 Task: Find connections with filter location Hannoversch Münden with filter topic #covid19with filter profile language German with filter current company PubMatic with filter school Kolkata jobs with filter industry Solar Electric Power Generation with filter service category Financial Analysis with filter keywords title Finance Director
Action: Mouse moved to (603, 72)
Screenshot: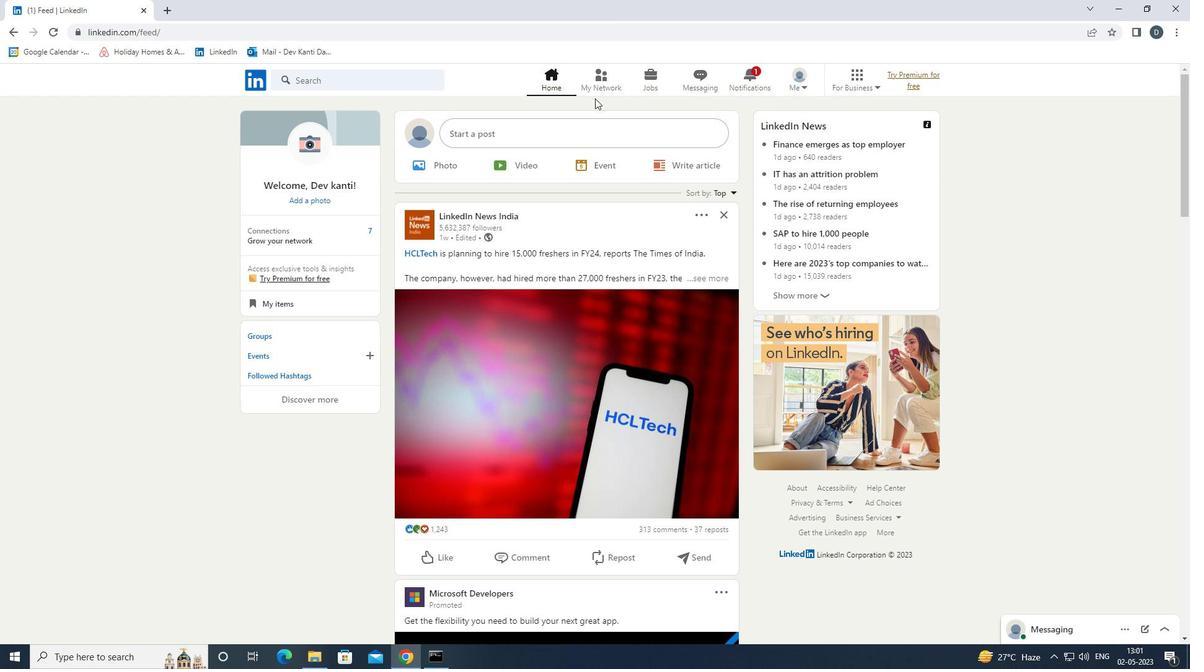 
Action: Mouse pressed left at (603, 72)
Screenshot: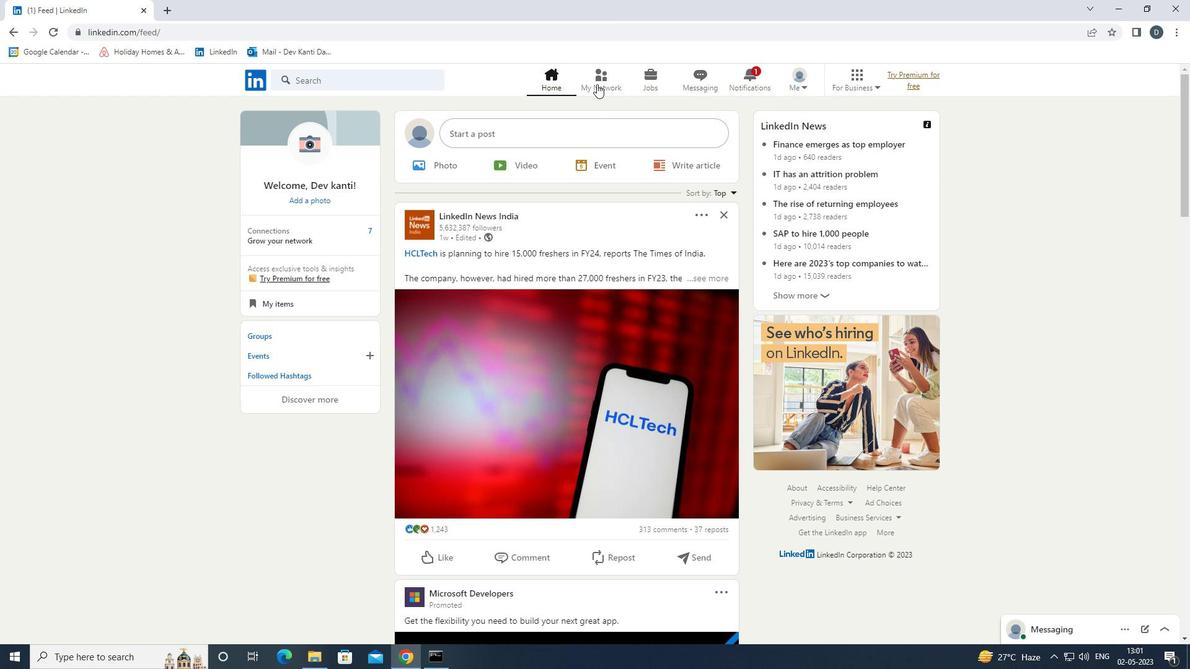 
Action: Mouse moved to (411, 146)
Screenshot: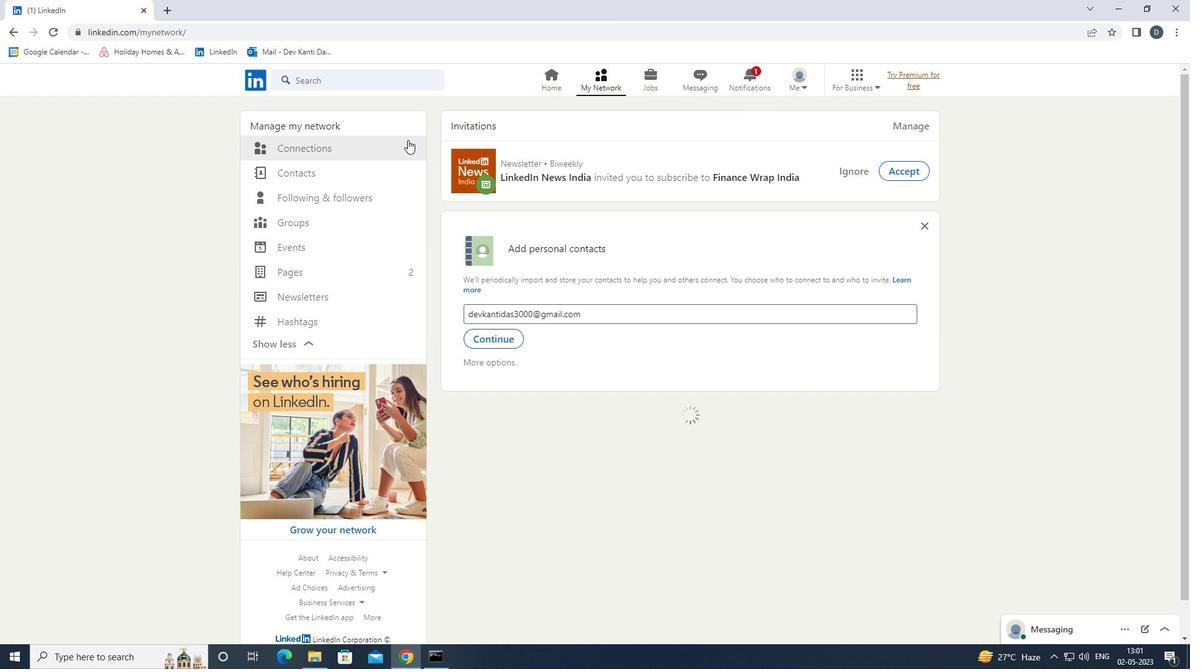 
Action: Mouse pressed left at (411, 146)
Screenshot: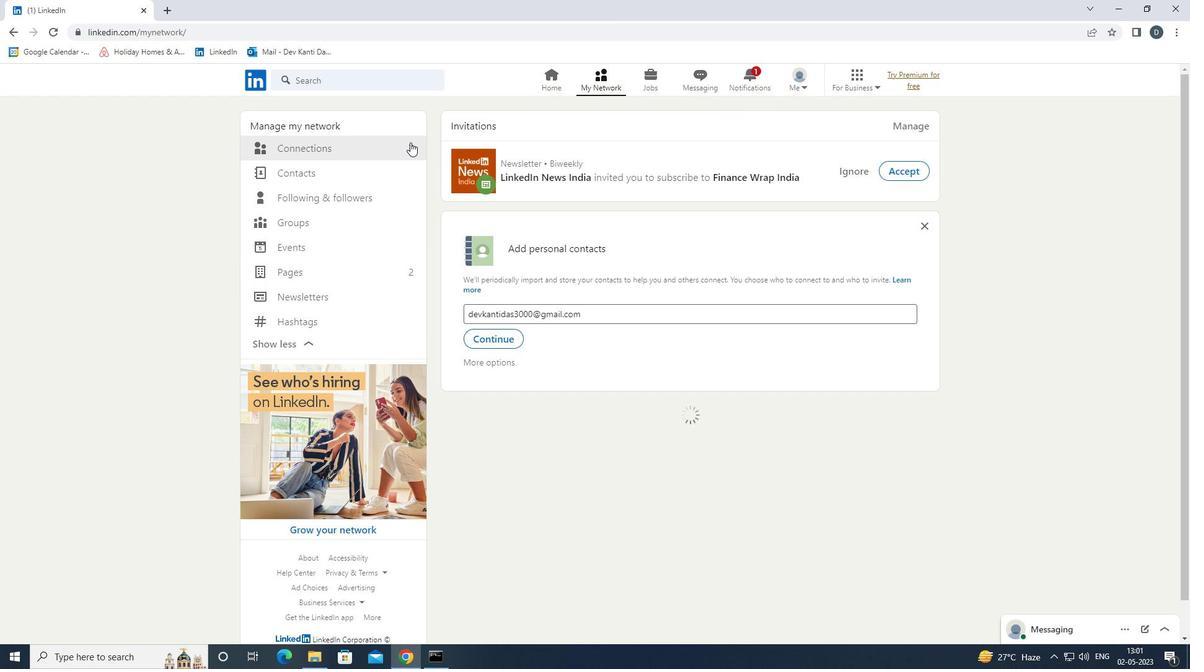 
Action: Mouse moved to (411, 146)
Screenshot: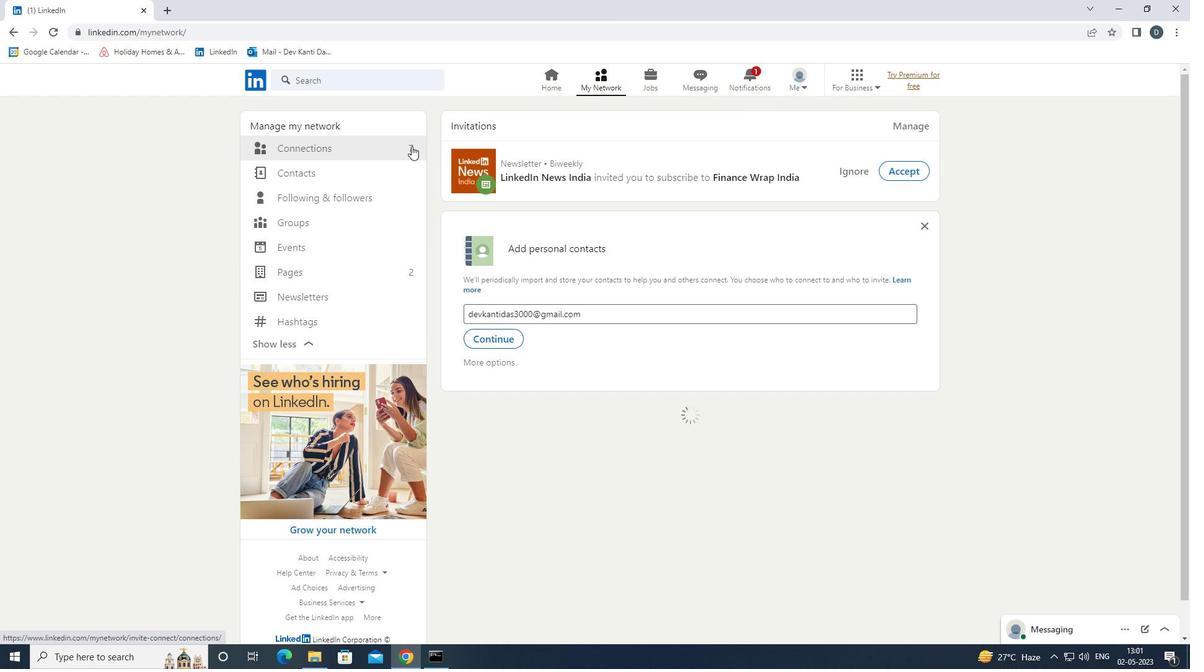 
Action: Mouse pressed right at (411, 146)
Screenshot: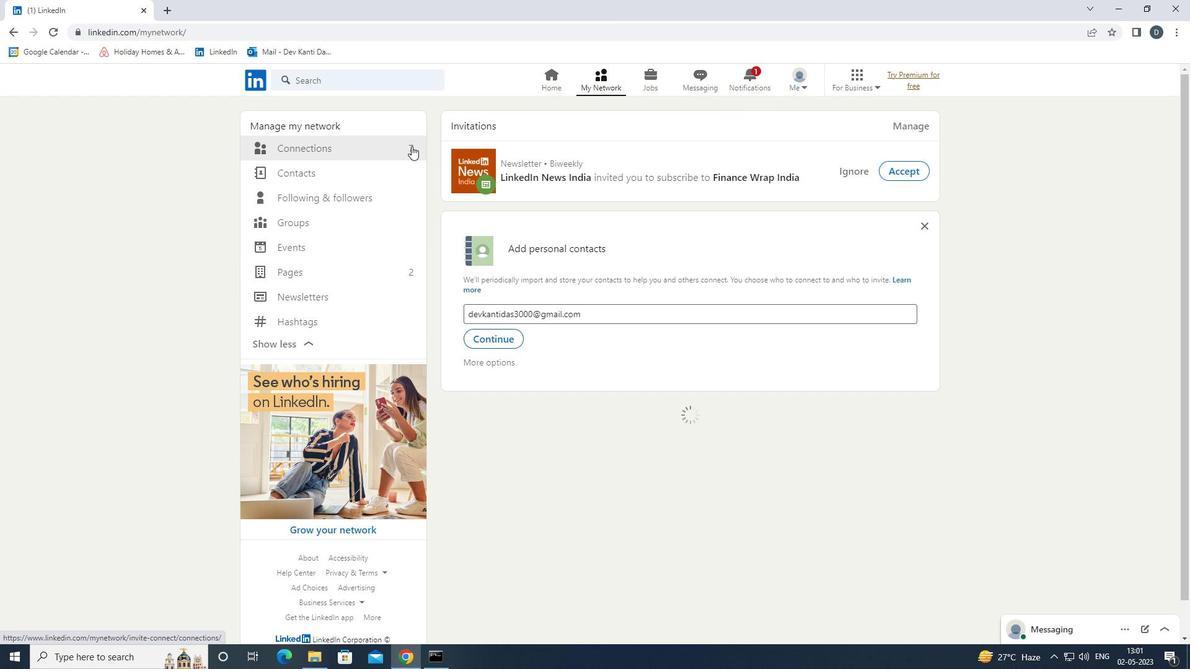 
Action: Mouse moved to (682, 145)
Screenshot: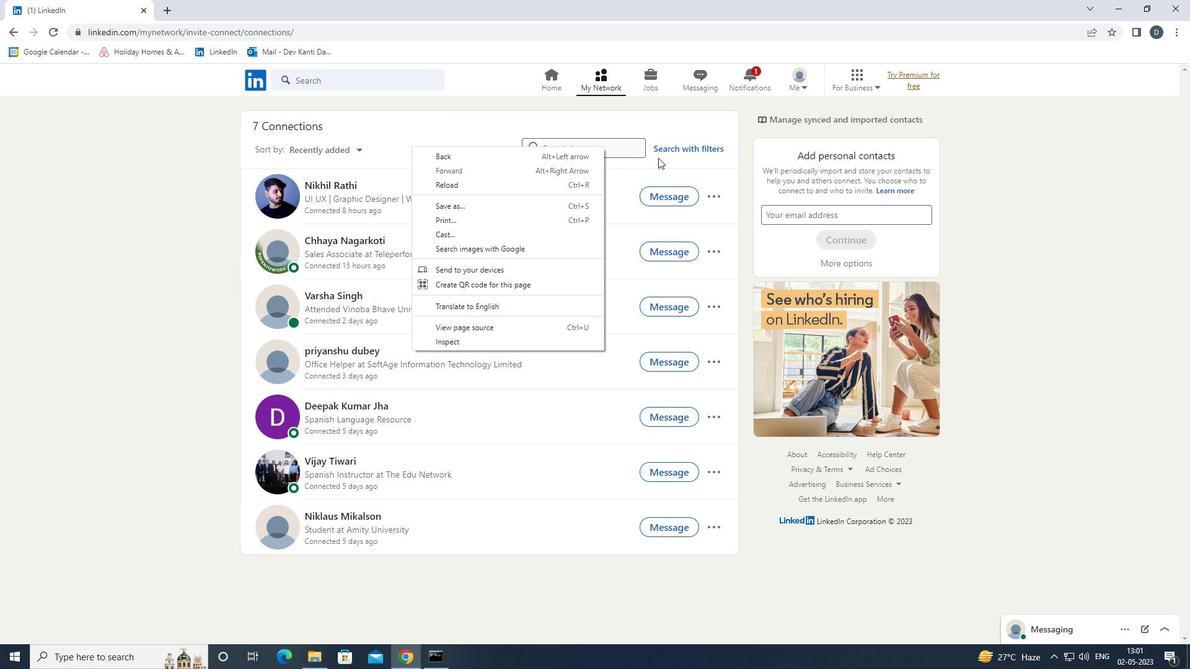 
Action: Mouse pressed left at (682, 145)
Screenshot: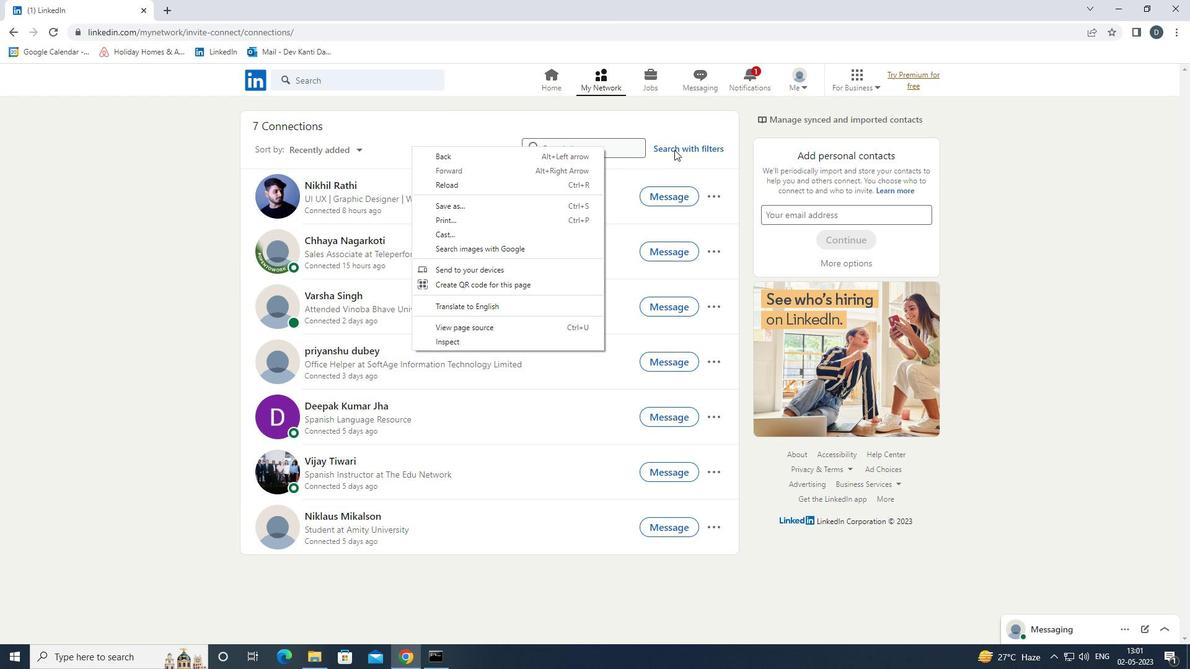 
Action: Mouse moved to (630, 108)
Screenshot: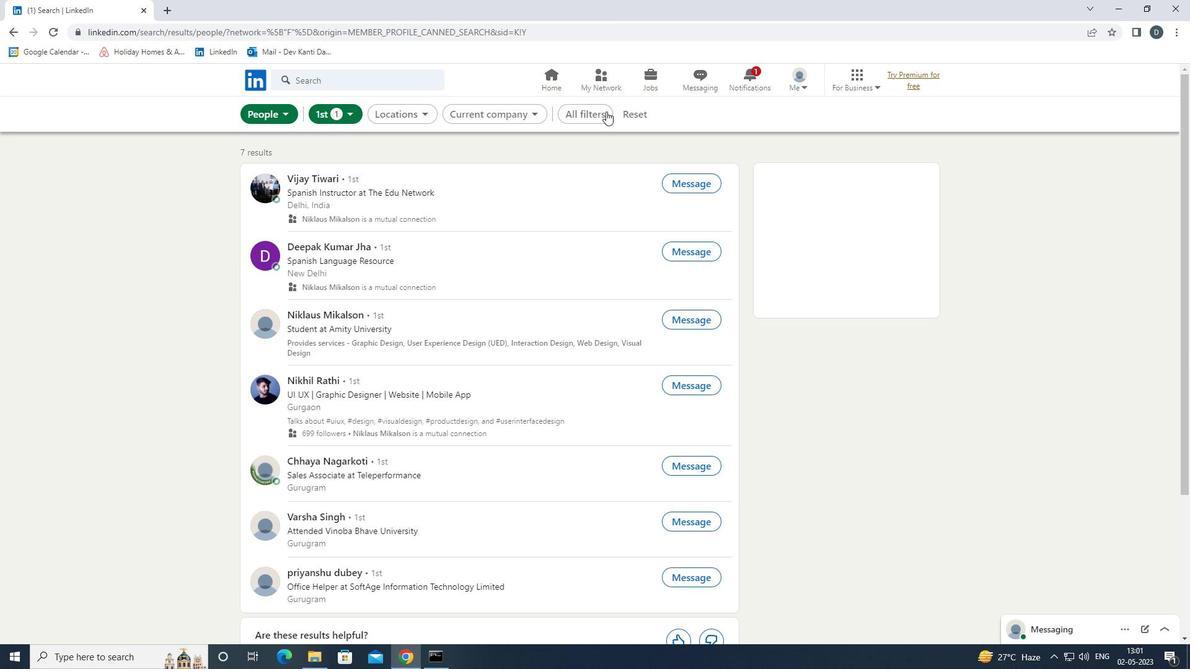 
Action: Mouse pressed left at (630, 108)
Screenshot: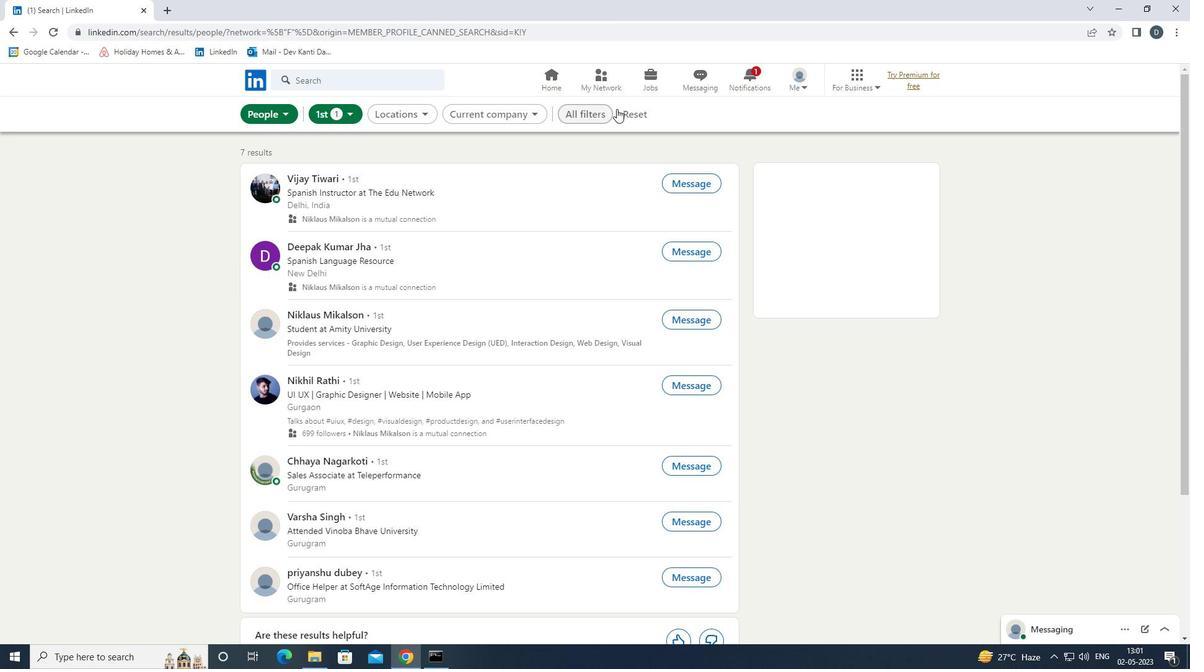 
Action: Mouse moved to (609, 119)
Screenshot: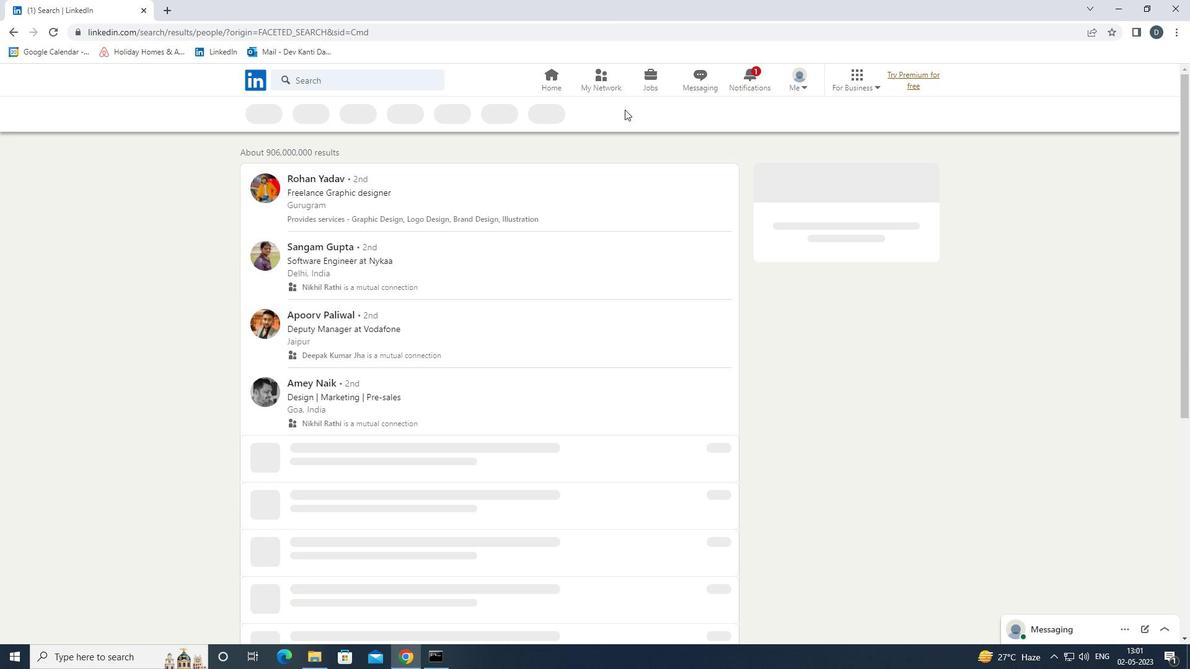 
Action: Mouse pressed left at (609, 119)
Screenshot: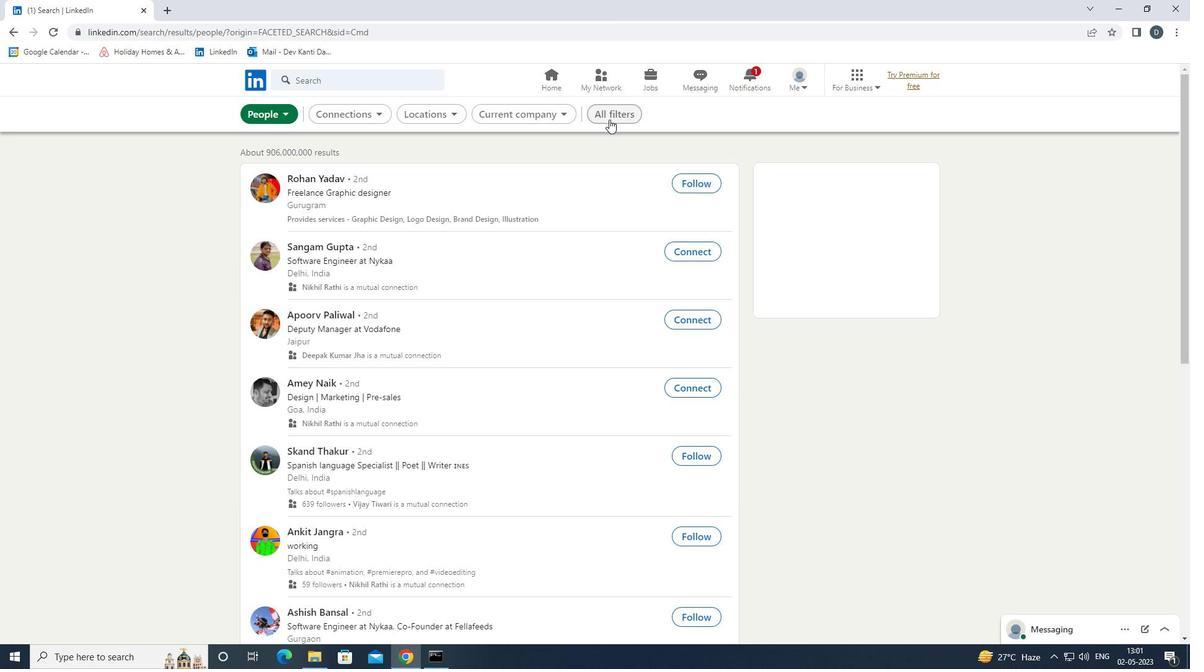 
Action: Mouse moved to (1010, 411)
Screenshot: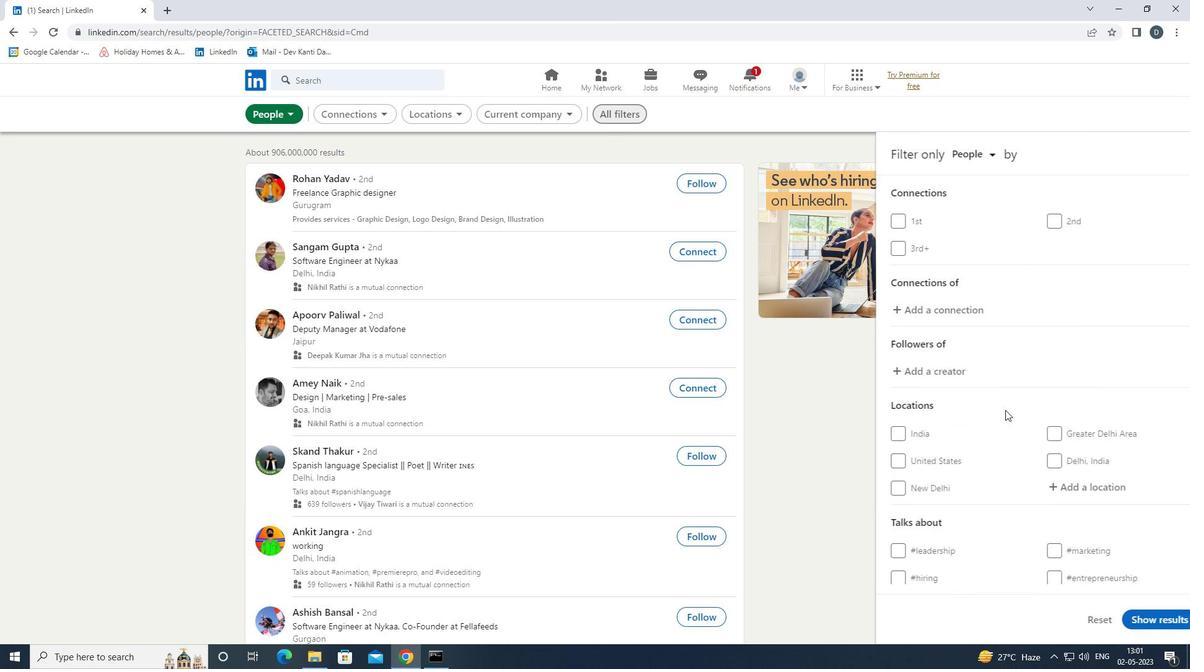 
Action: Mouse scrolled (1010, 411) with delta (0, 0)
Screenshot: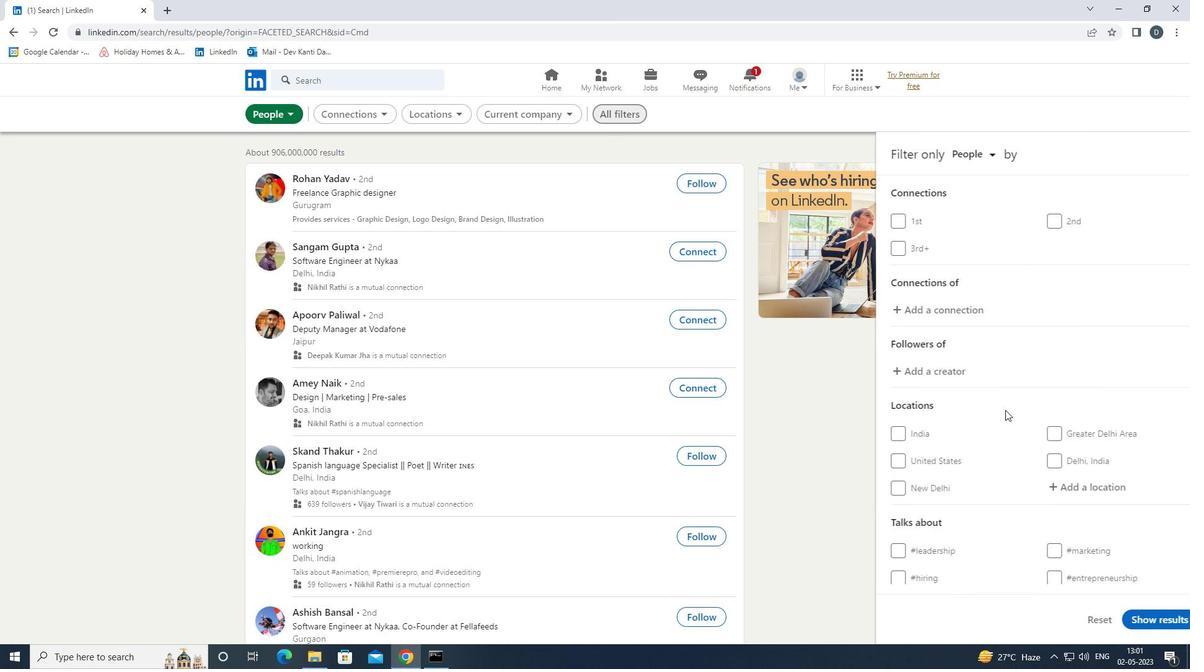 
Action: Mouse moved to (1011, 412)
Screenshot: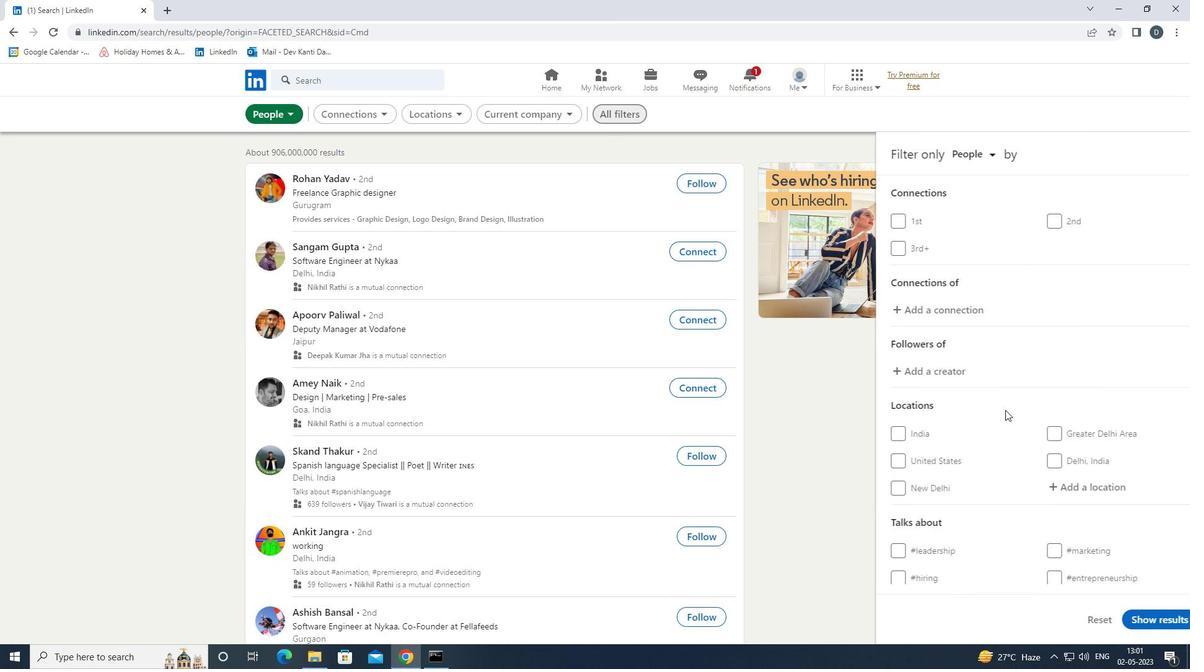 
Action: Mouse scrolled (1011, 411) with delta (0, 0)
Screenshot: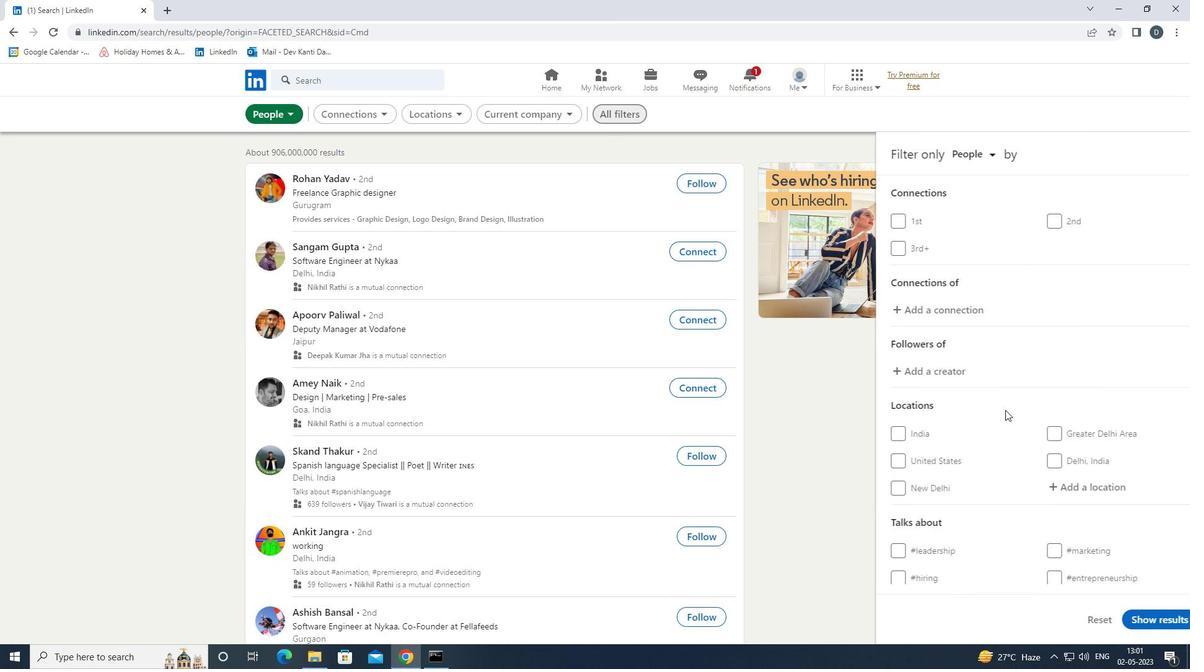 
Action: Mouse moved to (1053, 361)
Screenshot: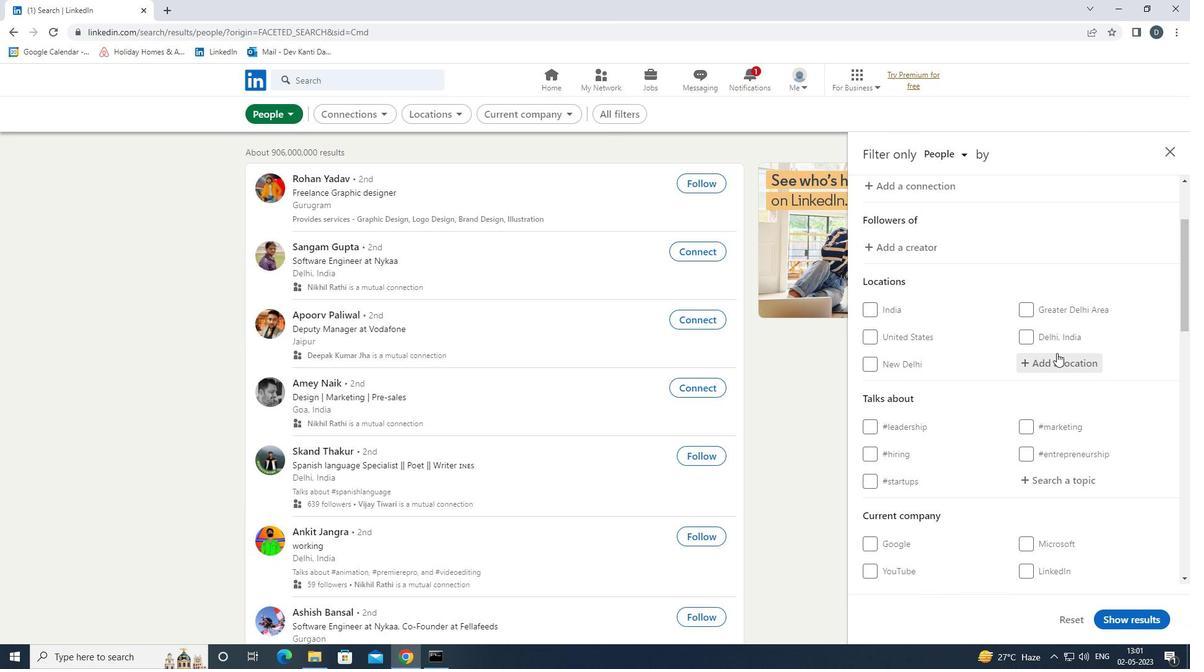 
Action: Mouse pressed left at (1053, 361)
Screenshot: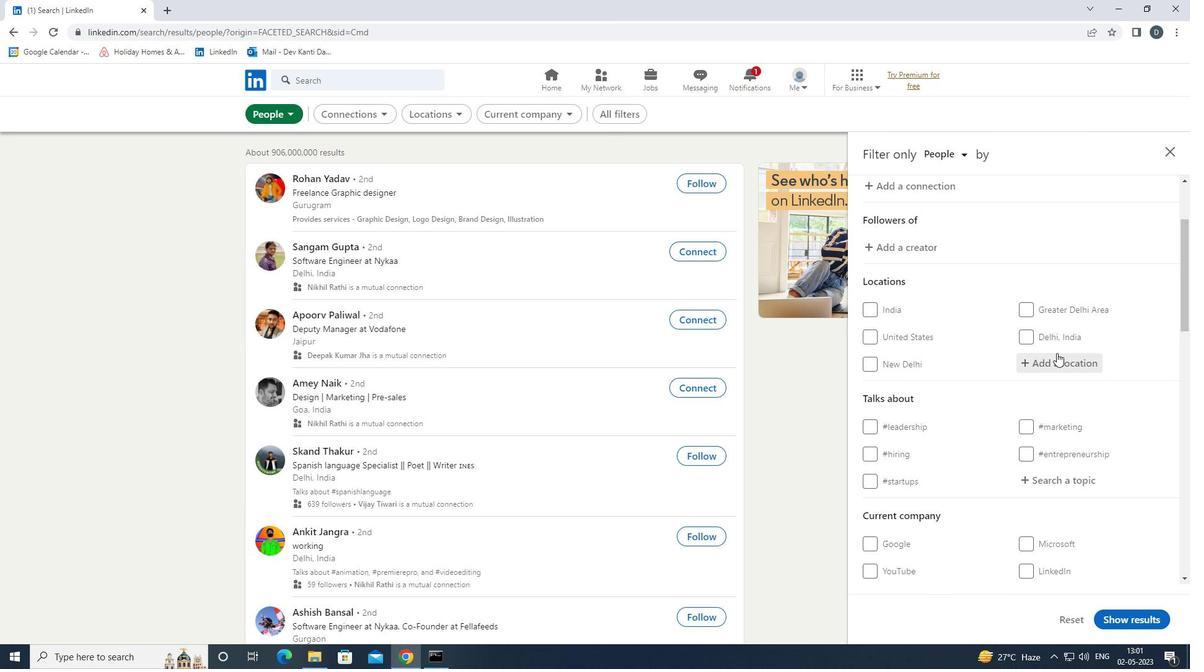 
Action: Key pressed <Key.shift>HANNOVERSCH<Key.space><Key.shift>MUND<Key.down><Key.enter>
Screenshot: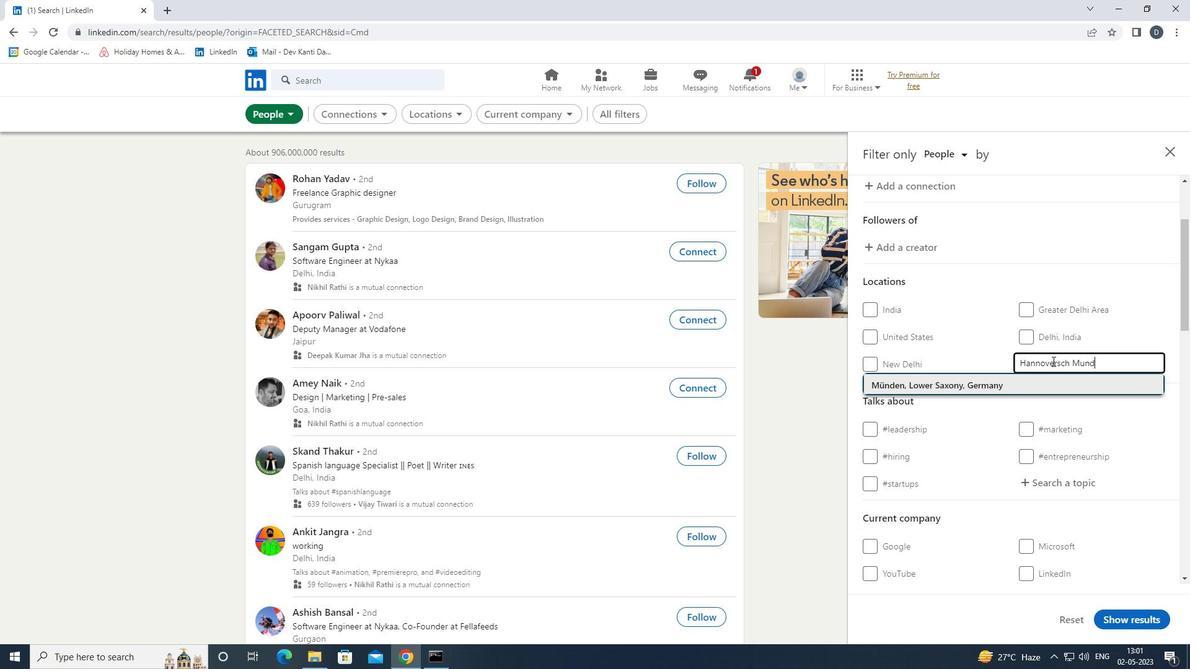 
Action: Mouse moved to (1055, 364)
Screenshot: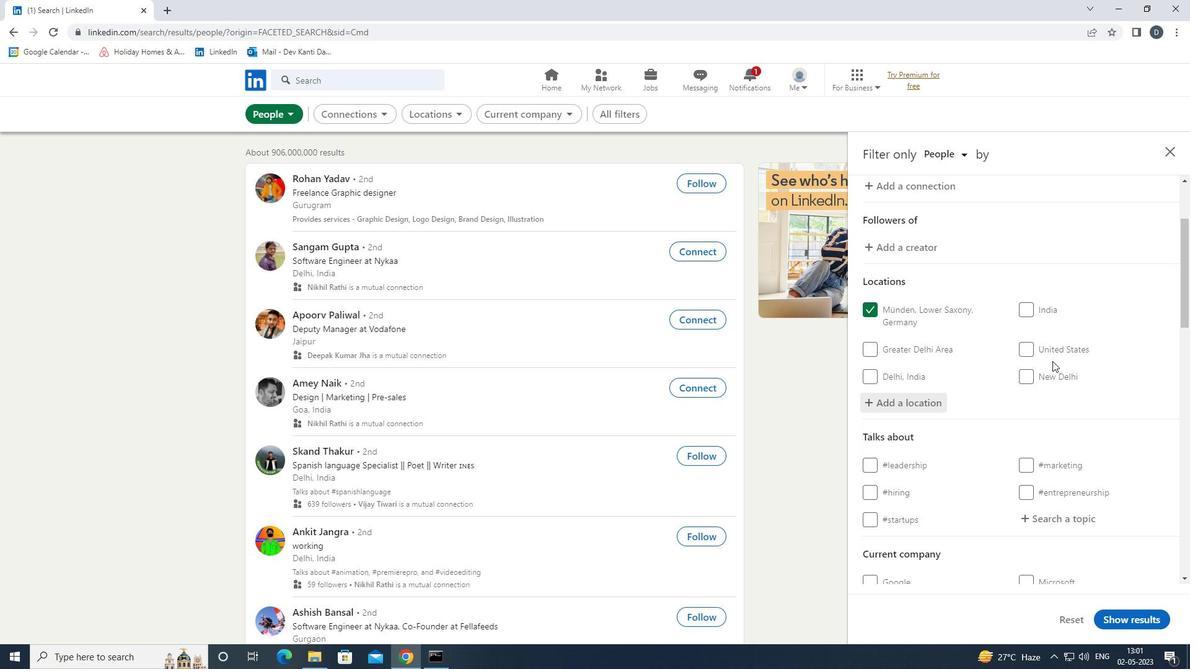 
Action: Mouse scrolled (1055, 363) with delta (0, 0)
Screenshot: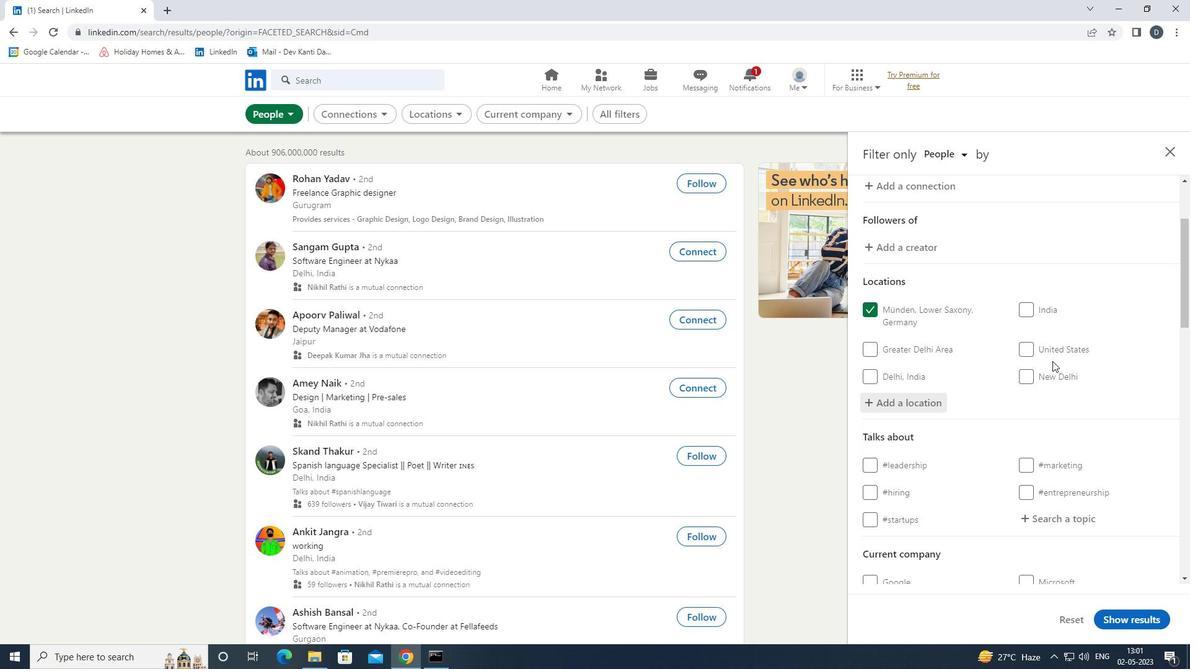 
Action: Mouse moved to (1056, 364)
Screenshot: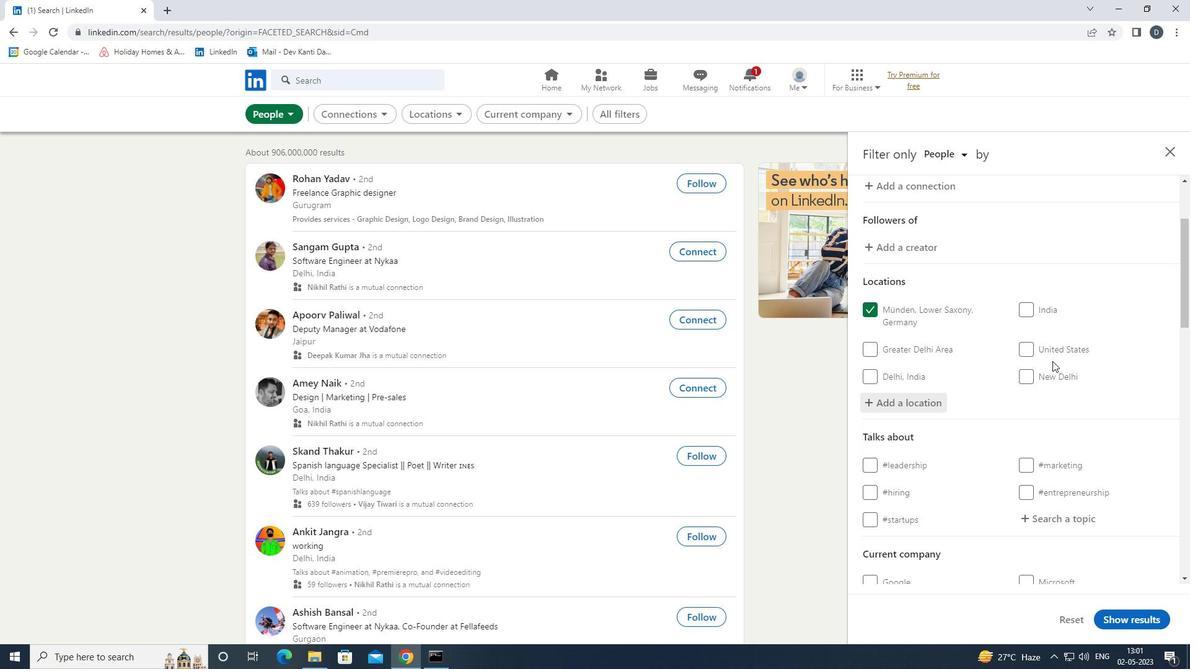 
Action: Mouse scrolled (1056, 364) with delta (0, 0)
Screenshot: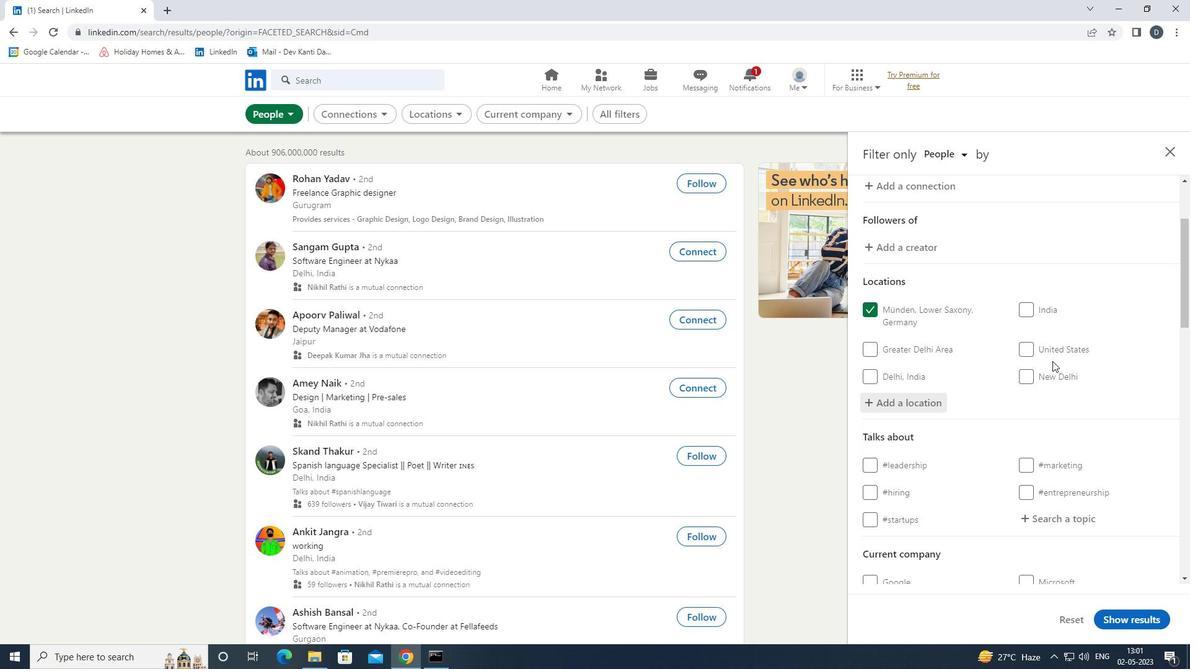 
Action: Mouse moved to (1060, 386)
Screenshot: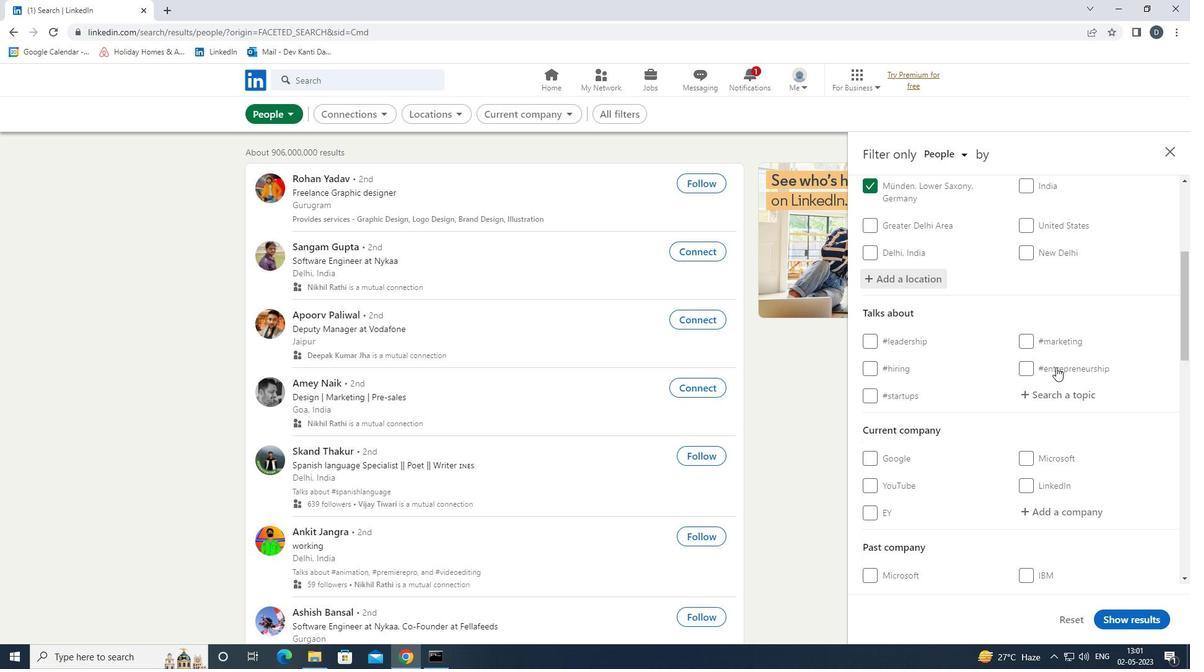 
Action: Mouse pressed left at (1060, 386)
Screenshot: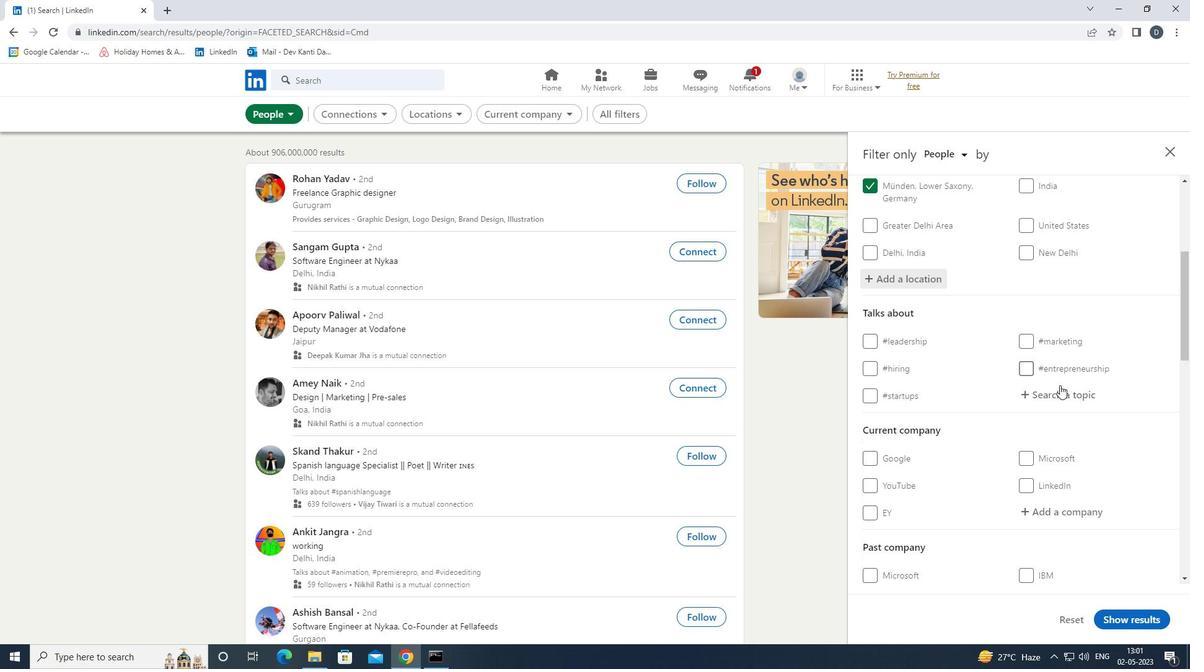 
Action: Key pressed COVUD19<Key.backspace><Key.backspace><Key.backspace><Key.backspace>ID19<Key.down><Key.enter>
Screenshot: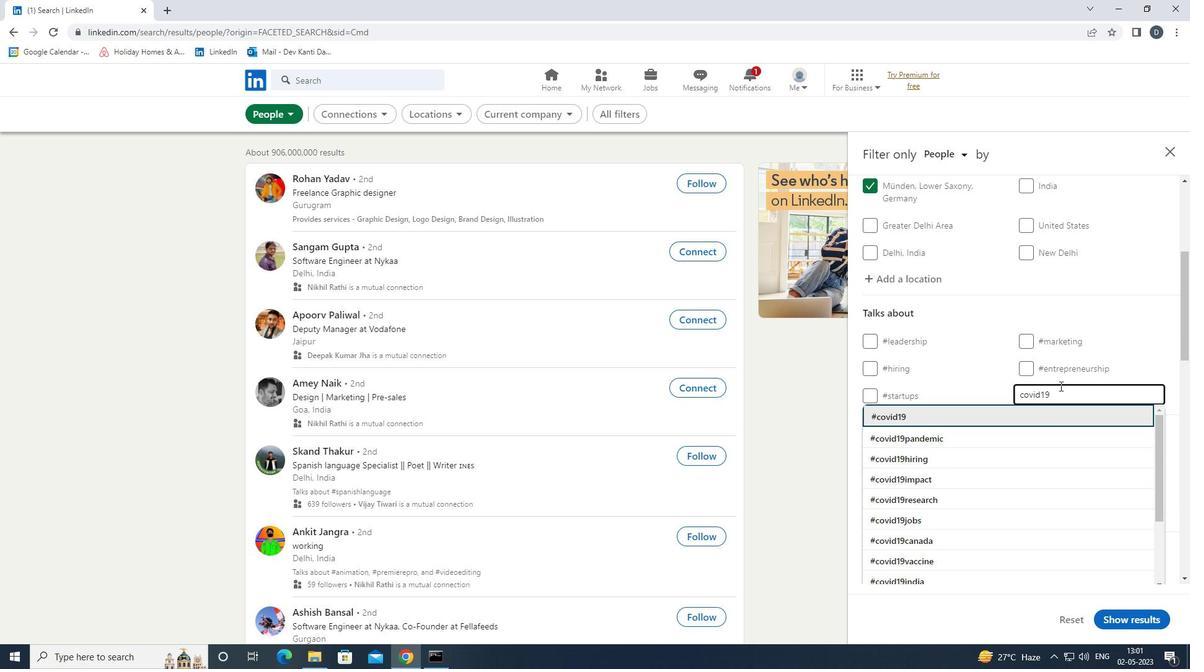 
Action: Mouse scrolled (1060, 385) with delta (0, 0)
Screenshot: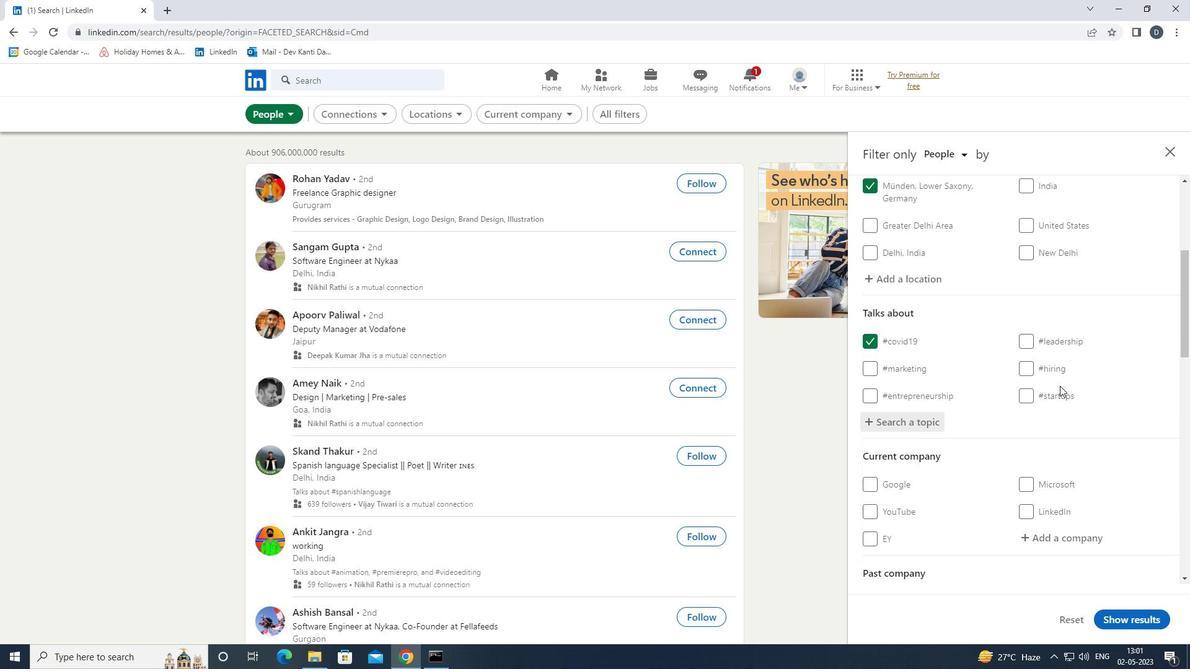 
Action: Mouse scrolled (1060, 385) with delta (0, 0)
Screenshot: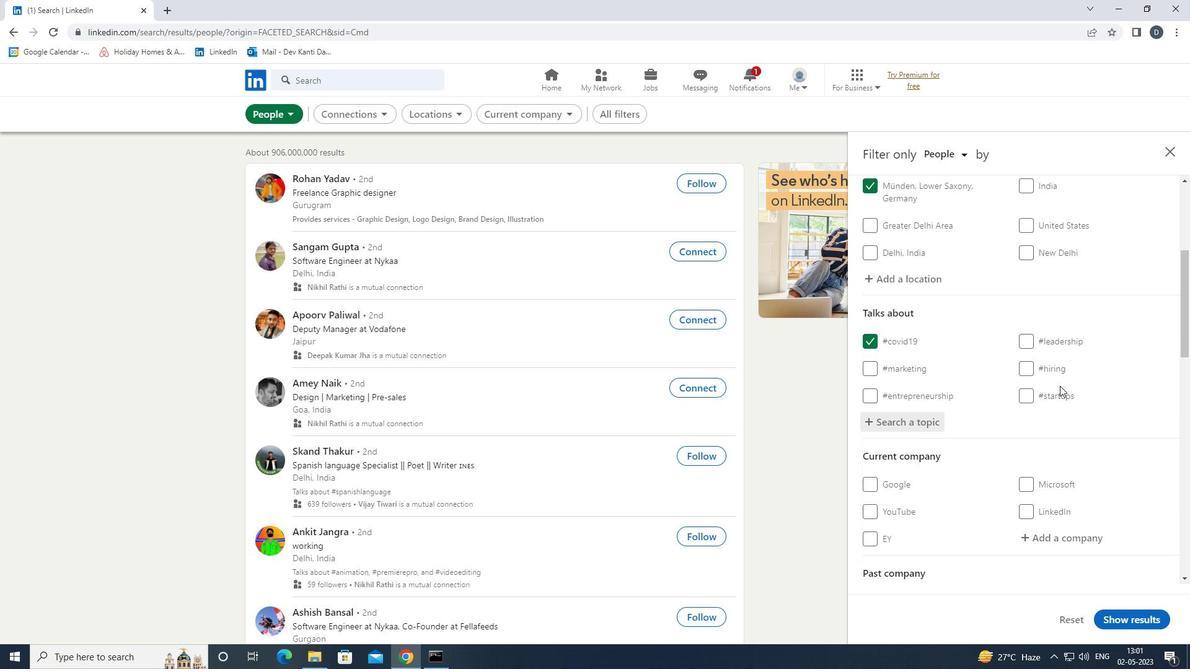 
Action: Mouse scrolled (1060, 385) with delta (0, 0)
Screenshot: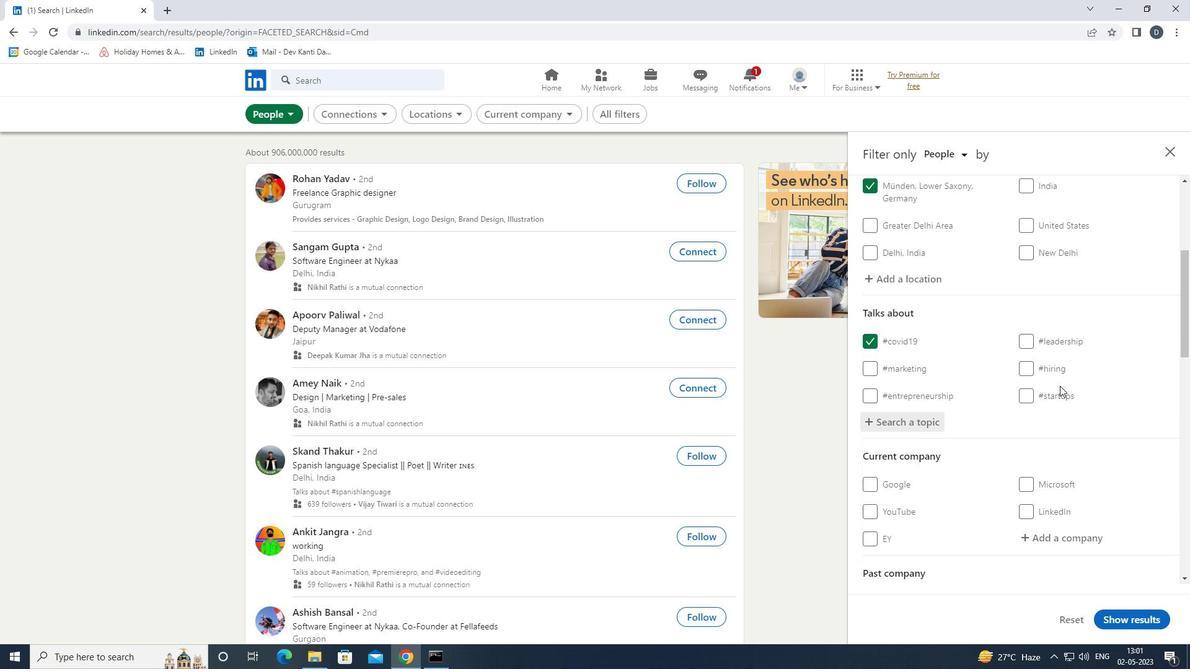 
Action: Mouse scrolled (1060, 385) with delta (0, 0)
Screenshot: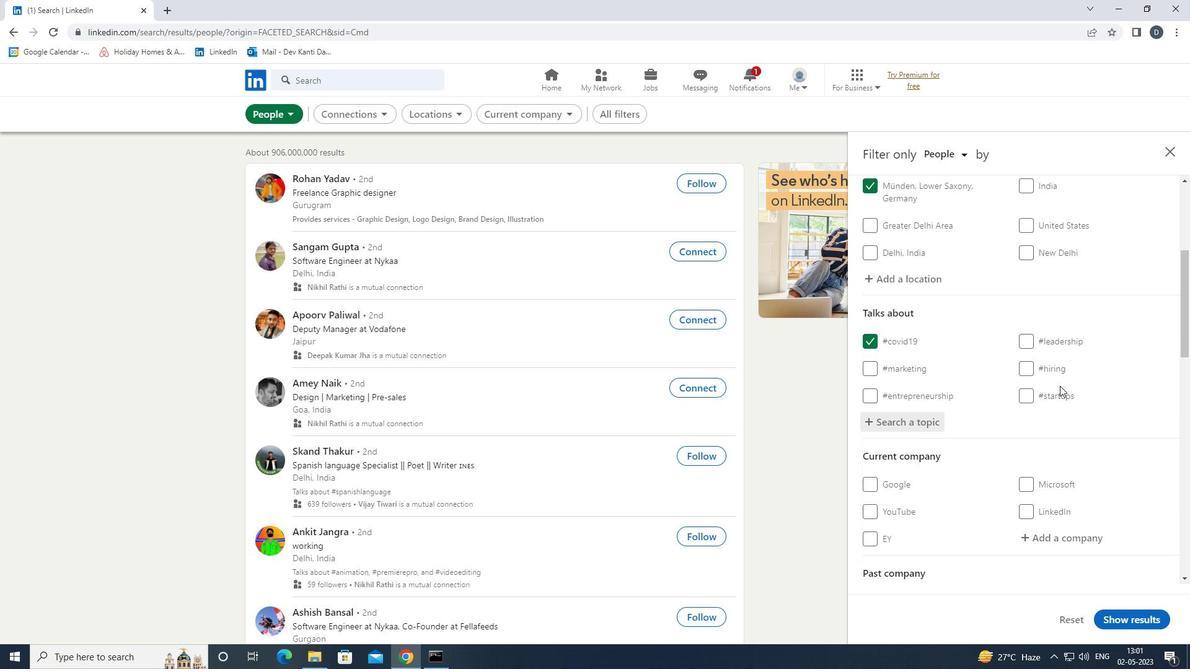 
Action: Mouse scrolled (1060, 385) with delta (0, 0)
Screenshot: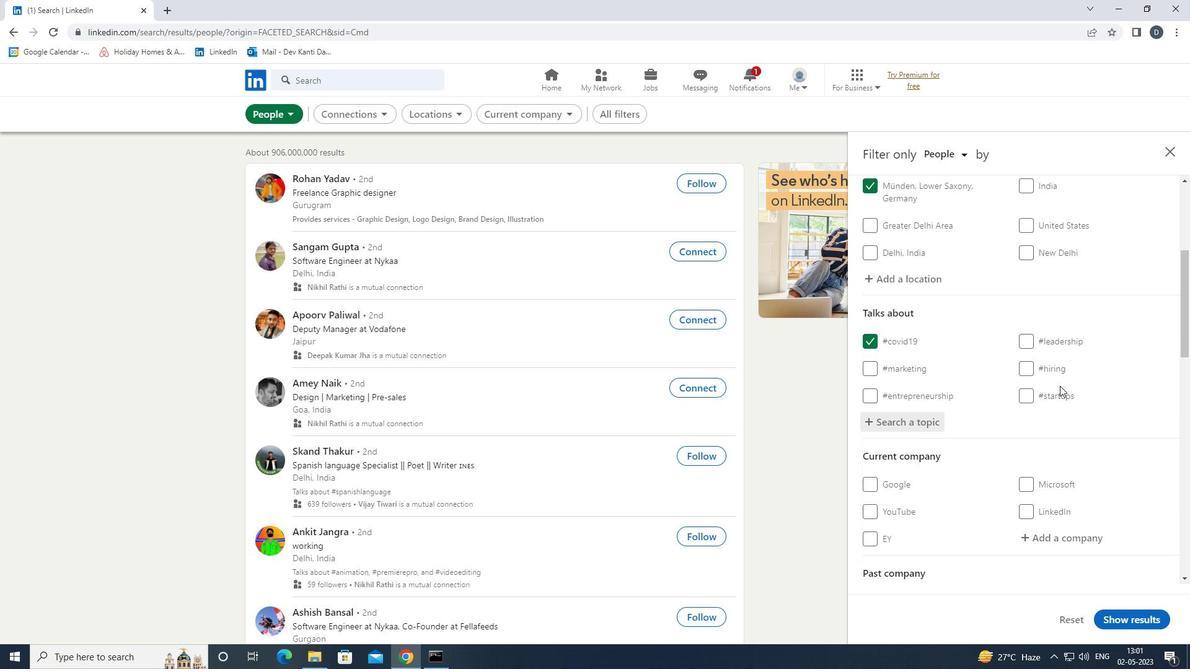 
Action: Mouse scrolled (1060, 385) with delta (0, 0)
Screenshot: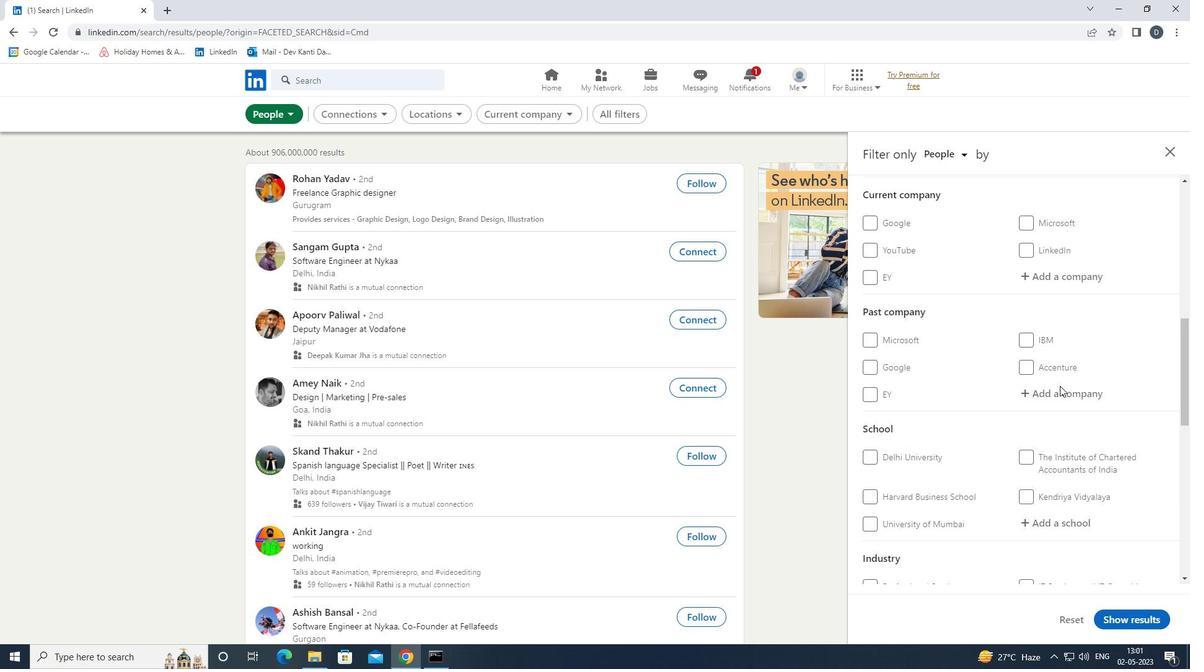
Action: Mouse scrolled (1060, 385) with delta (0, 0)
Screenshot: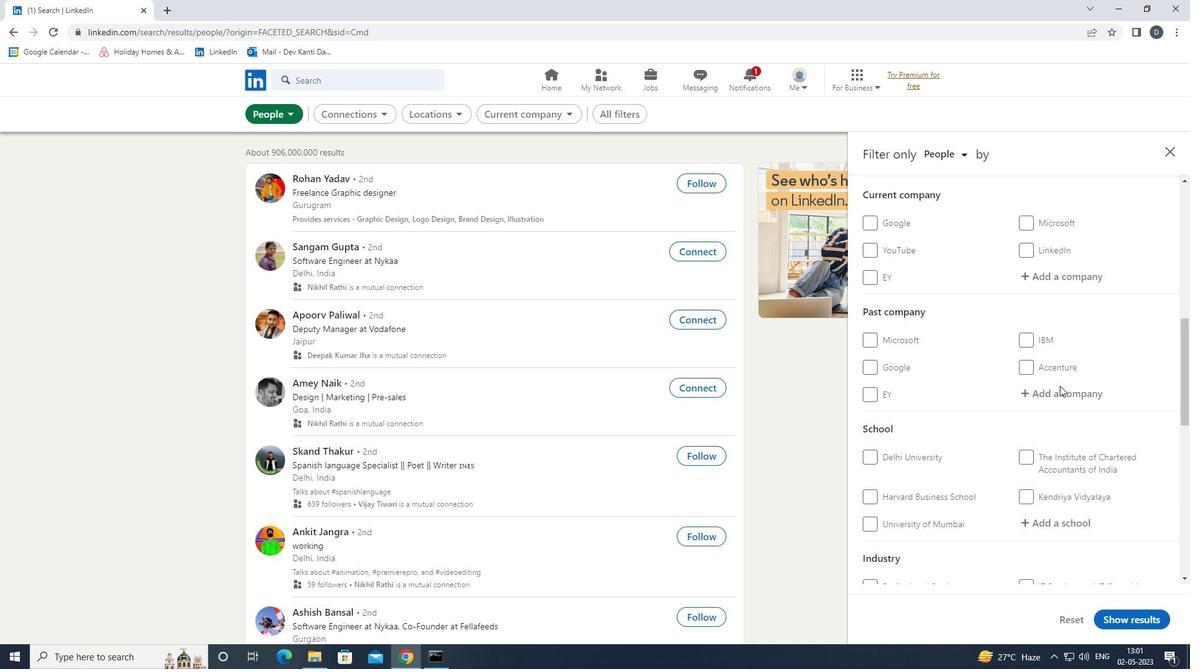 
Action: Mouse scrolled (1060, 385) with delta (0, 0)
Screenshot: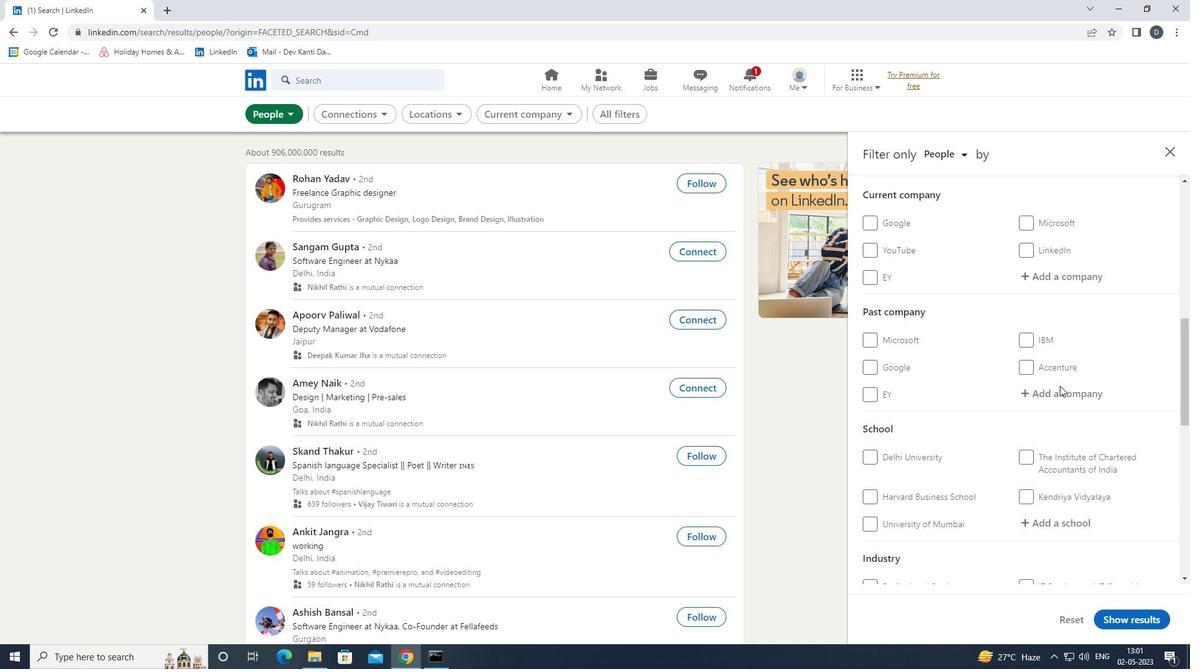 
Action: Mouse moved to (904, 552)
Screenshot: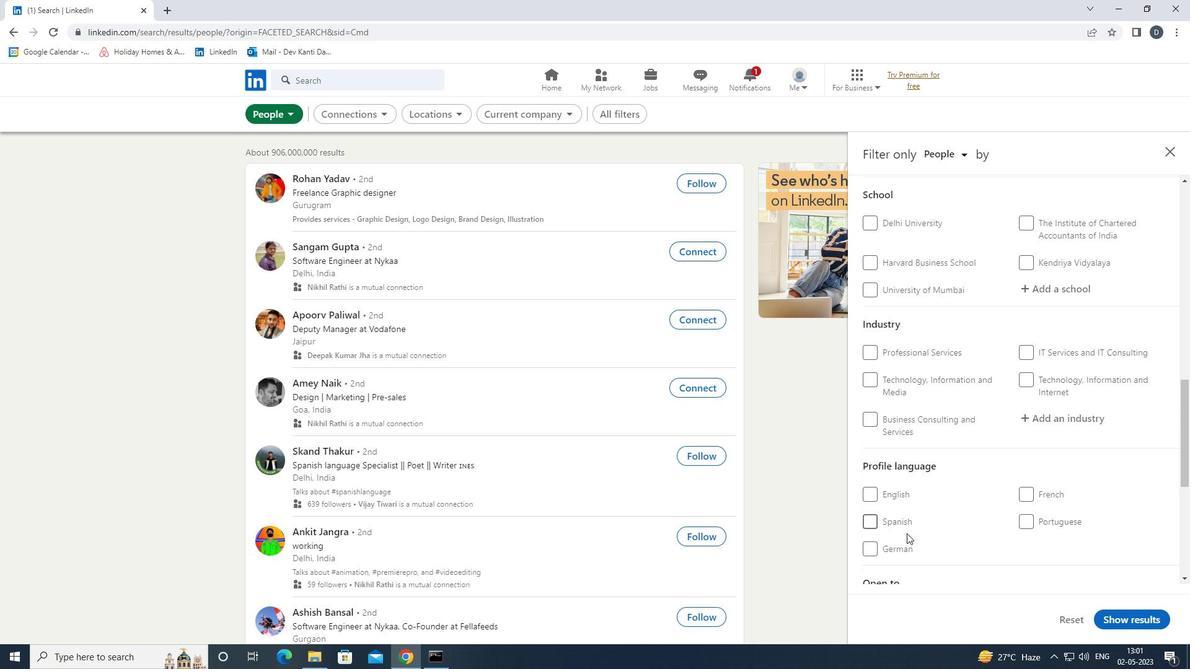 
Action: Mouse pressed left at (904, 552)
Screenshot: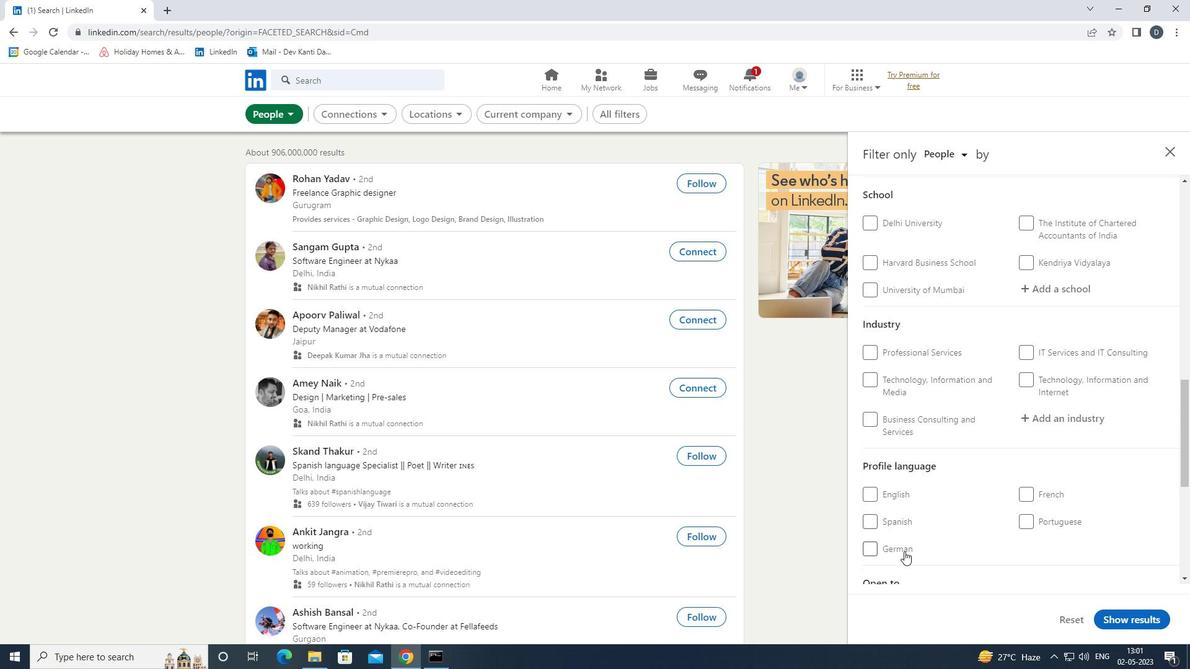 
Action: Mouse moved to (998, 544)
Screenshot: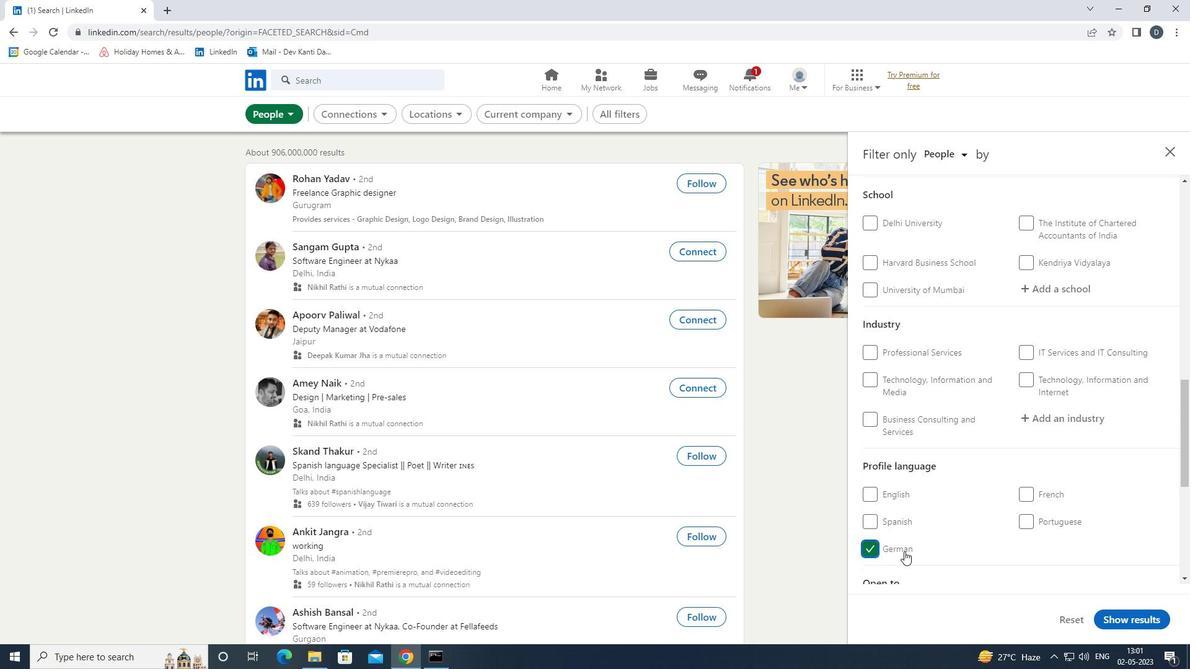 
Action: Mouse scrolled (998, 545) with delta (0, 0)
Screenshot: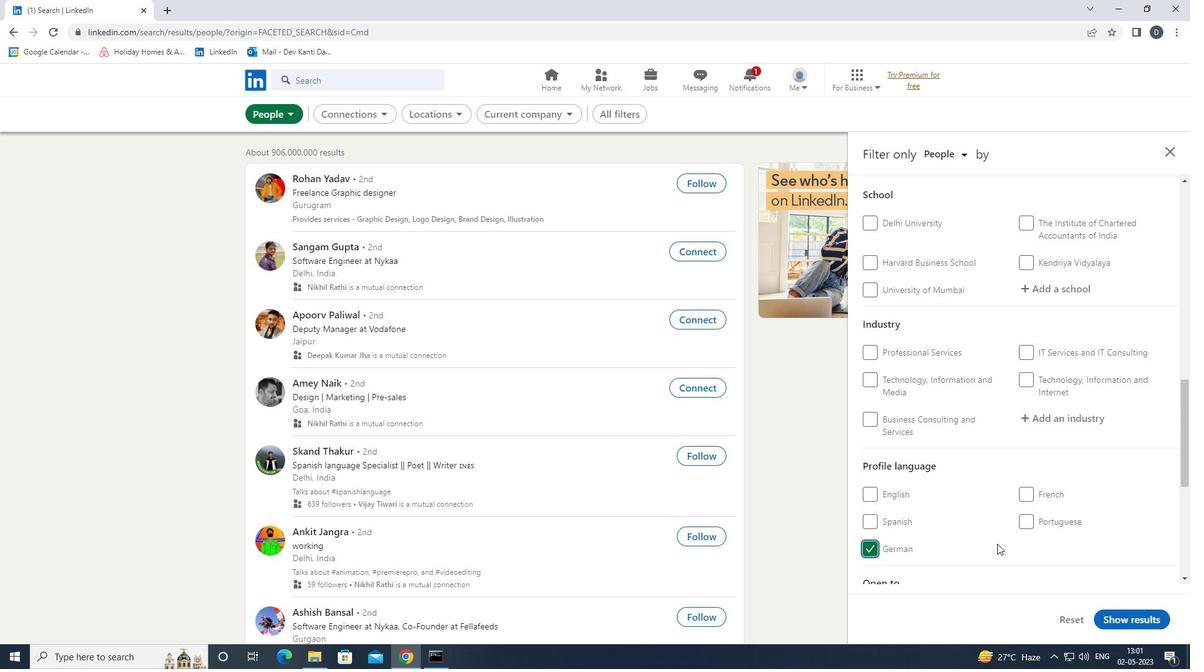 
Action: Mouse scrolled (998, 545) with delta (0, 0)
Screenshot: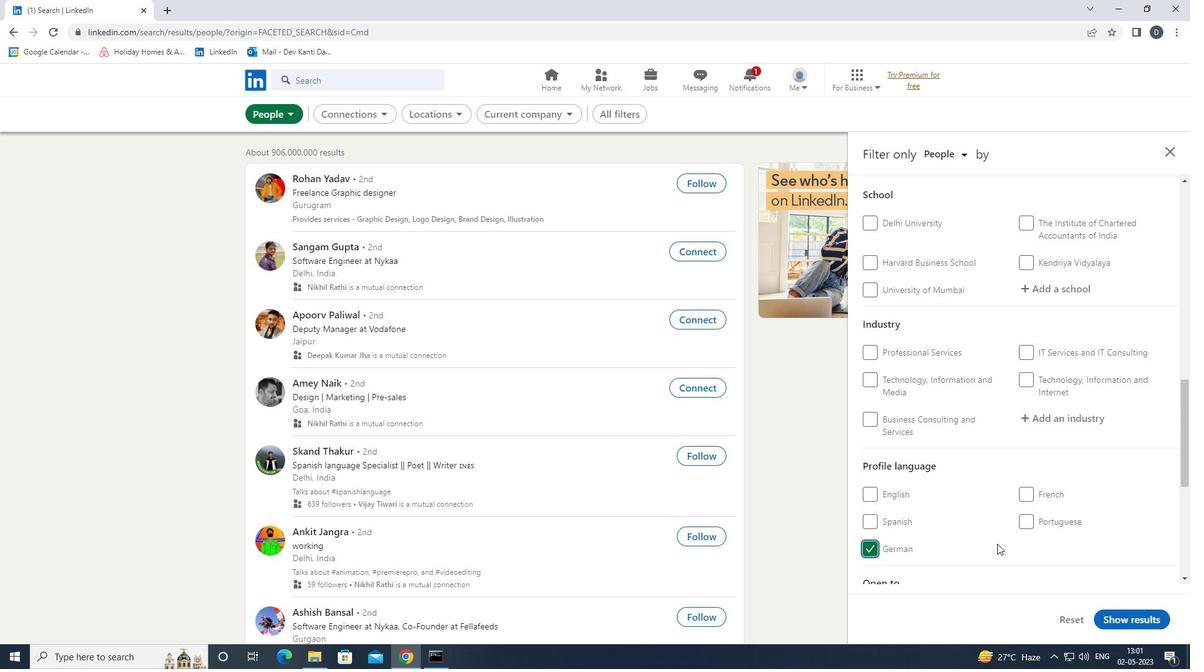 
Action: Mouse scrolled (998, 545) with delta (0, 0)
Screenshot: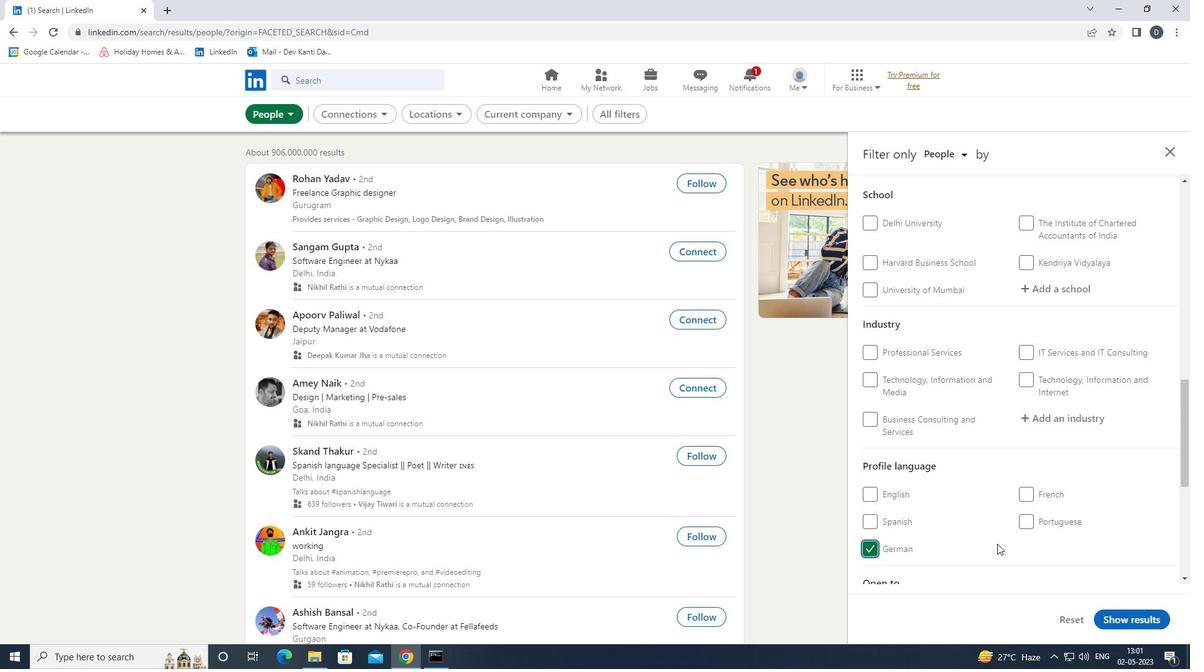 
Action: Mouse scrolled (998, 545) with delta (0, 0)
Screenshot: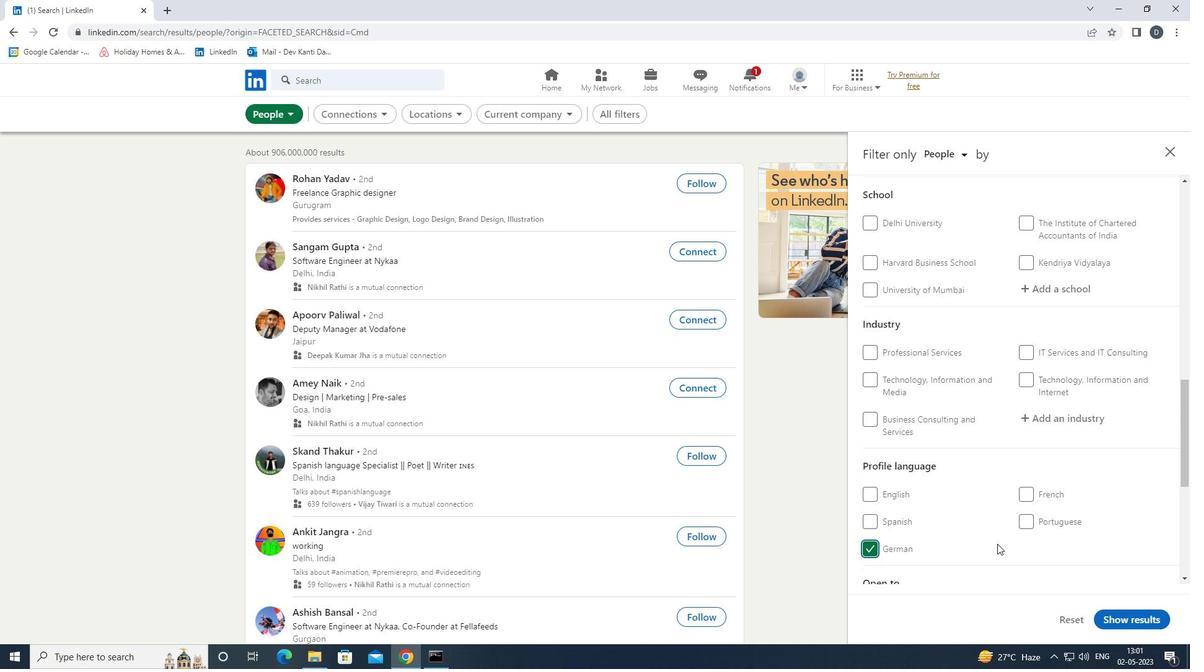
Action: Mouse moved to (998, 543)
Screenshot: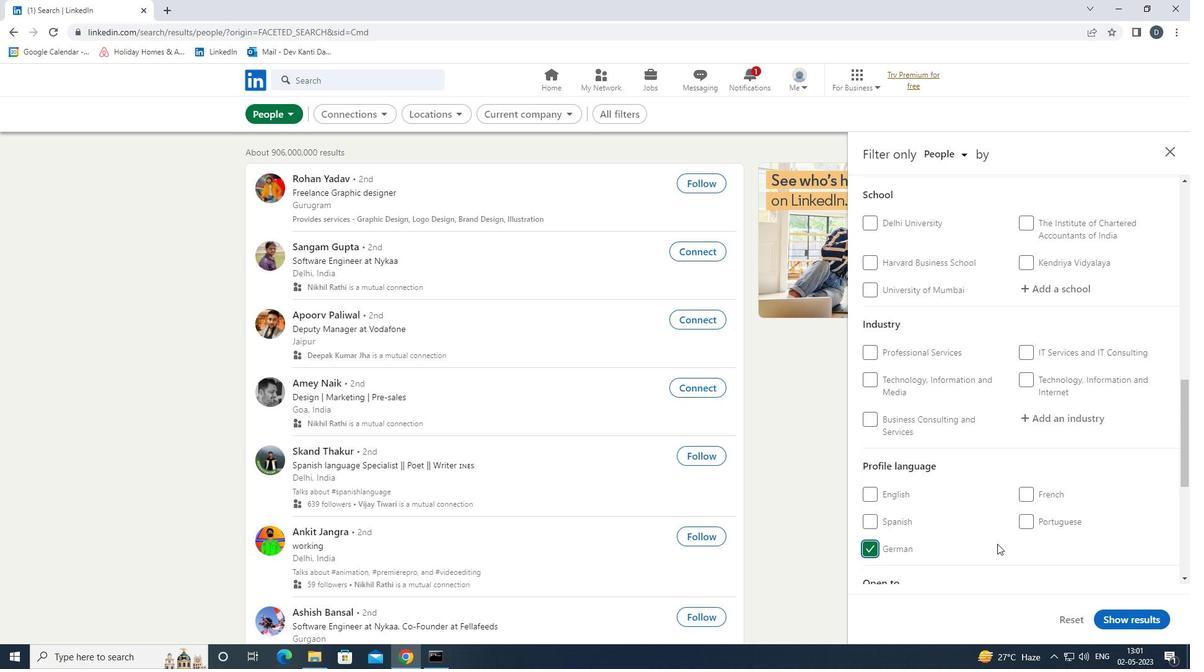 
Action: Mouse scrolled (998, 544) with delta (0, 0)
Screenshot: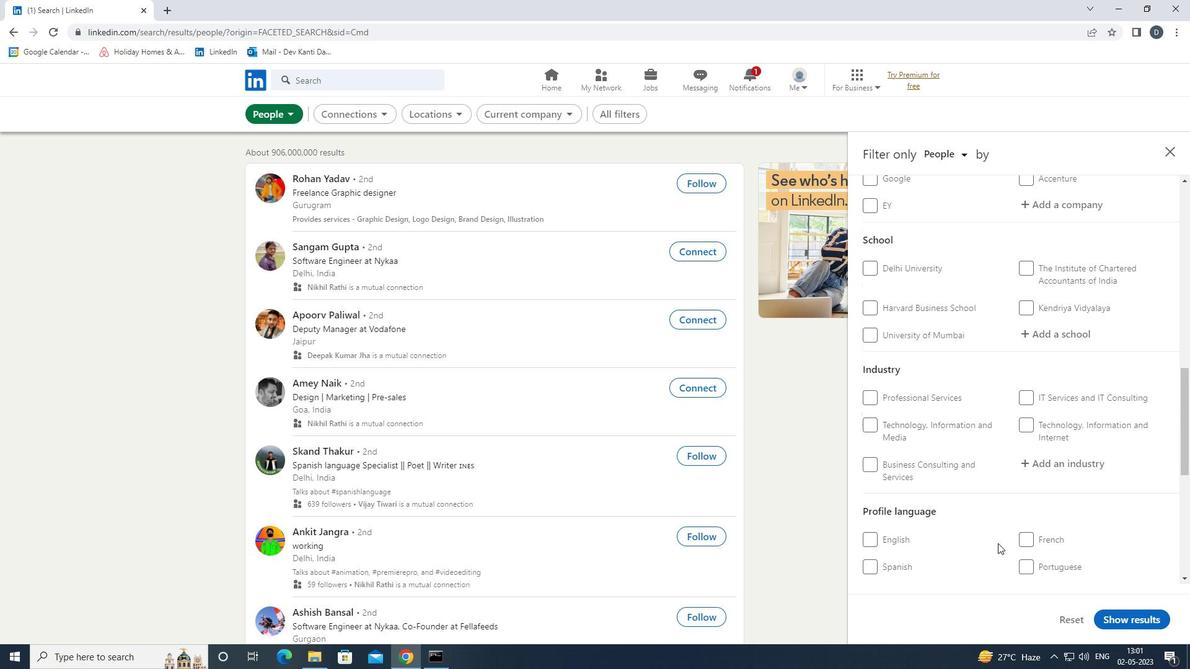 
Action: Mouse scrolled (998, 544) with delta (0, 0)
Screenshot: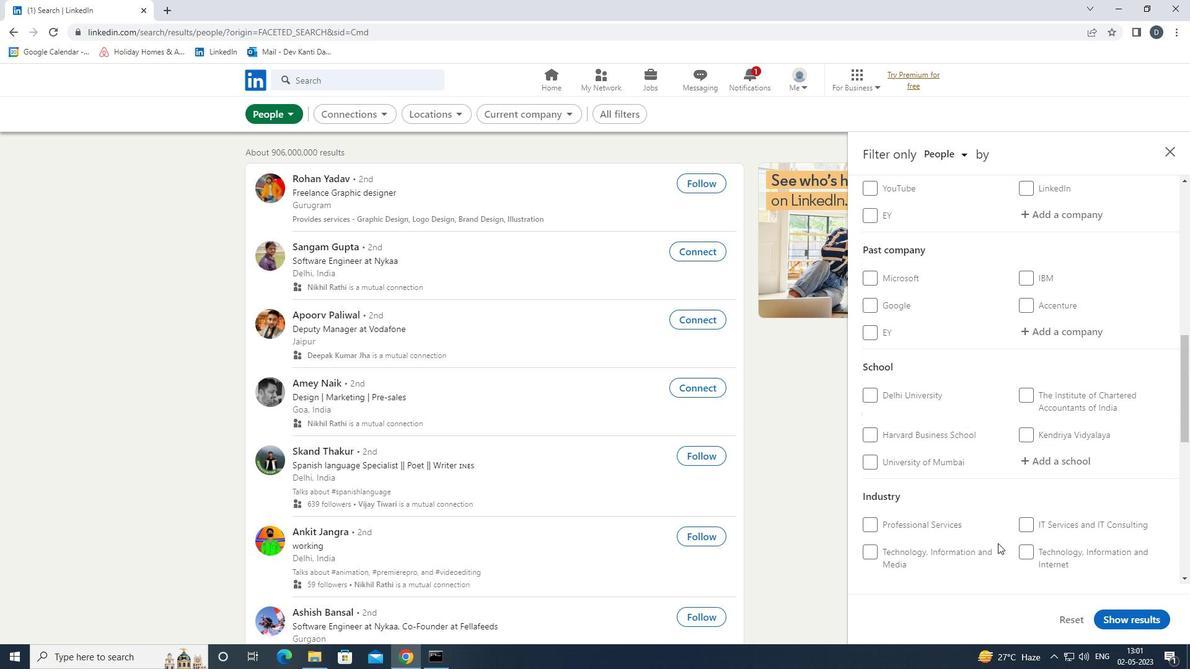 
Action: Mouse moved to (999, 524)
Screenshot: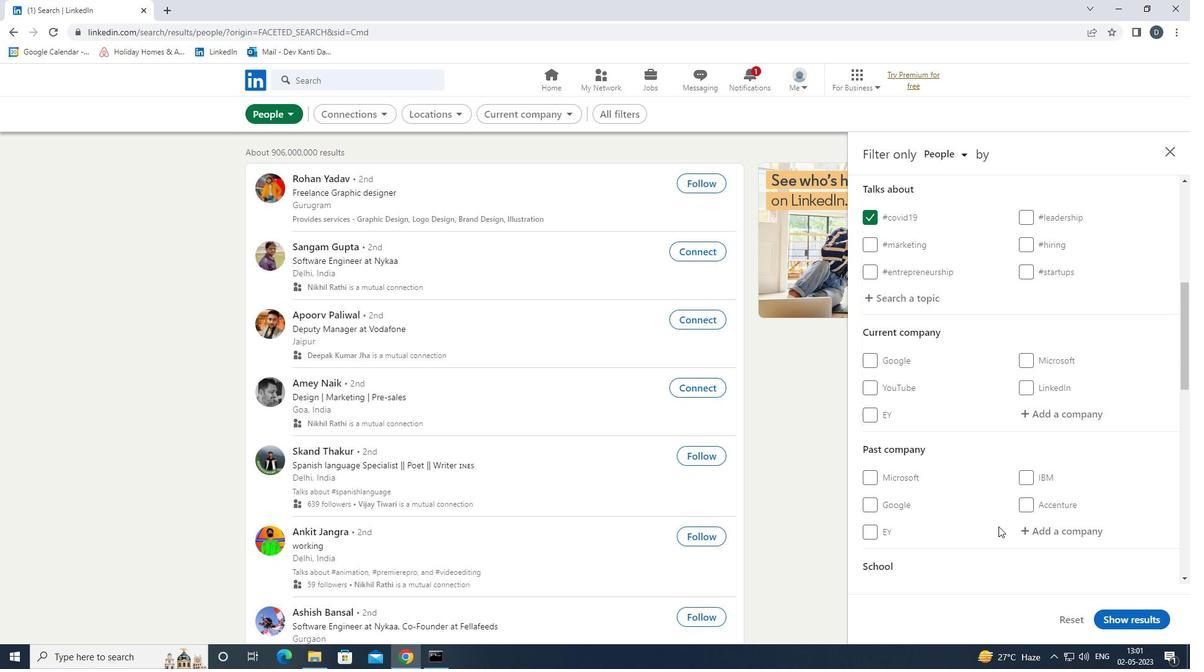 
Action: Mouse scrolled (999, 525) with delta (0, 0)
Screenshot: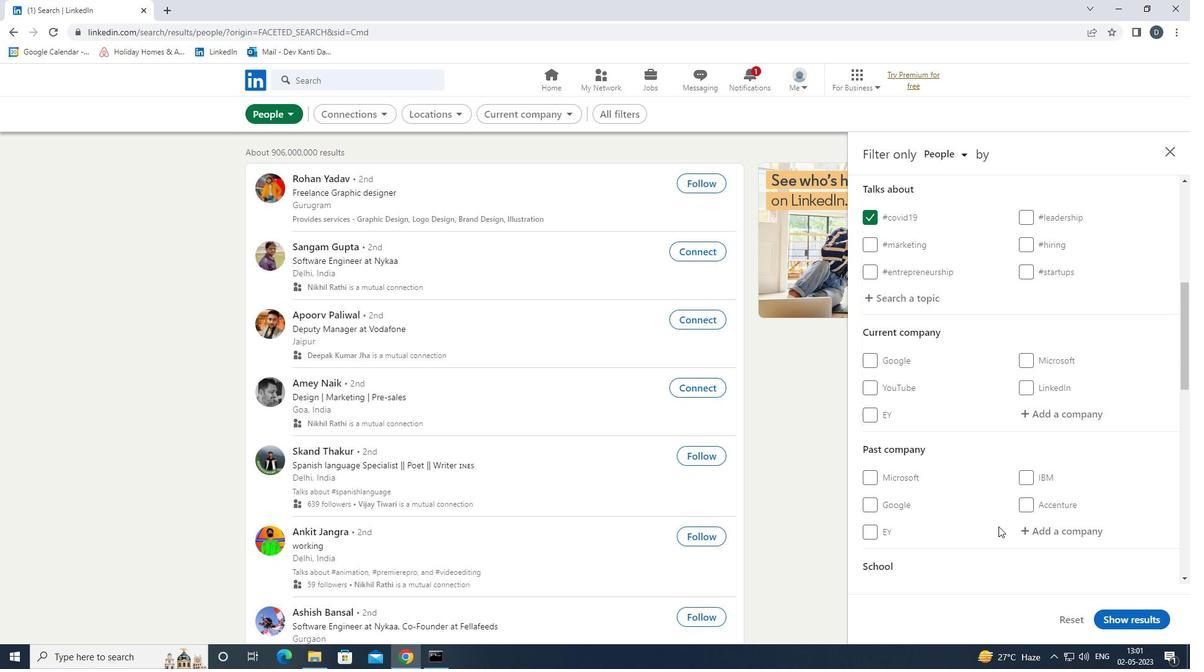 
Action: Mouse moved to (1045, 491)
Screenshot: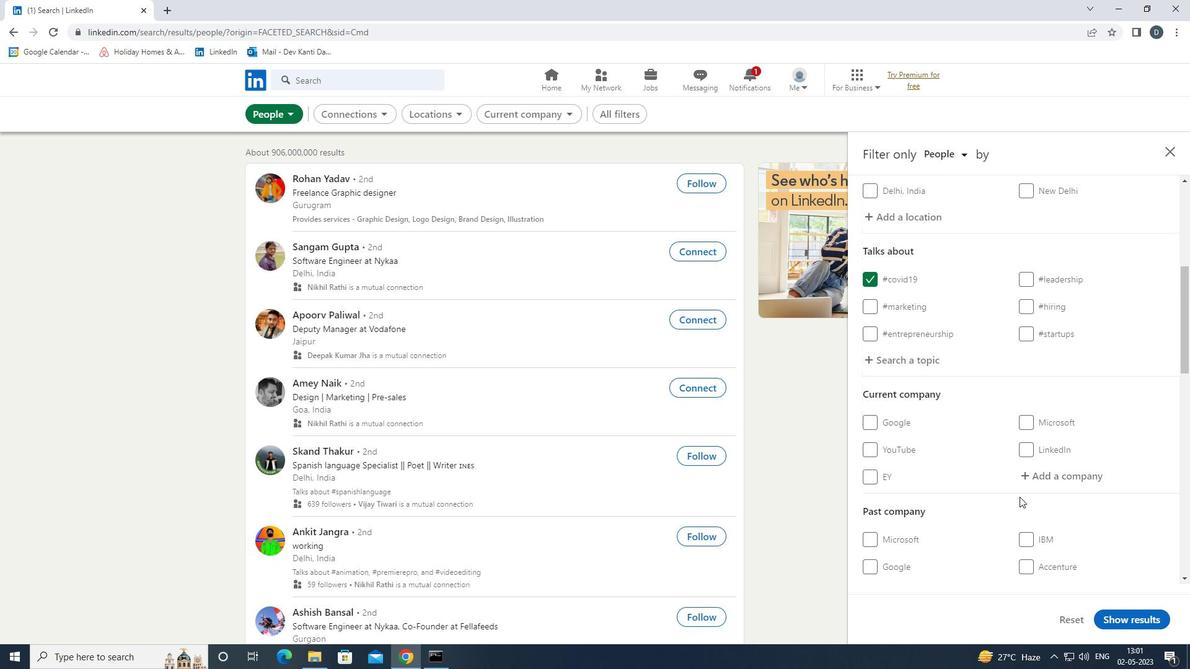 
Action: Mouse scrolled (1045, 490) with delta (0, 0)
Screenshot: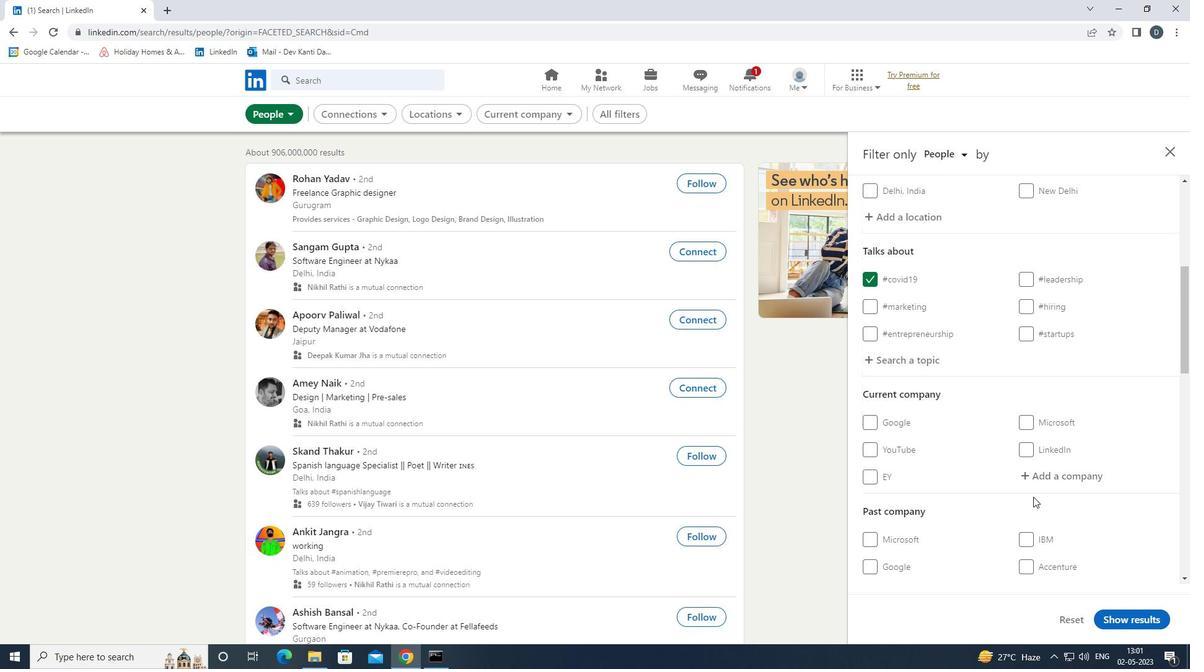 
Action: Mouse moved to (1091, 403)
Screenshot: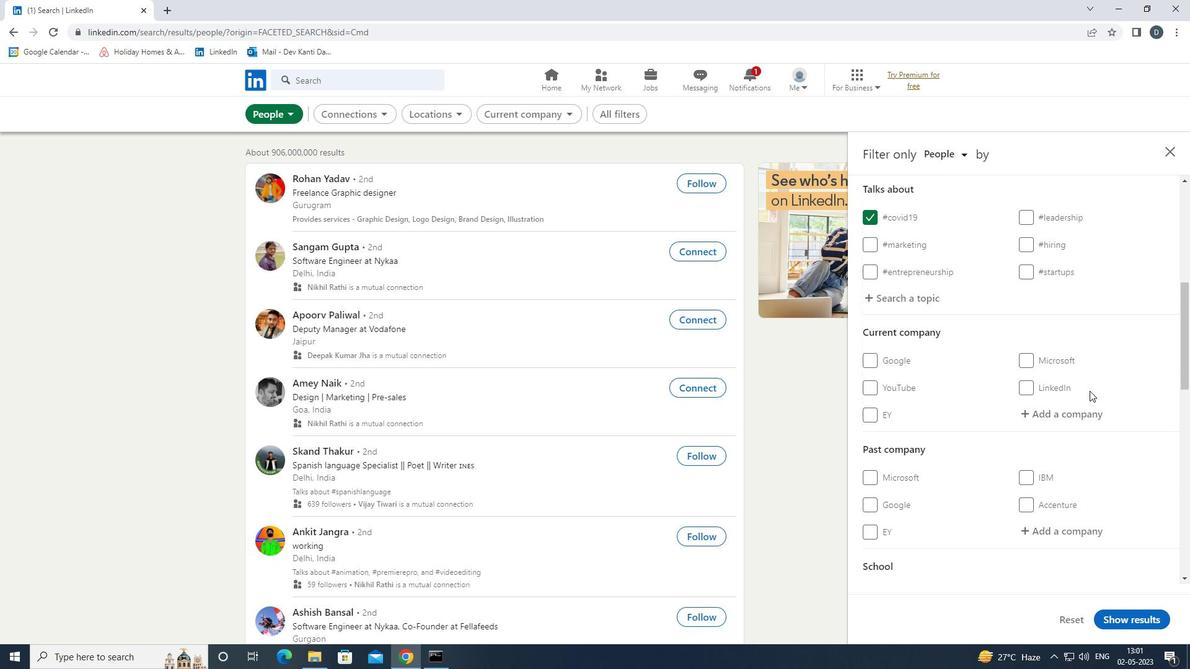 
Action: Mouse pressed left at (1091, 403)
Screenshot: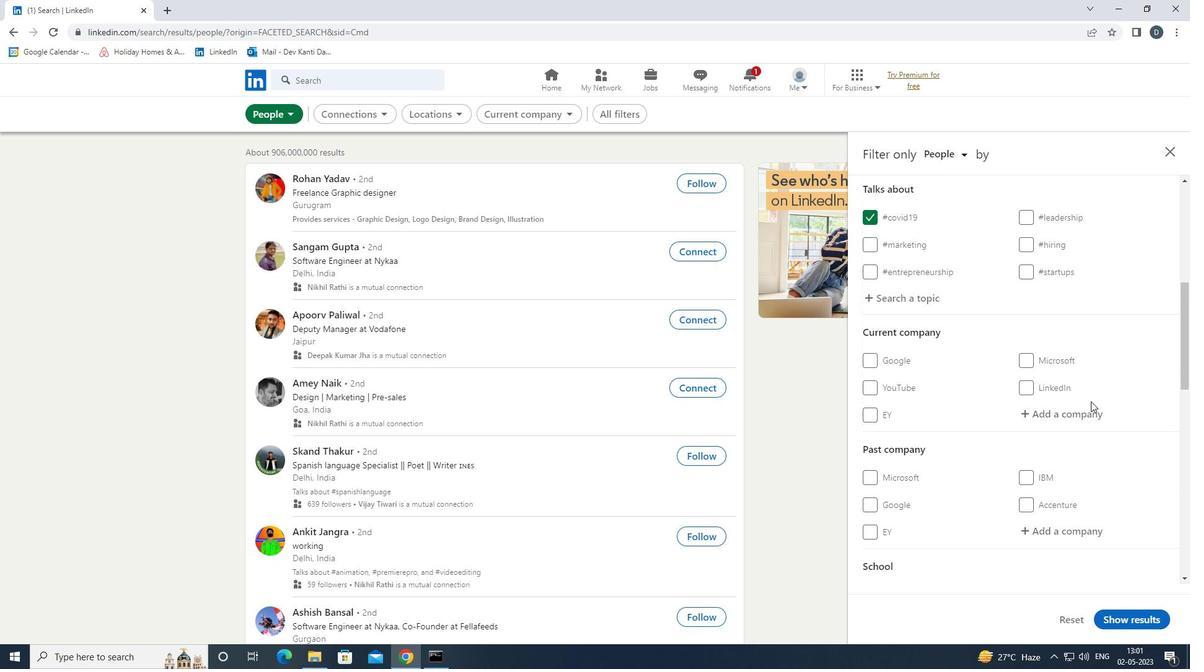 
Action: Mouse moved to (1136, 393)
Screenshot: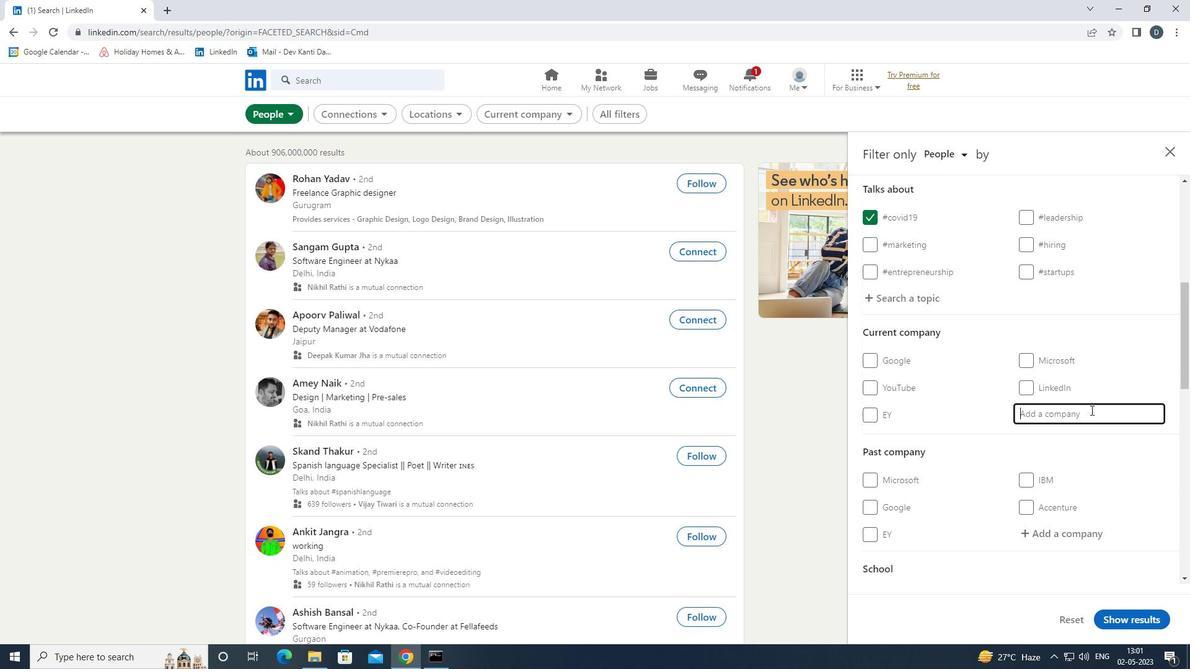 
Action: Key pressed <Key.shift><Key.shift>PUB<Key.shift>MA<Key.backspace>ATIC<Key.down><Key.enter>
Screenshot: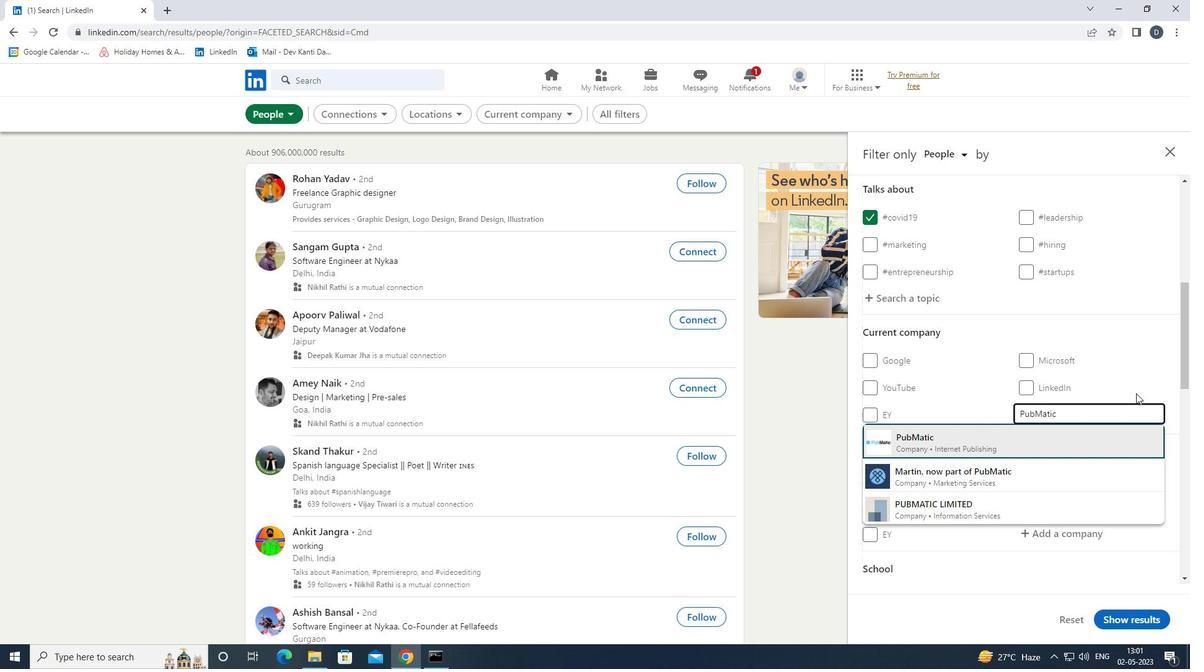 
Action: Mouse scrolled (1136, 393) with delta (0, 0)
Screenshot: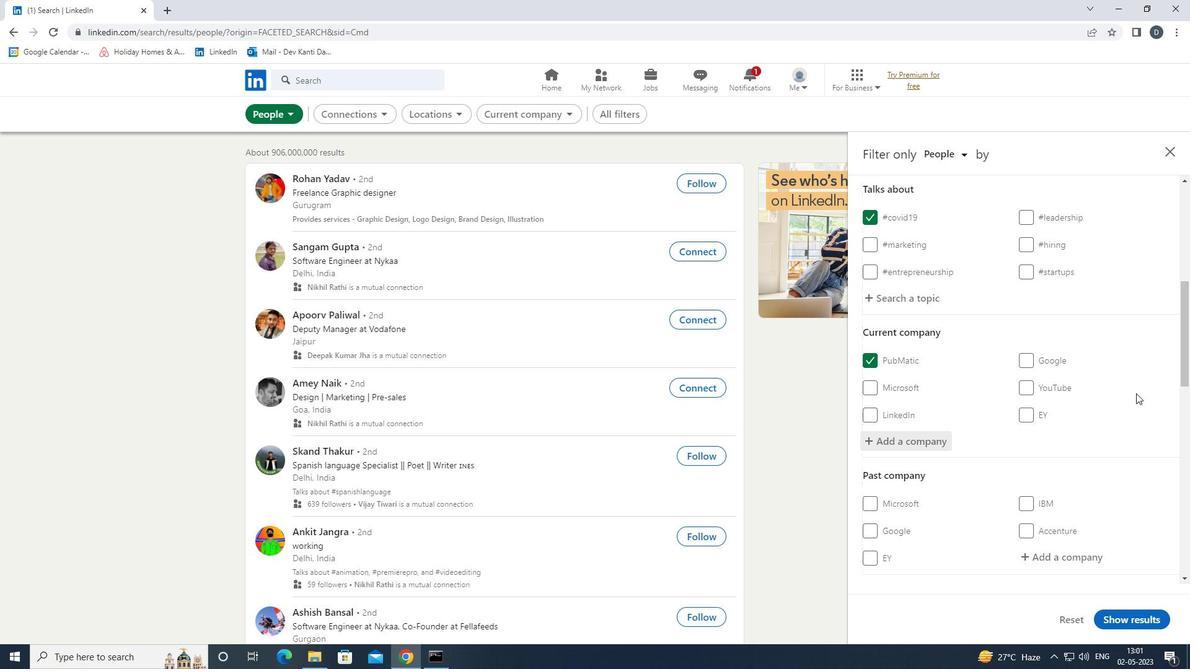 
Action: Mouse moved to (1136, 393)
Screenshot: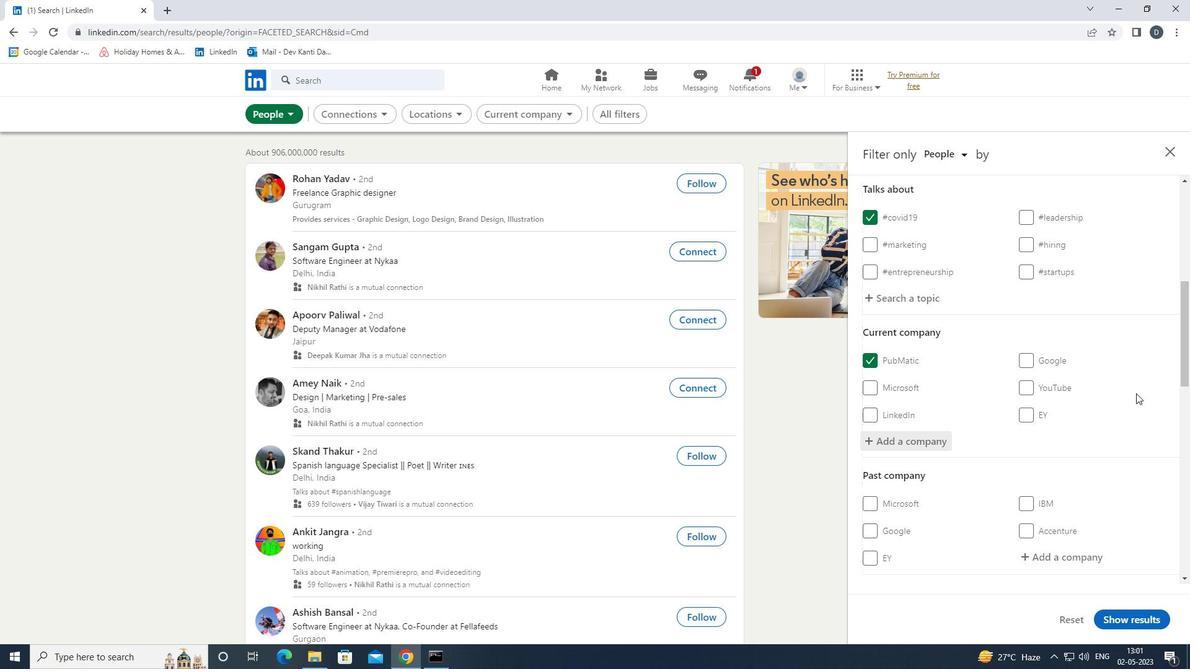 
Action: Mouse scrolled (1136, 392) with delta (0, 0)
Screenshot: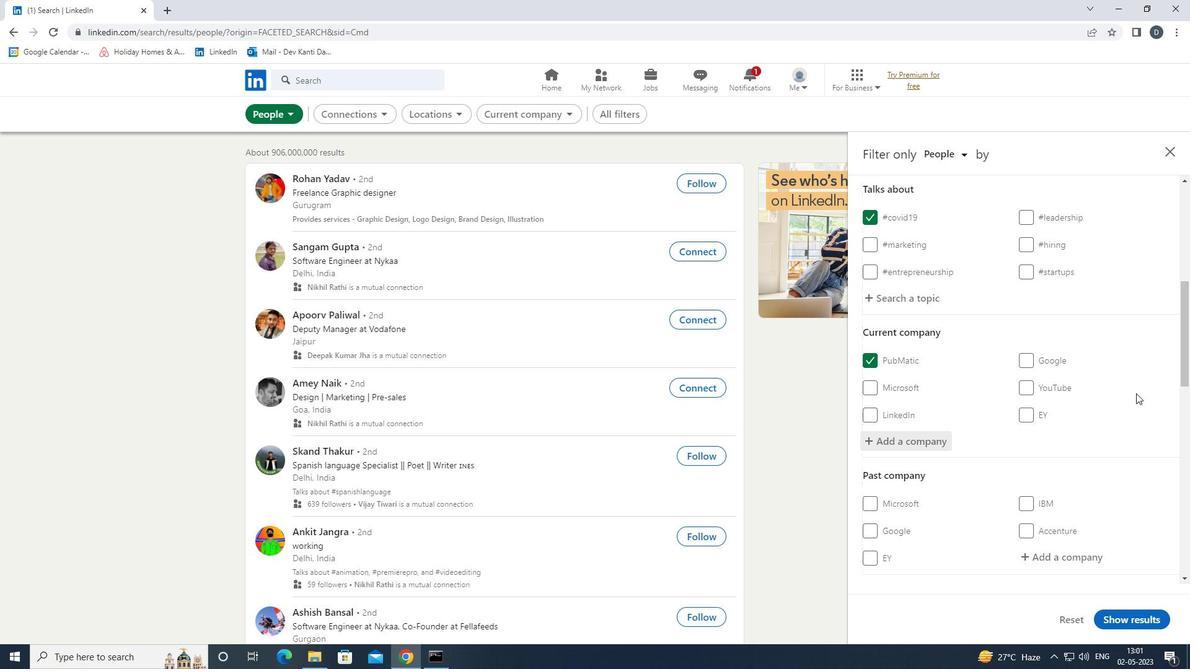 
Action: Mouse scrolled (1136, 392) with delta (0, 0)
Screenshot: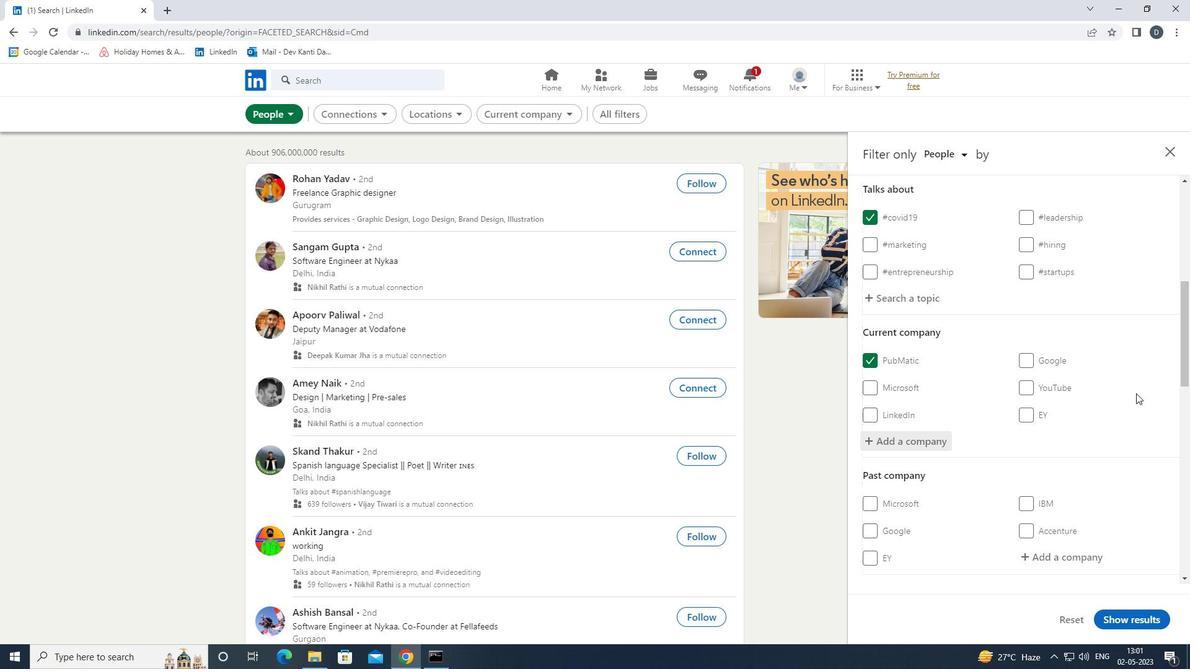 
Action: Mouse scrolled (1136, 392) with delta (0, 0)
Screenshot: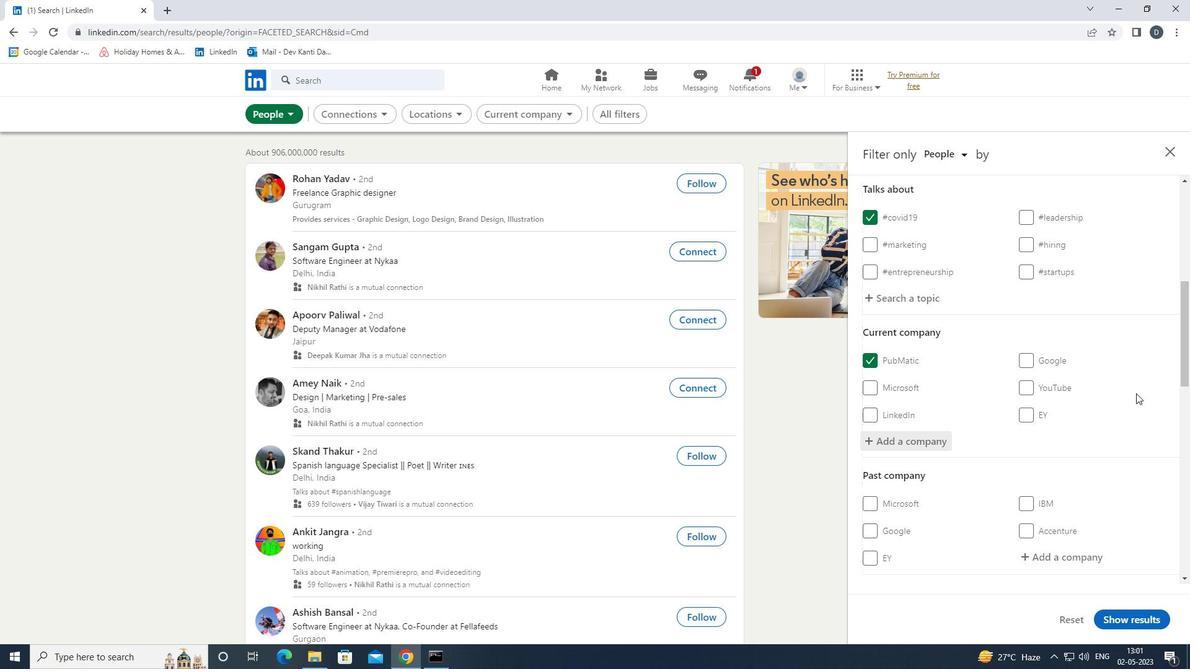 
Action: Mouse moved to (1037, 441)
Screenshot: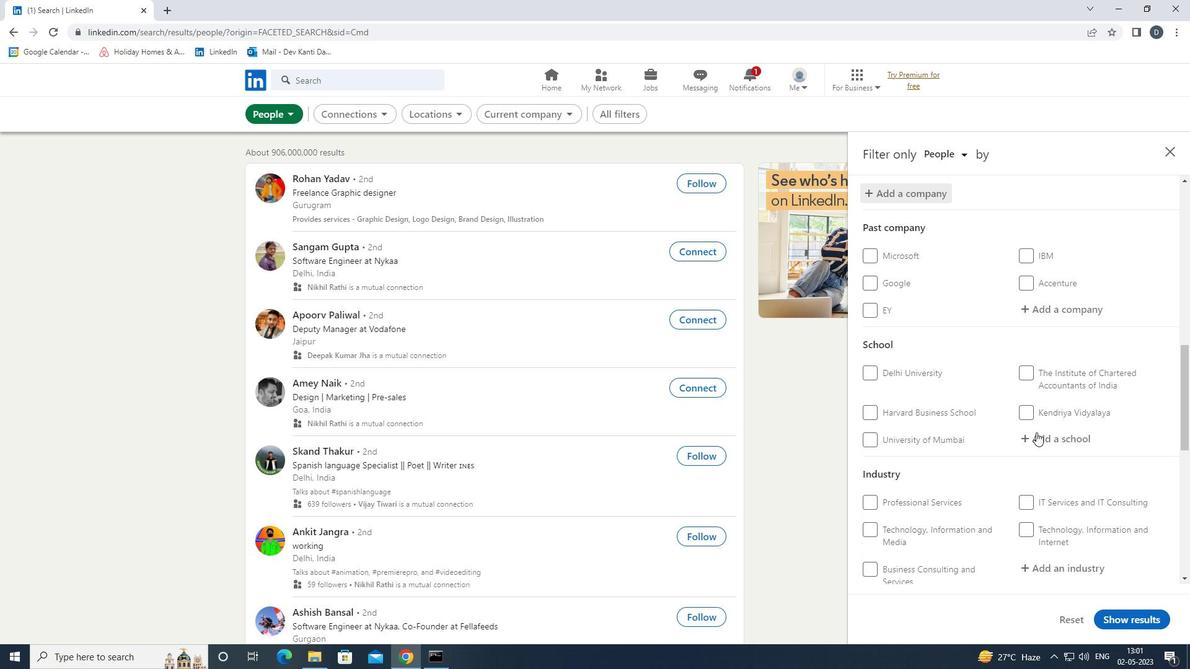 
Action: Mouse pressed left at (1037, 441)
Screenshot: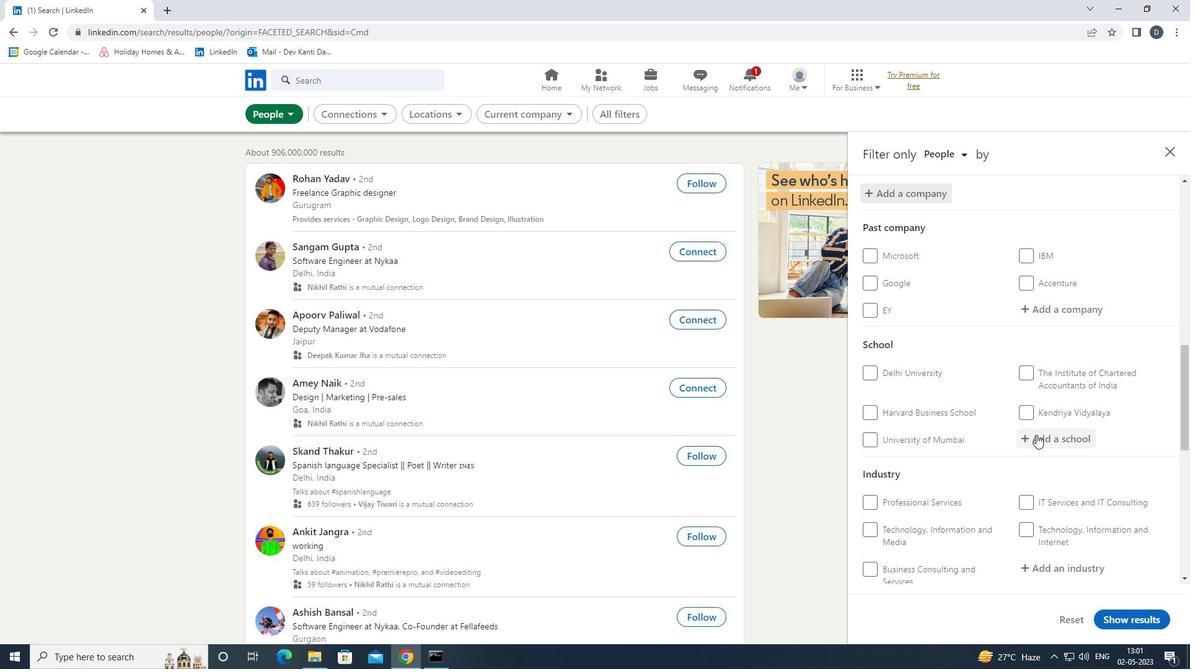 
Action: Key pressed <Key.shift><Key.shift><Key.shift>KOLKATA<Key.space><Key.shift>JOBS<Key.down><Key.down><Key.enter>
Screenshot: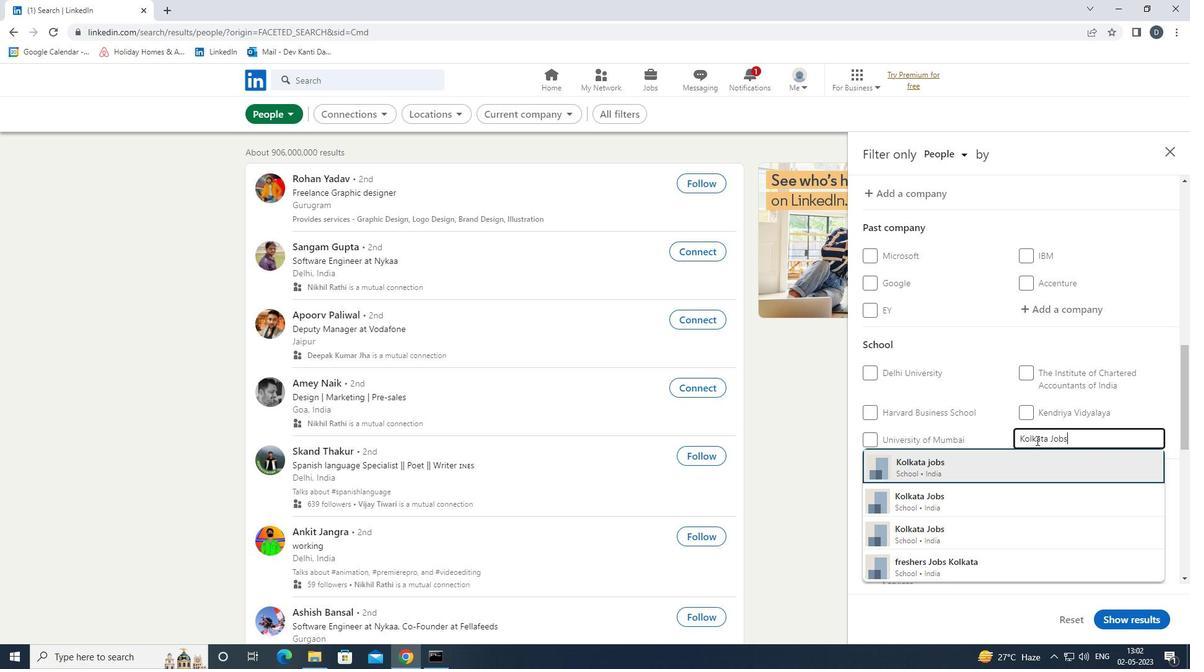 
Action: Mouse moved to (1037, 468)
Screenshot: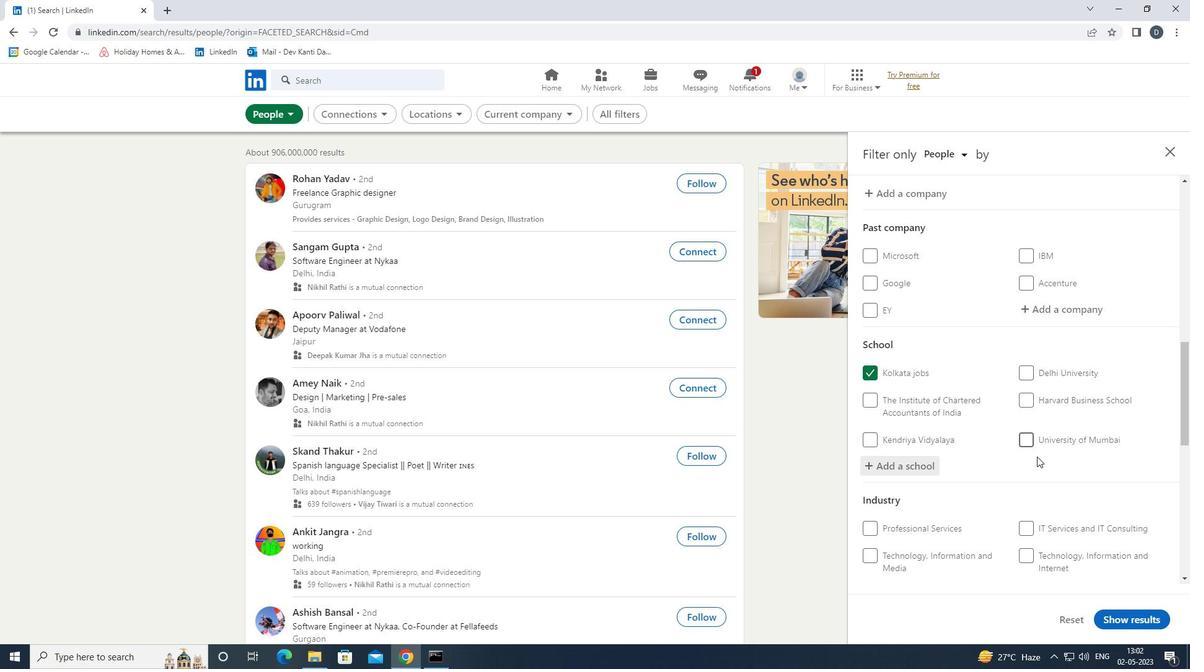 
Action: Mouse scrolled (1037, 468) with delta (0, 0)
Screenshot: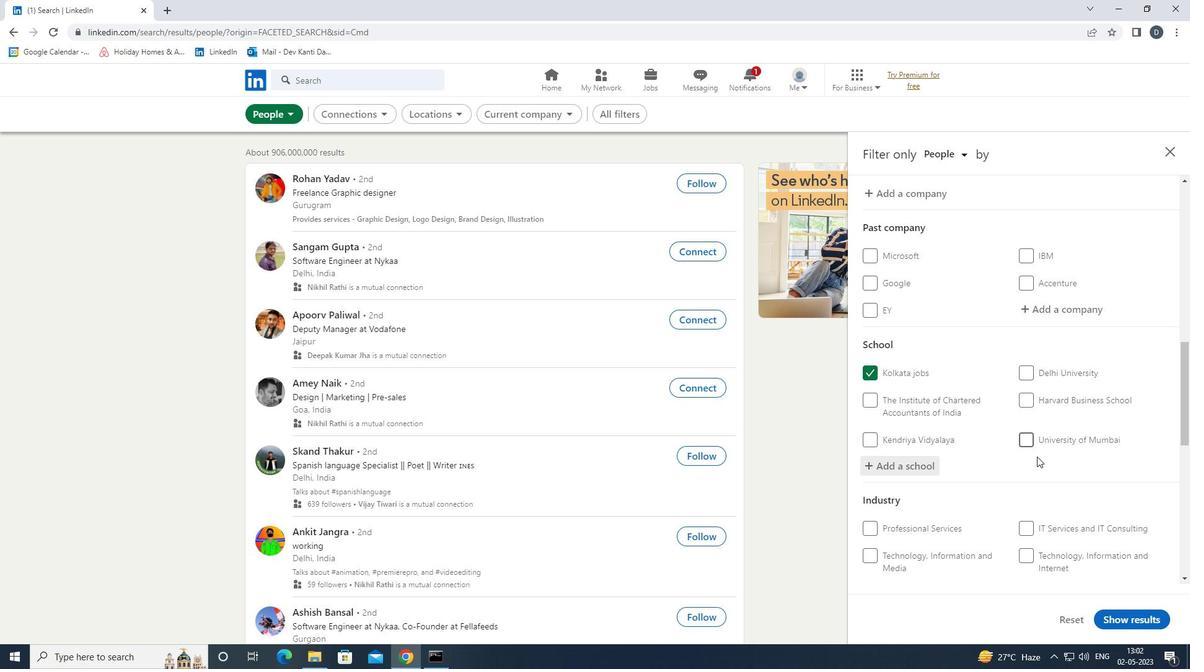 
Action: Mouse moved to (1037, 470)
Screenshot: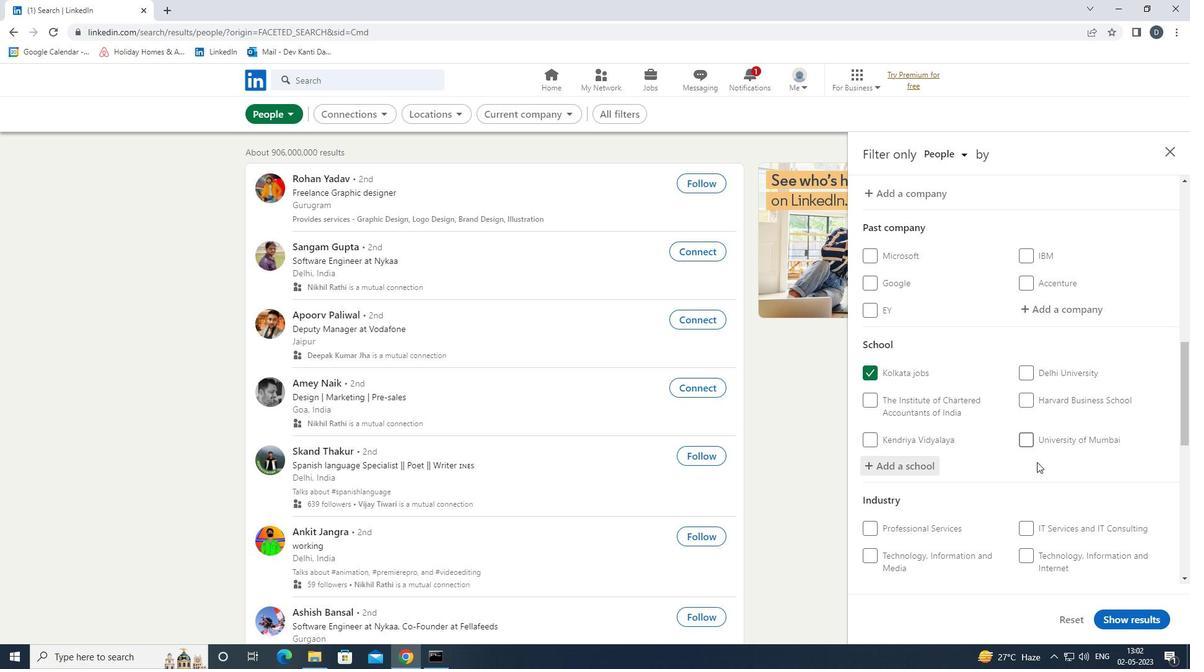 
Action: Mouse scrolled (1037, 470) with delta (0, 0)
Screenshot: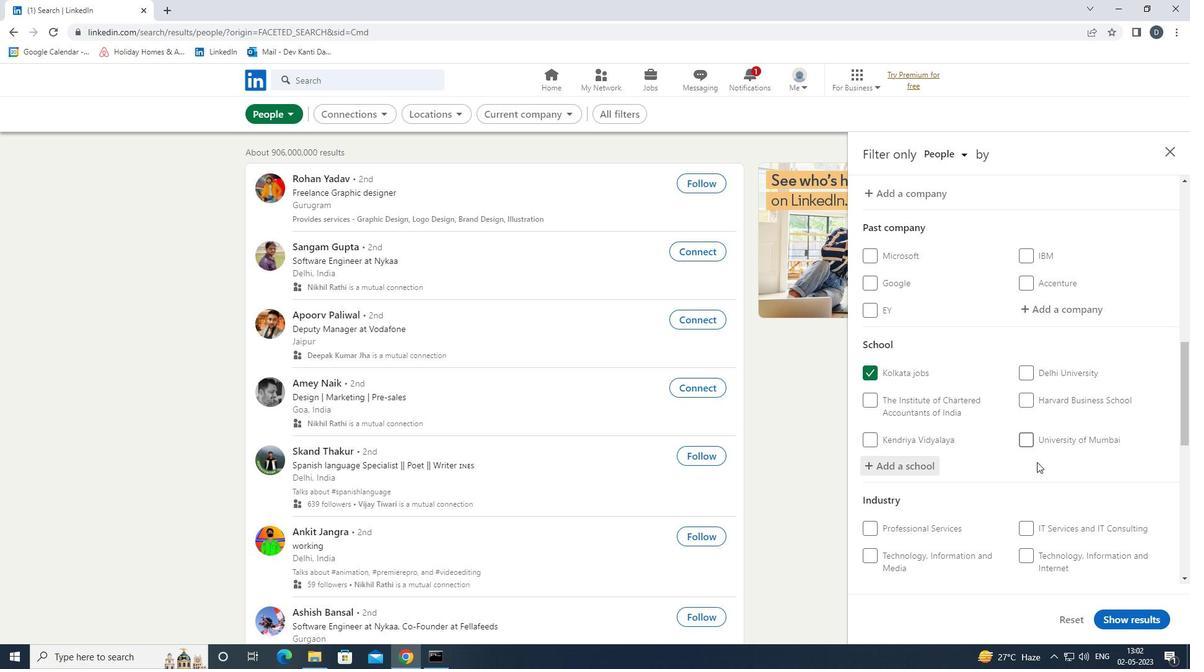 
Action: Mouse moved to (1037, 471)
Screenshot: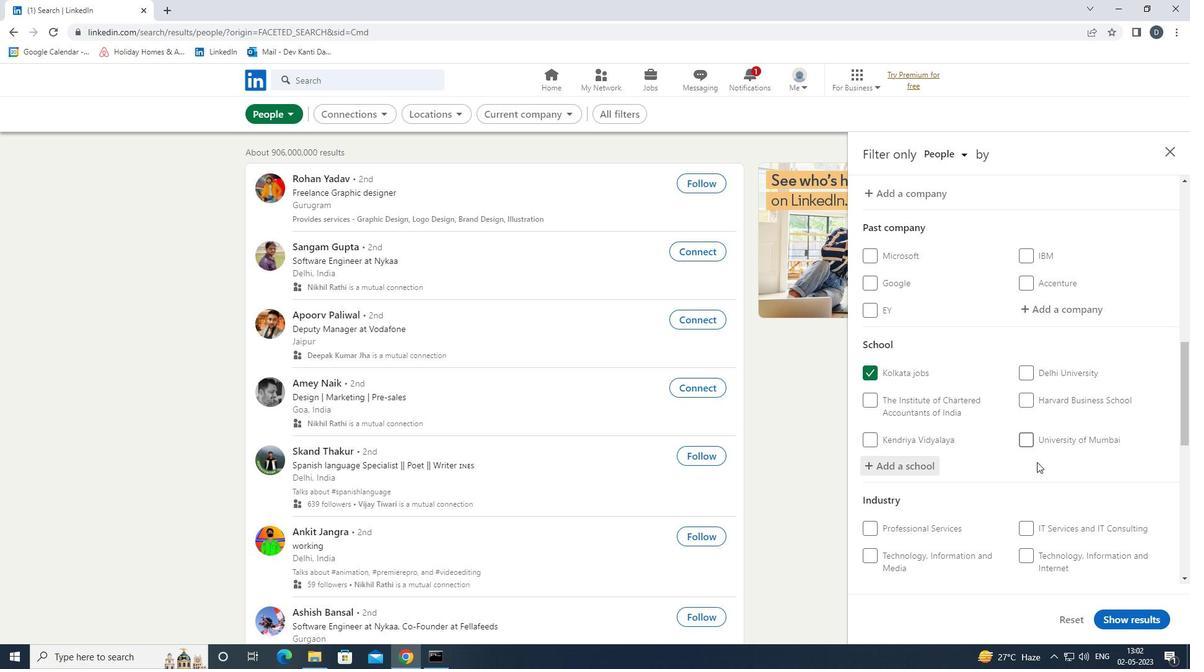 
Action: Mouse scrolled (1037, 470) with delta (0, 0)
Screenshot: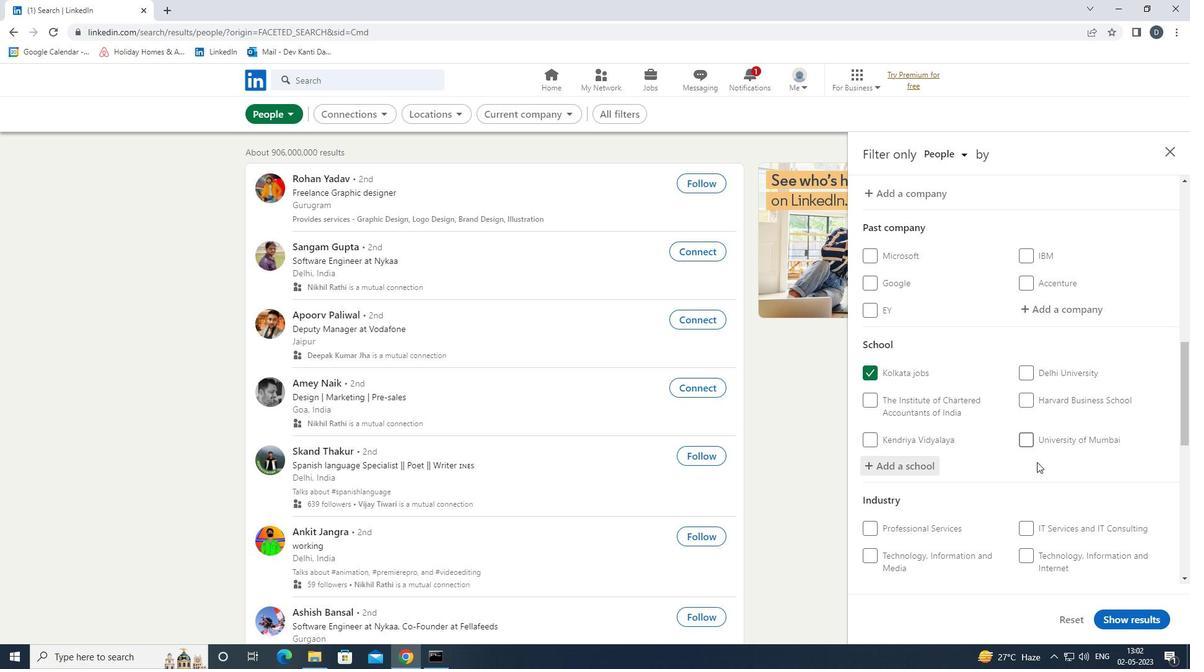 
Action: Mouse moved to (1037, 472)
Screenshot: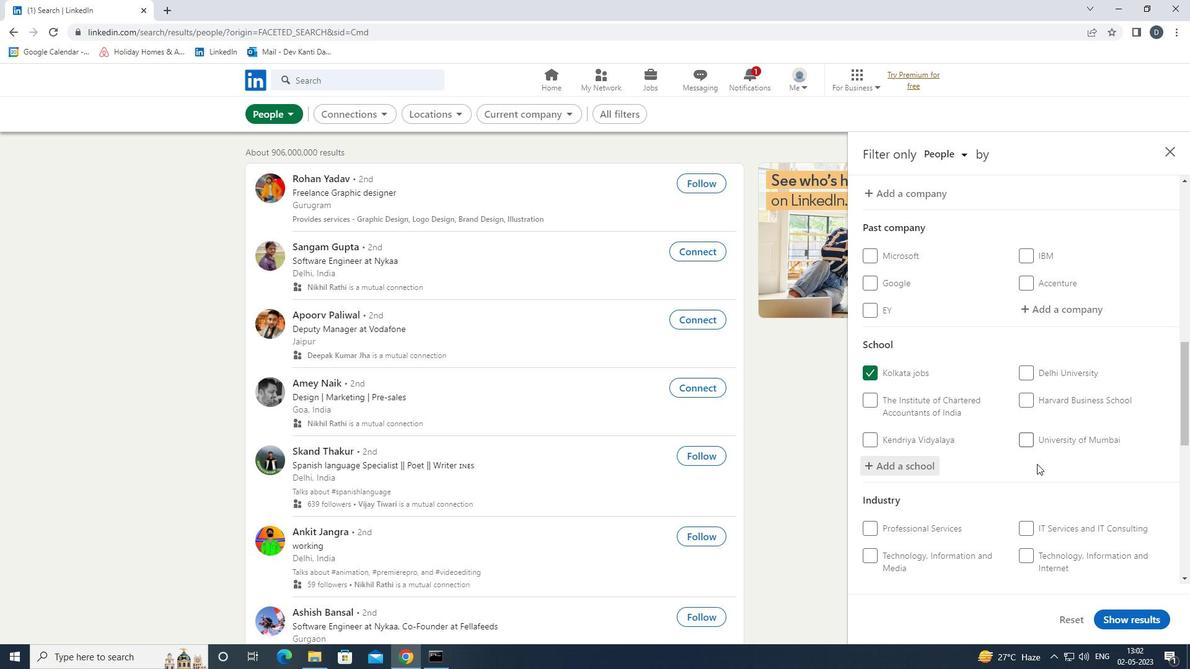 
Action: Mouse scrolled (1037, 471) with delta (0, 0)
Screenshot: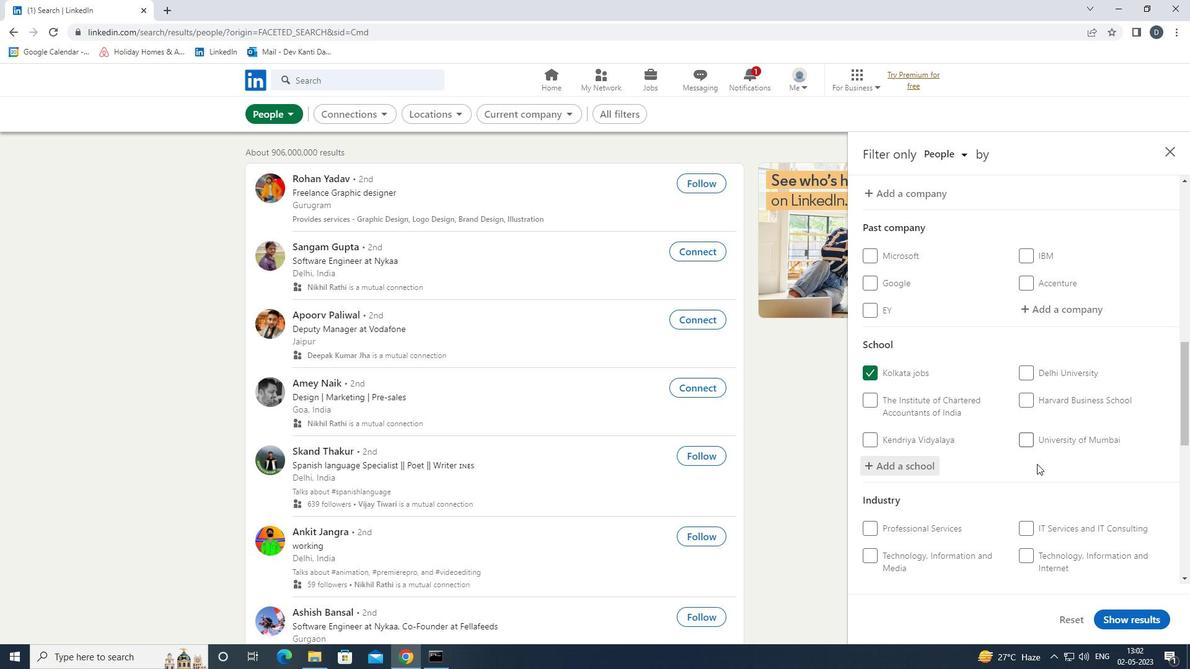 
Action: Mouse moved to (1074, 344)
Screenshot: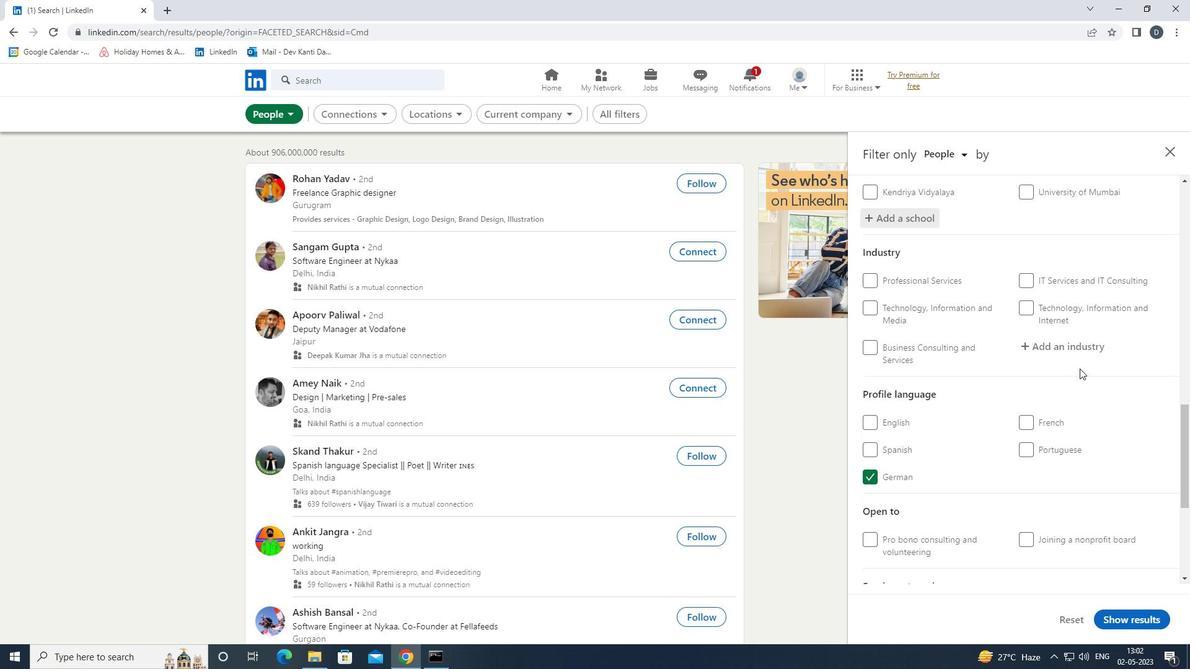 
Action: Mouse pressed left at (1074, 344)
Screenshot: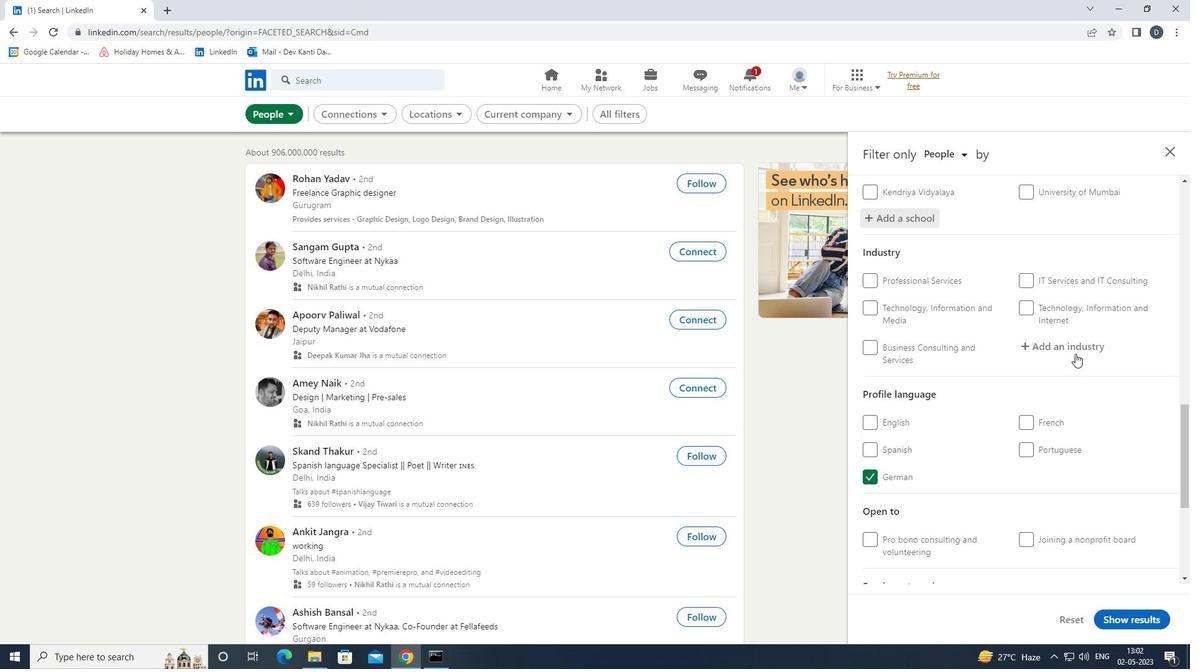 
Action: Key pressed <Key.shift>SOLAR<Key.space><Key.down><Key.enter><Key.down><Key.down><Key.down><Key.down><Key.enter>
Screenshot: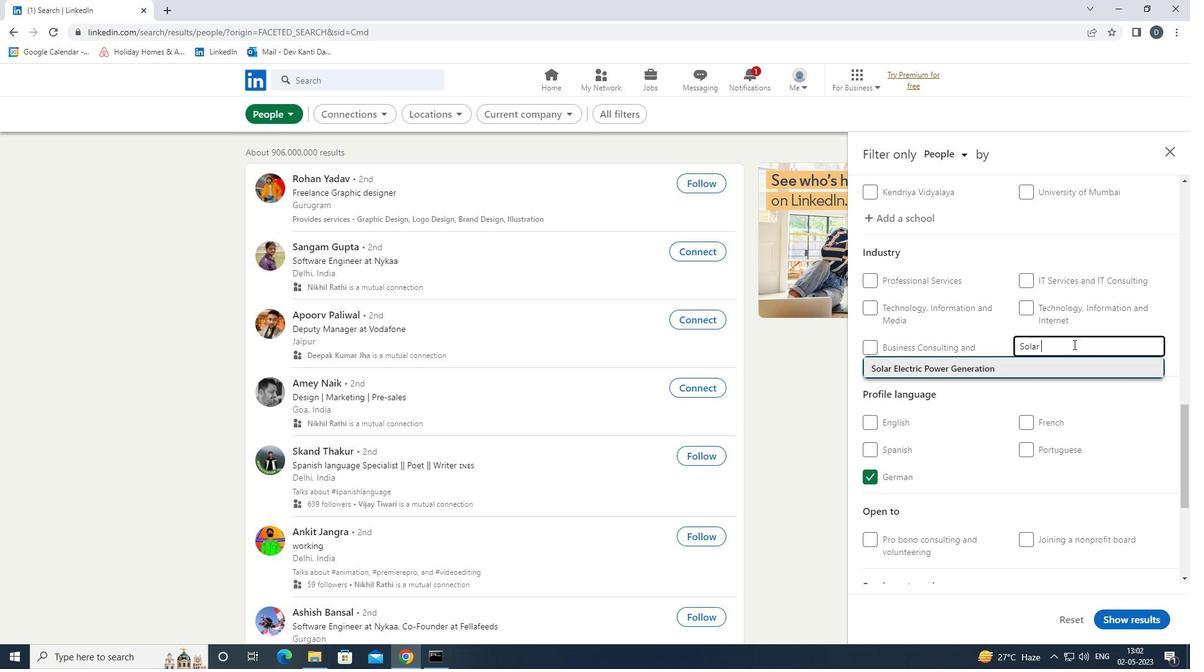 
Action: Mouse moved to (1073, 349)
Screenshot: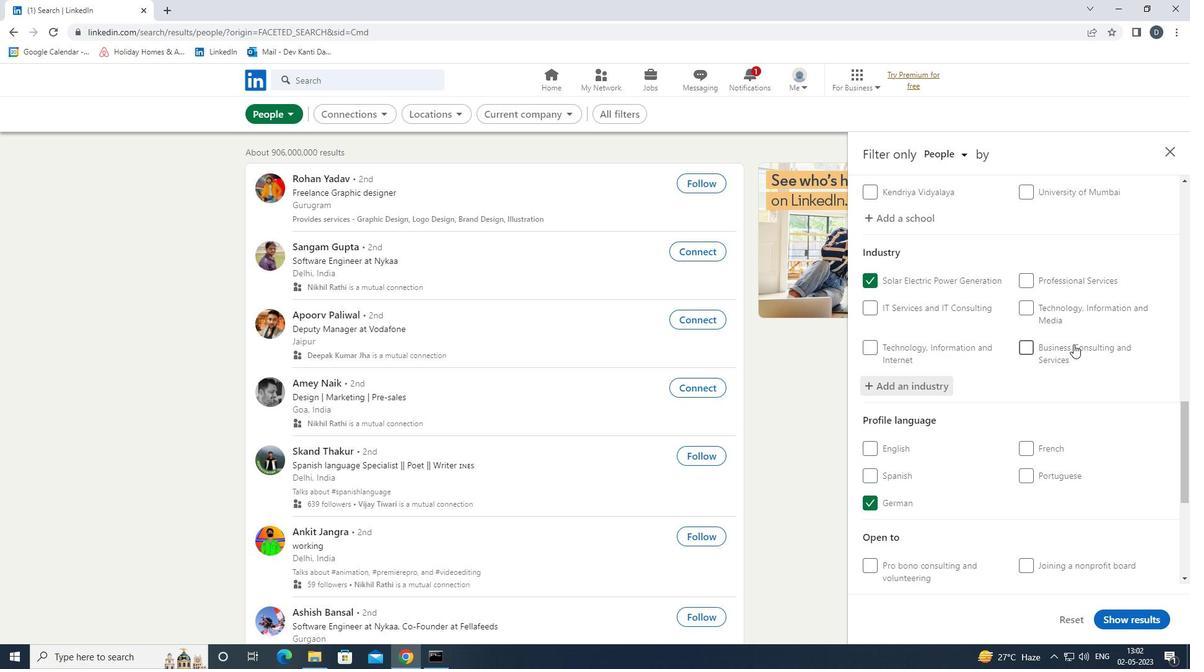 
Action: Mouse scrolled (1073, 349) with delta (0, 0)
Screenshot: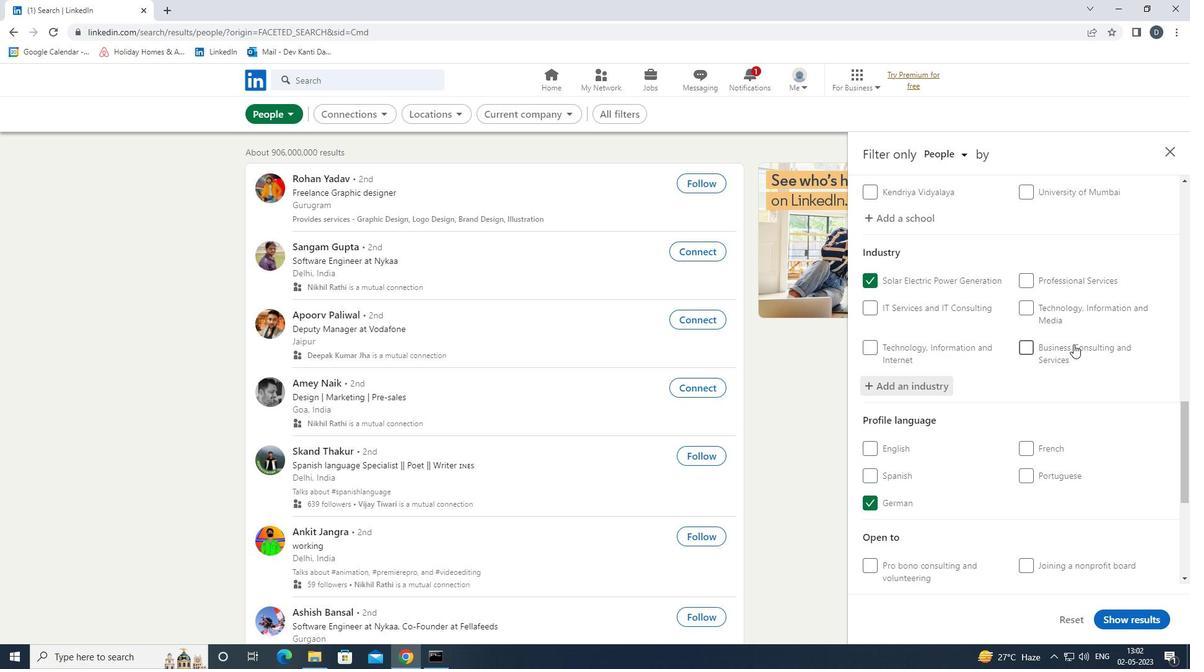 
Action: Mouse moved to (1071, 355)
Screenshot: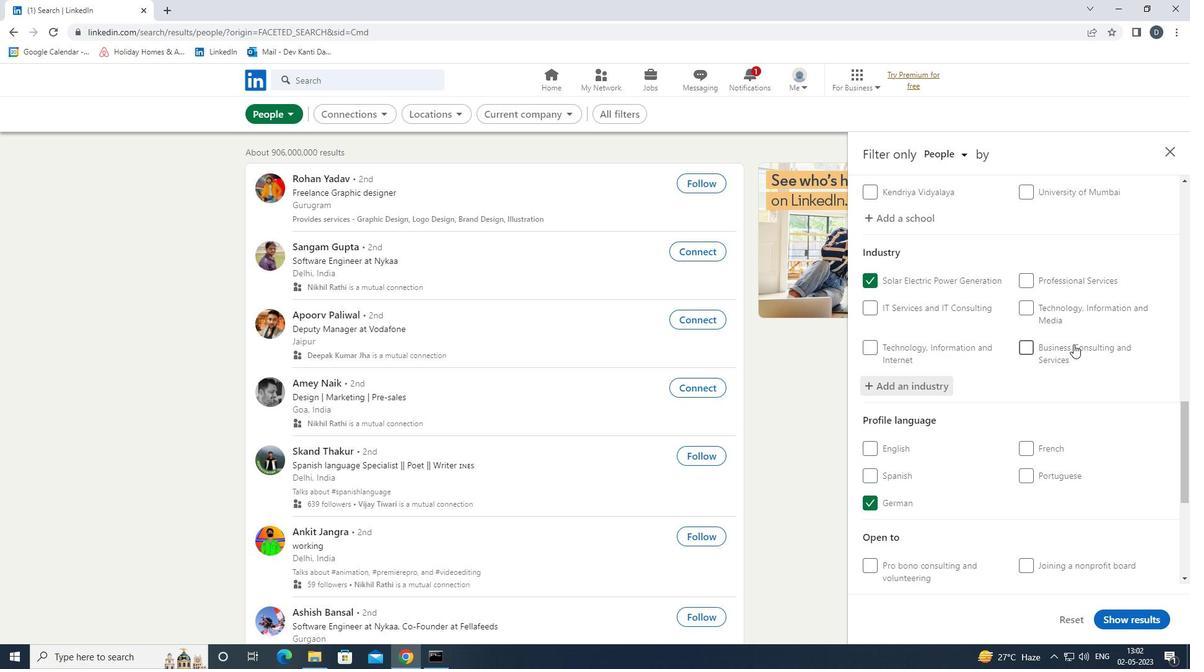 
Action: Mouse scrolled (1071, 354) with delta (0, 0)
Screenshot: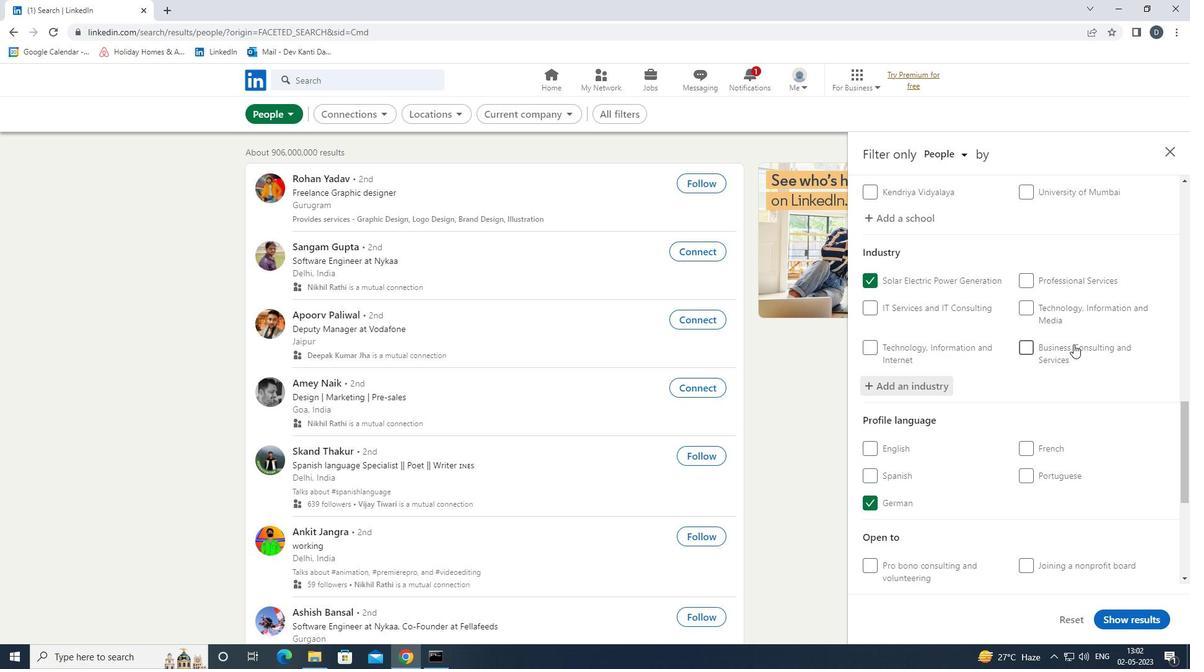 
Action: Mouse moved to (1071, 356)
Screenshot: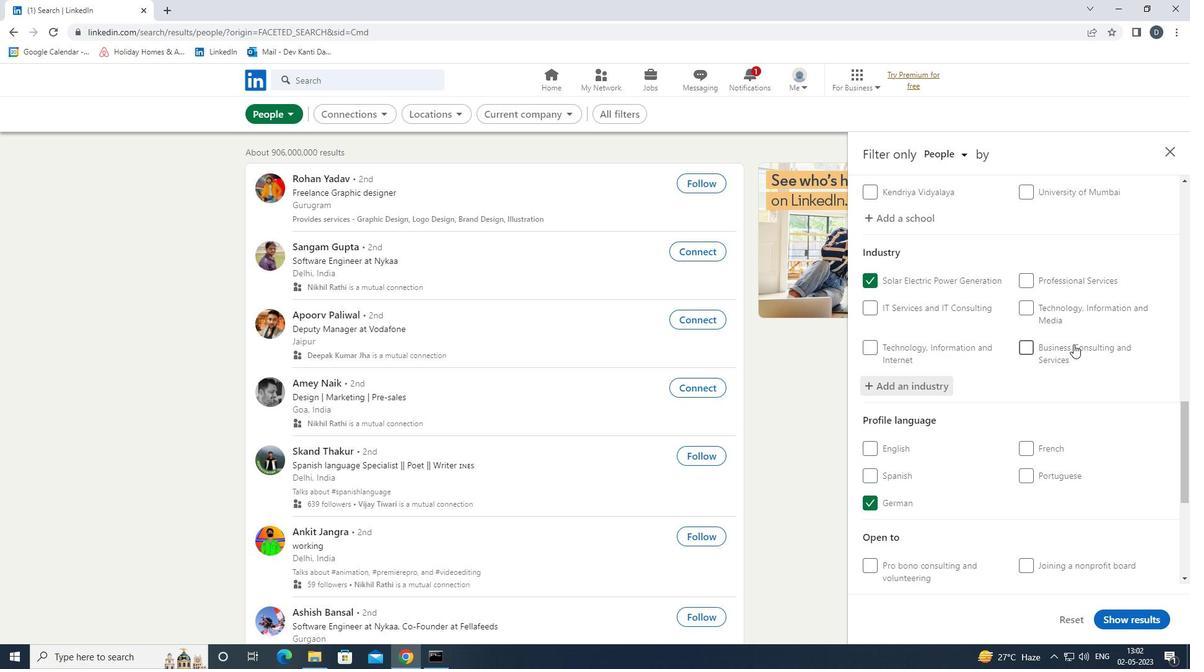 
Action: Mouse scrolled (1071, 356) with delta (0, 0)
Screenshot: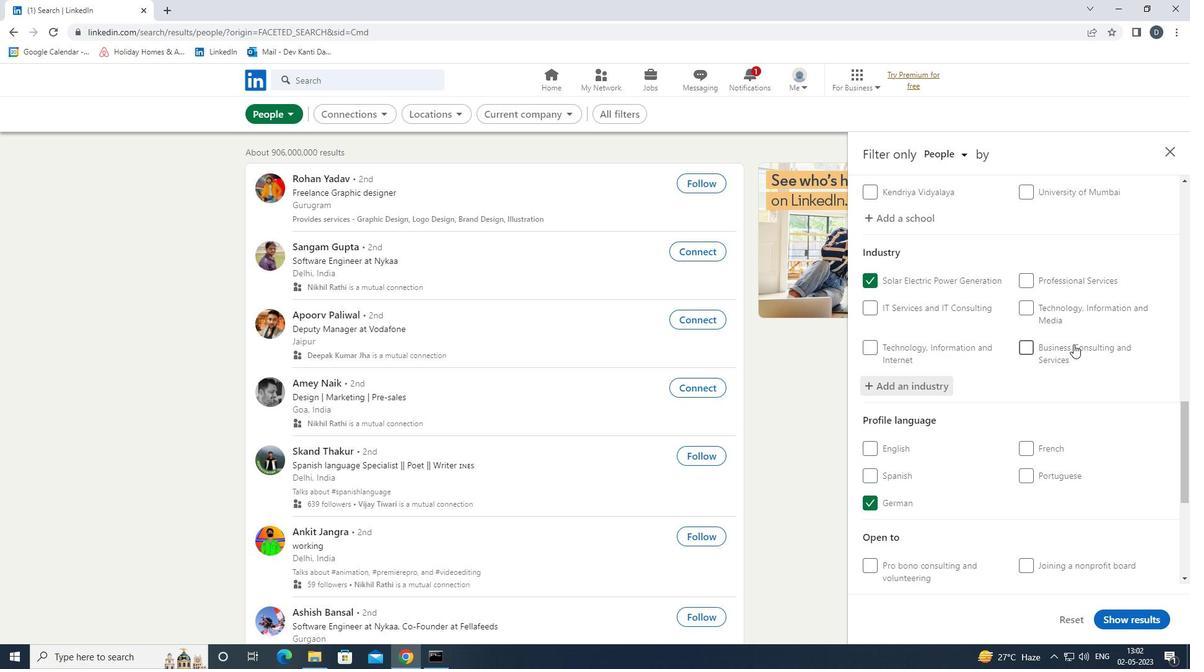 
Action: Mouse moved to (1070, 357)
Screenshot: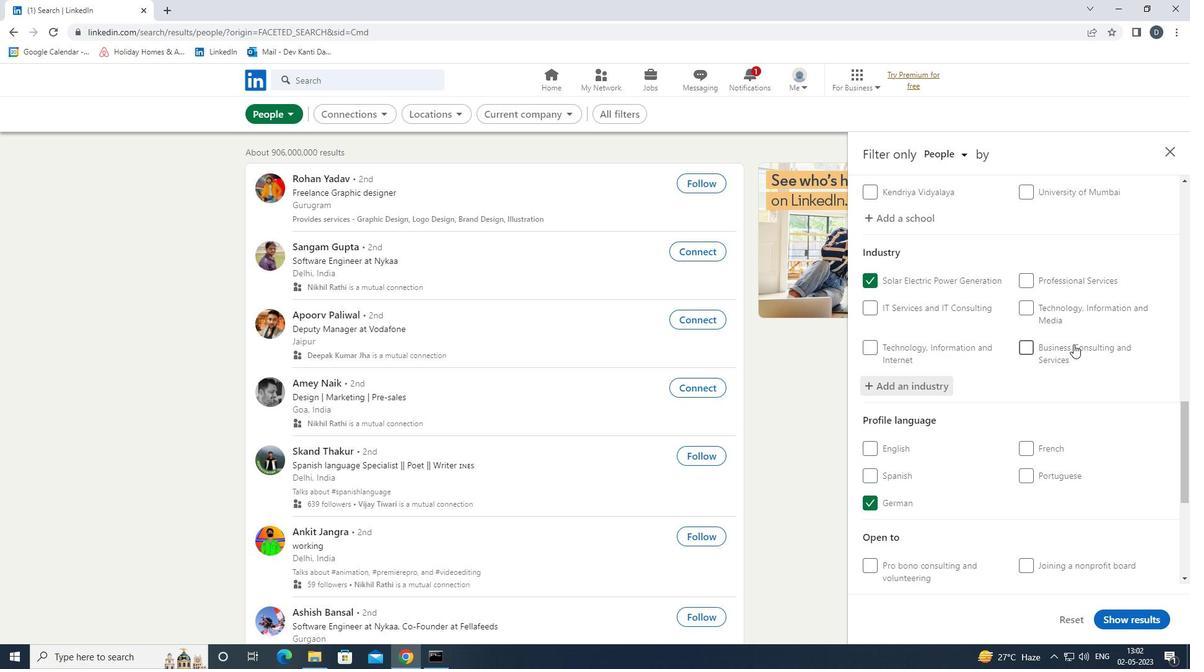 
Action: Mouse scrolled (1070, 357) with delta (0, 0)
Screenshot: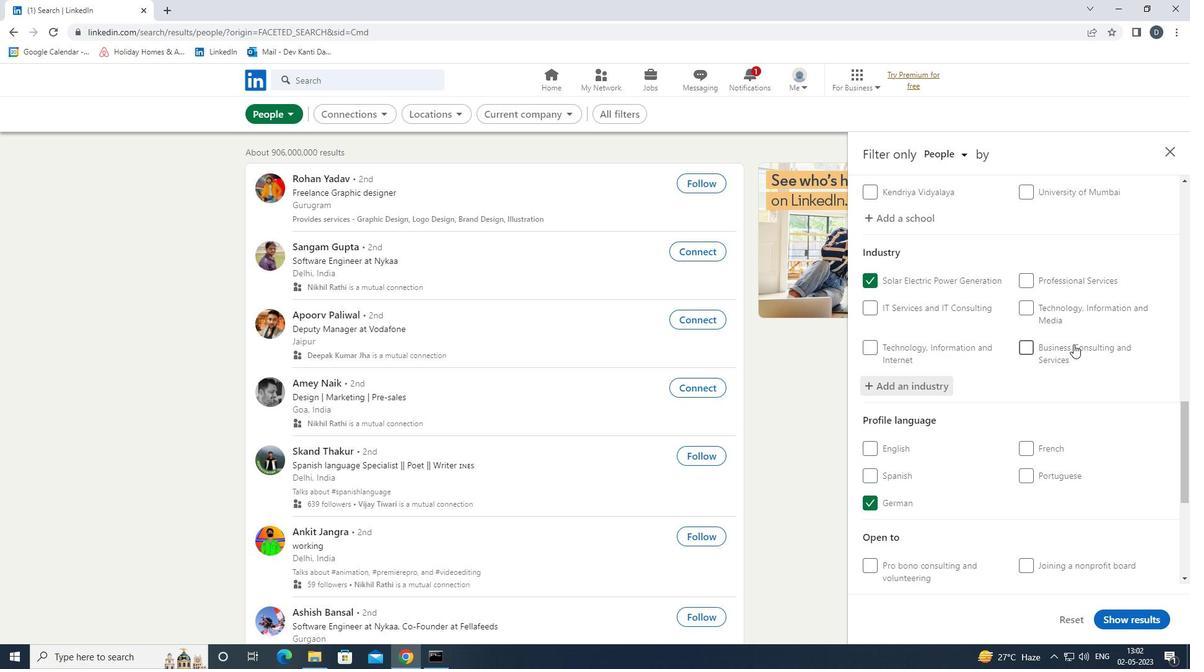 
Action: Mouse moved to (1065, 362)
Screenshot: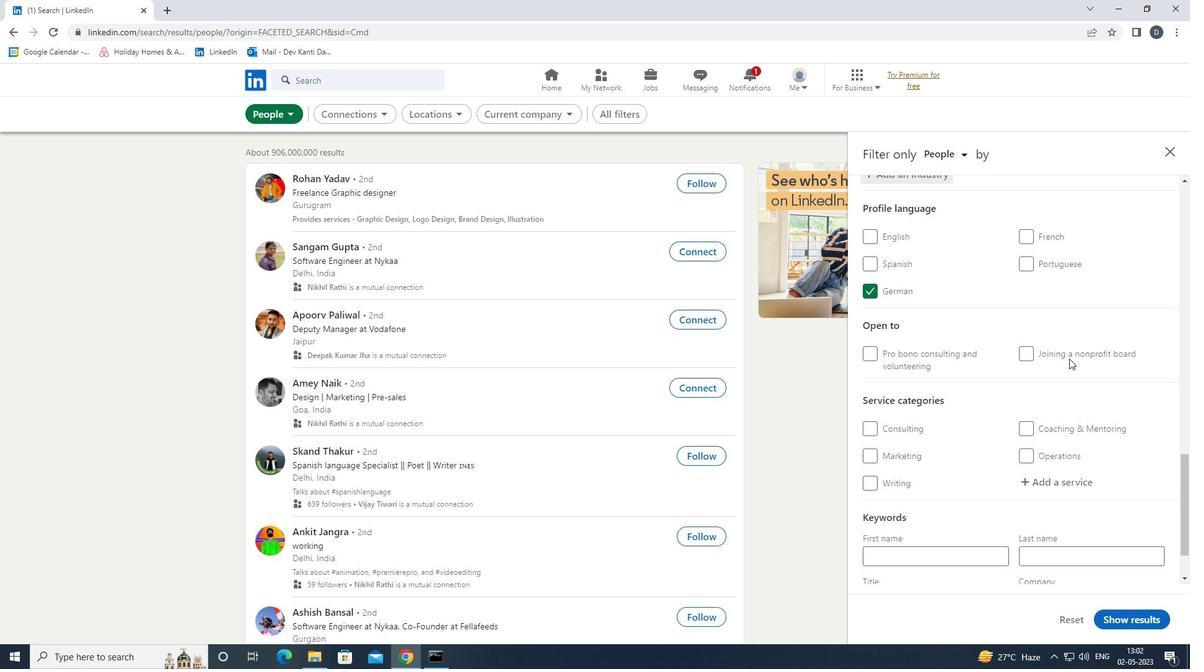 
Action: Mouse scrolled (1065, 362) with delta (0, 0)
Screenshot: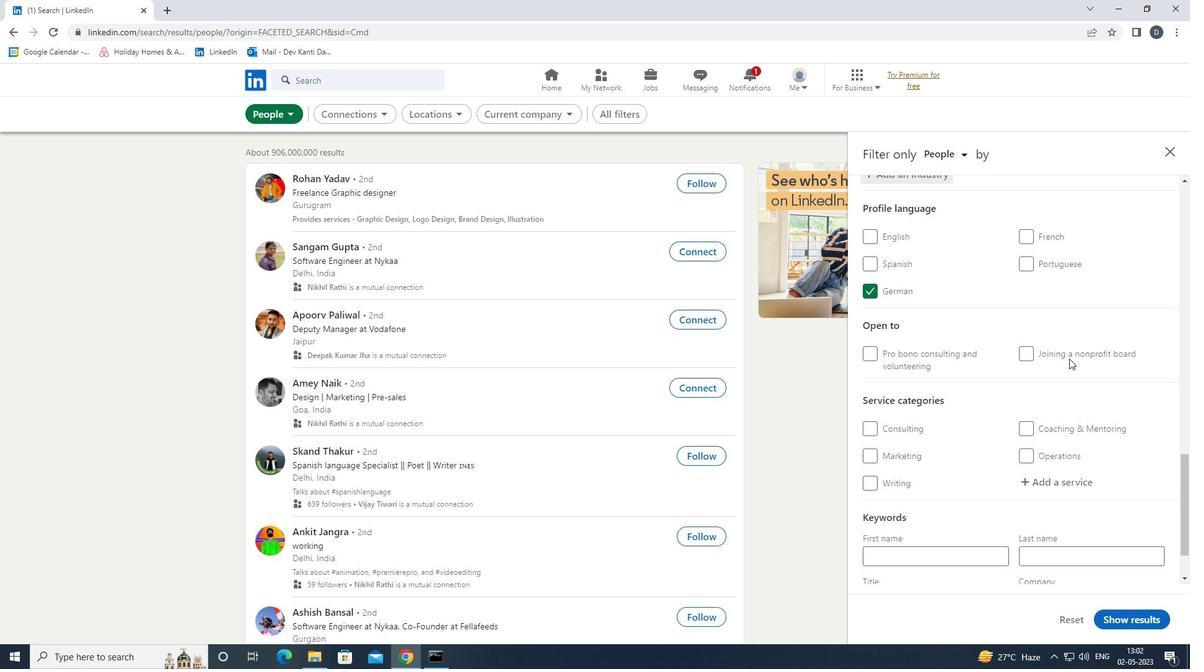
Action: Mouse moved to (1065, 362)
Screenshot: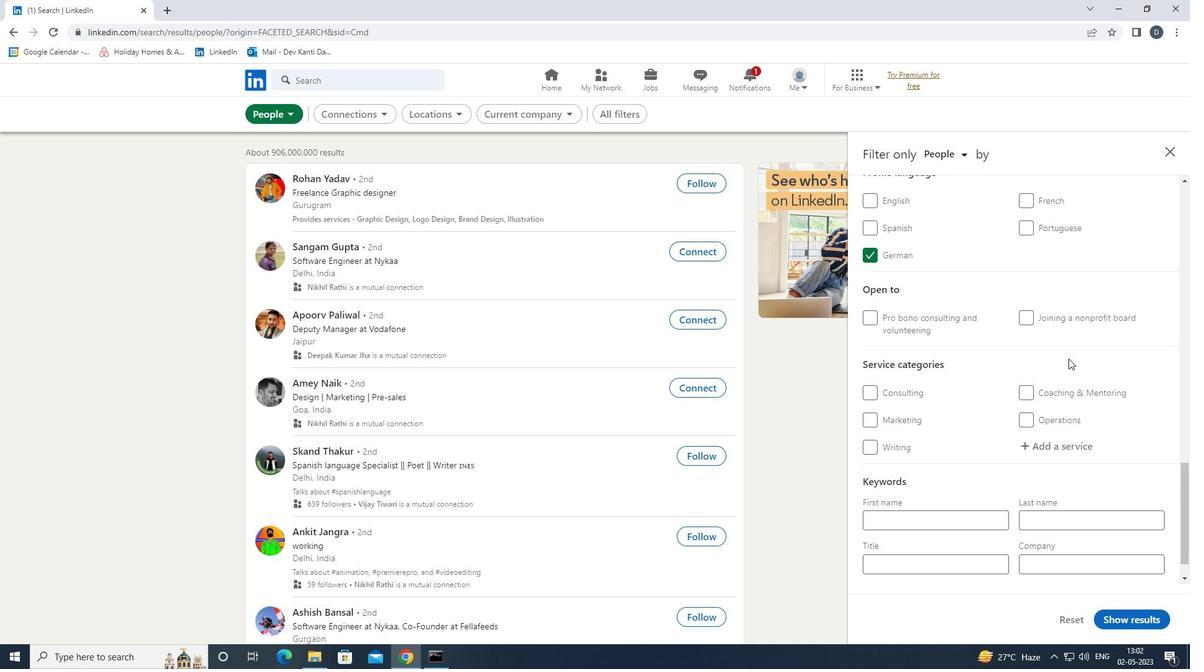 
Action: Mouse scrolled (1065, 362) with delta (0, 0)
Screenshot: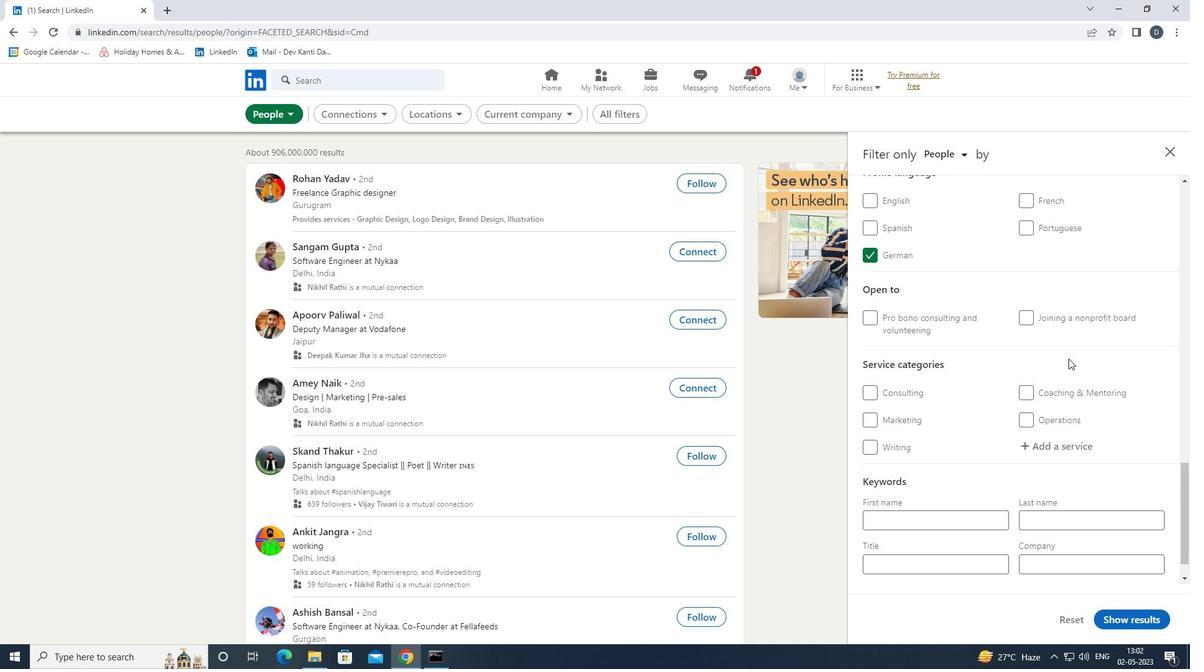 
Action: Mouse moved to (1051, 405)
Screenshot: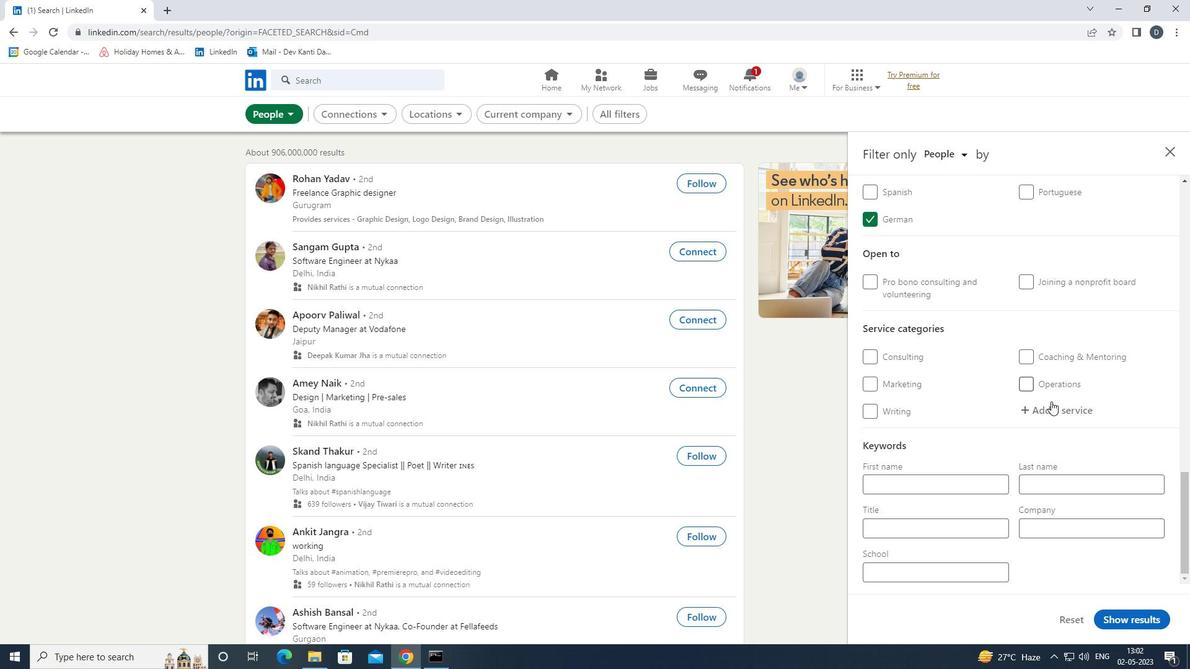 
Action: Mouse pressed left at (1051, 405)
Screenshot: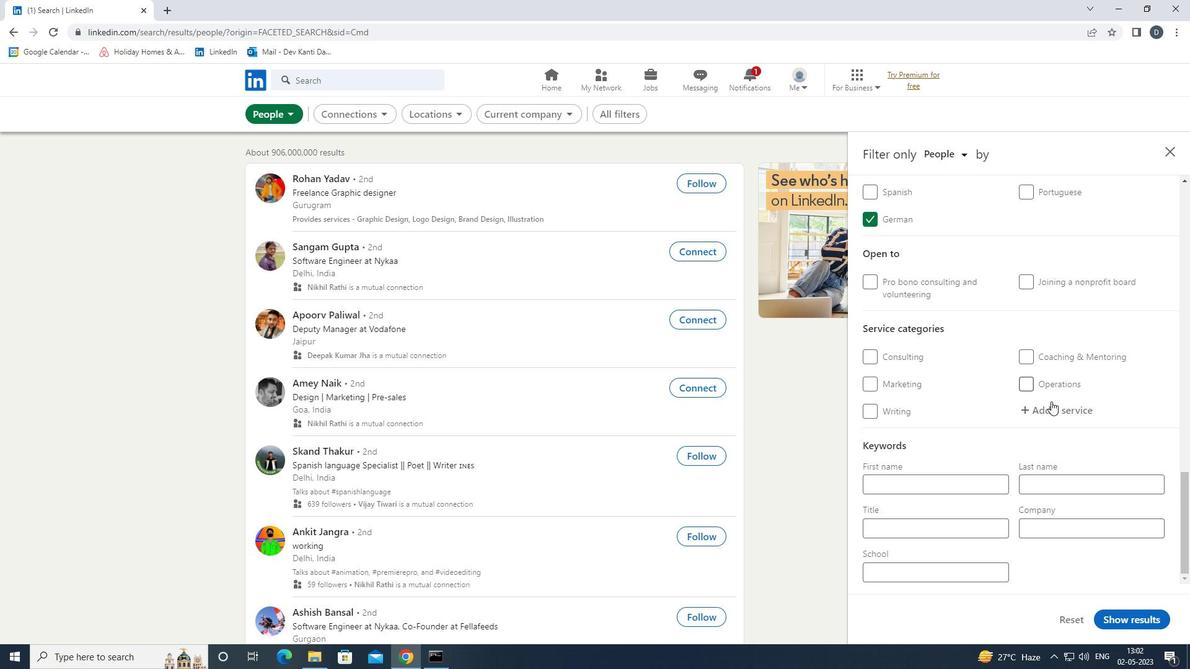 
Action: Mouse moved to (1051, 406)
Screenshot: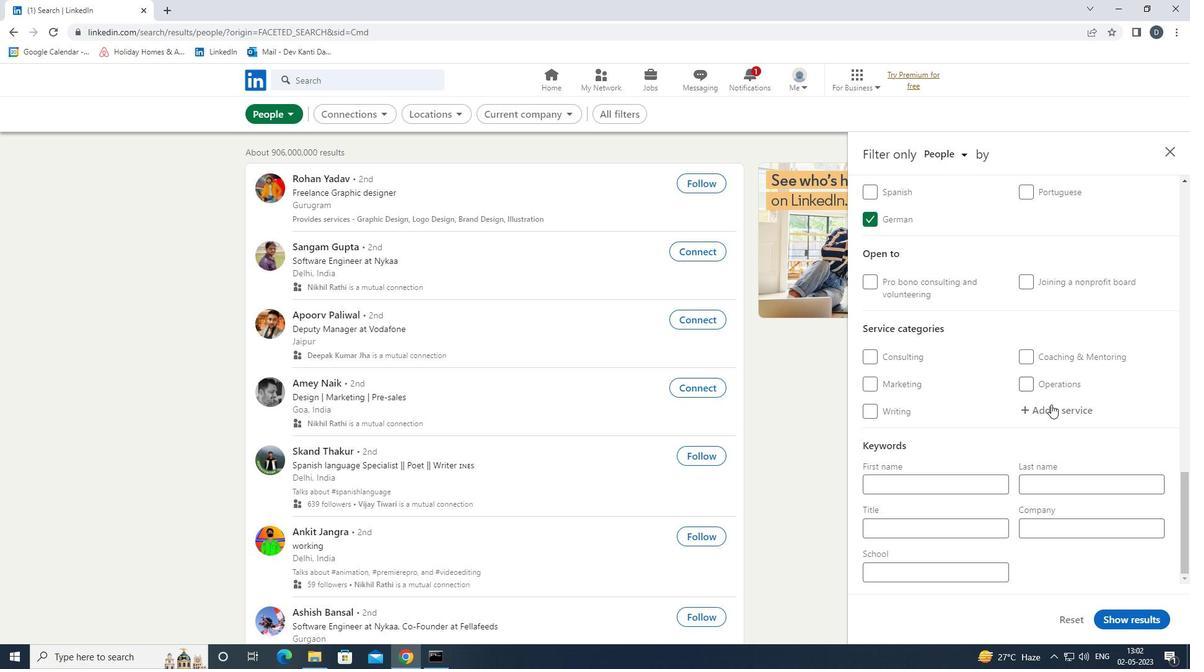 
Action: Key pressed <Key.shift>FINANCIAL<Key.space><Key.shift>AN<Key.down><Key.enter>
Screenshot: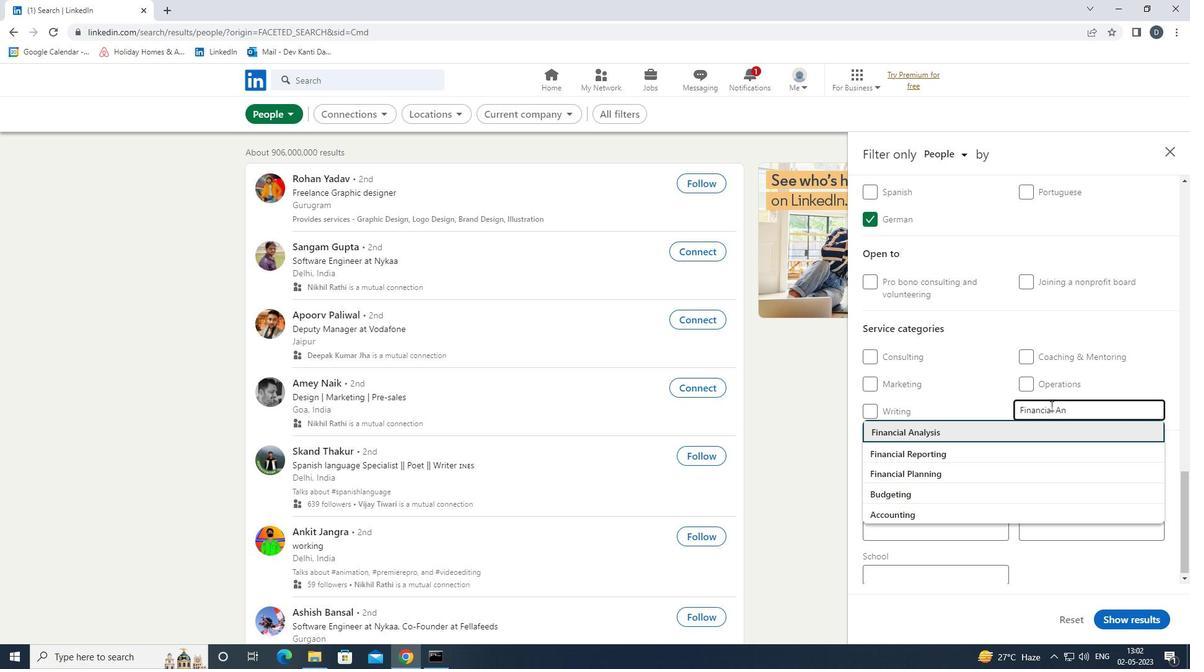 
Action: Mouse scrolled (1051, 405) with delta (0, 0)
Screenshot: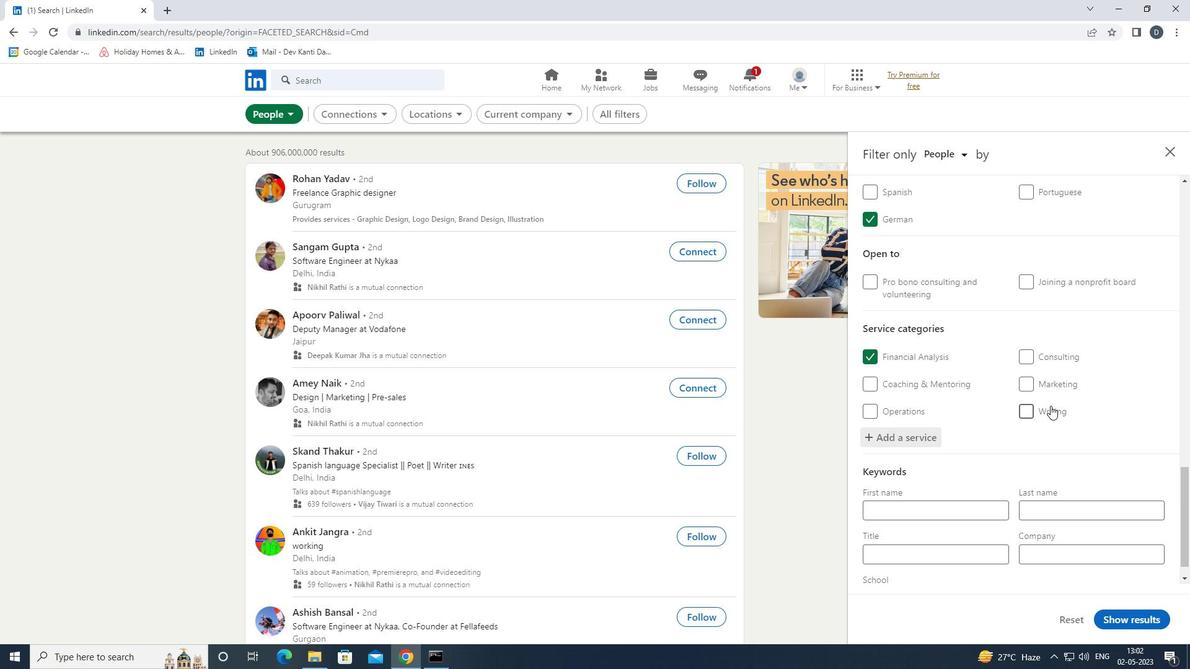
Action: Mouse scrolled (1051, 405) with delta (0, 0)
Screenshot: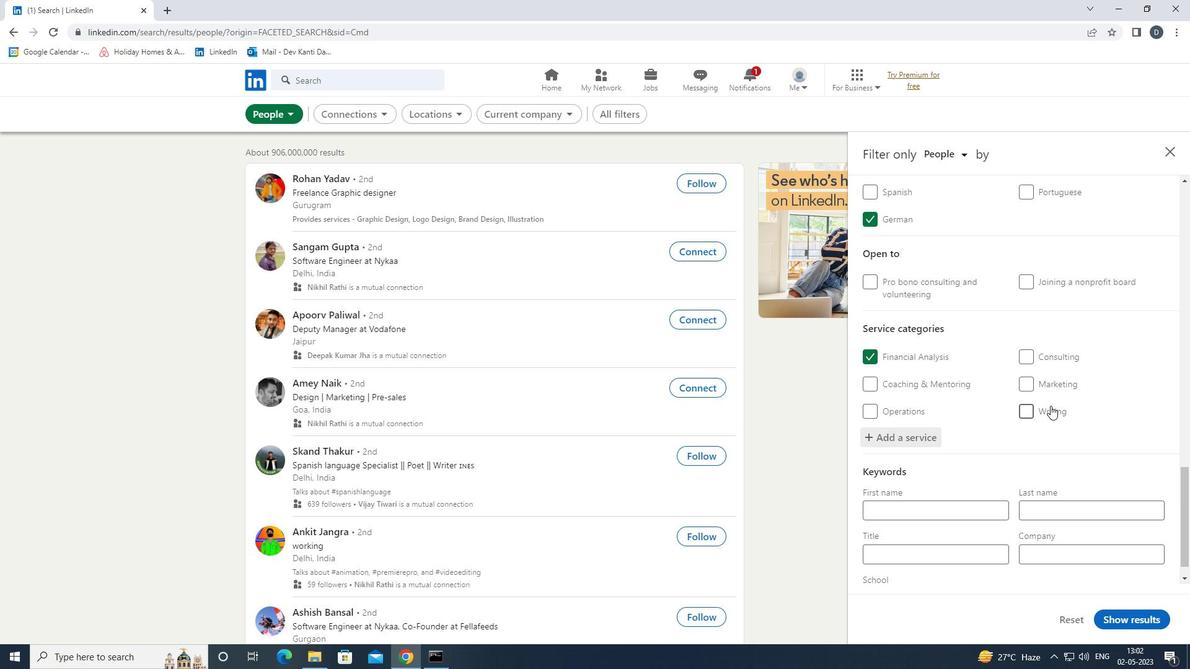 
Action: Mouse scrolled (1051, 405) with delta (0, 0)
Screenshot: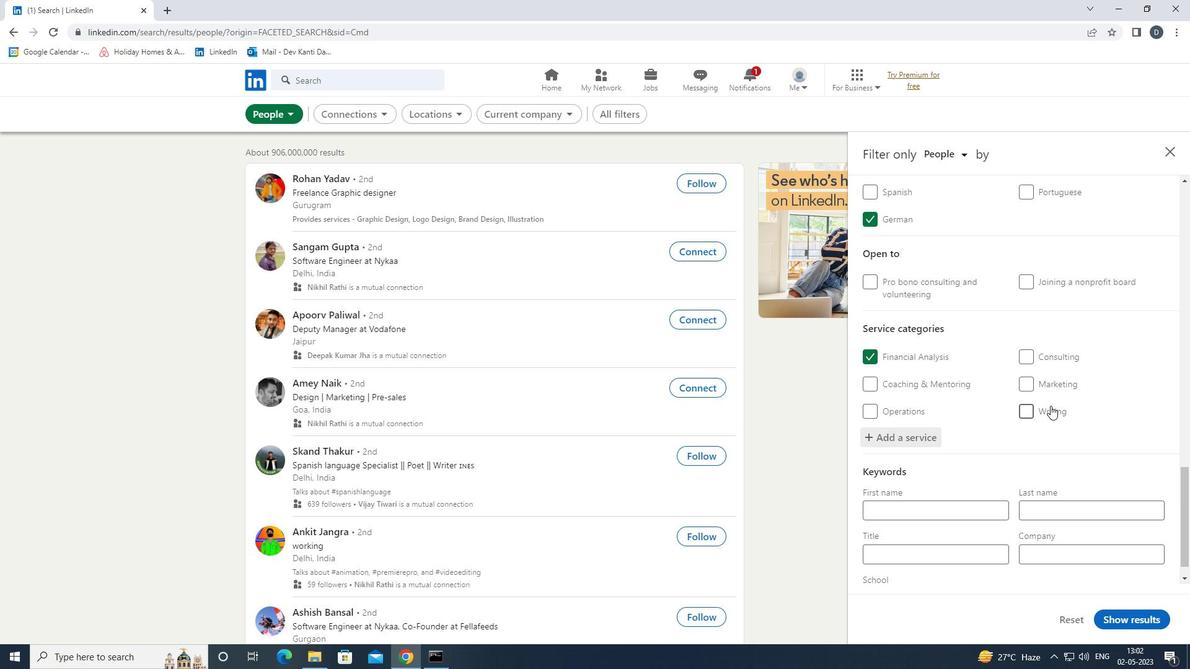 
Action: Mouse scrolled (1051, 405) with delta (0, 0)
Screenshot: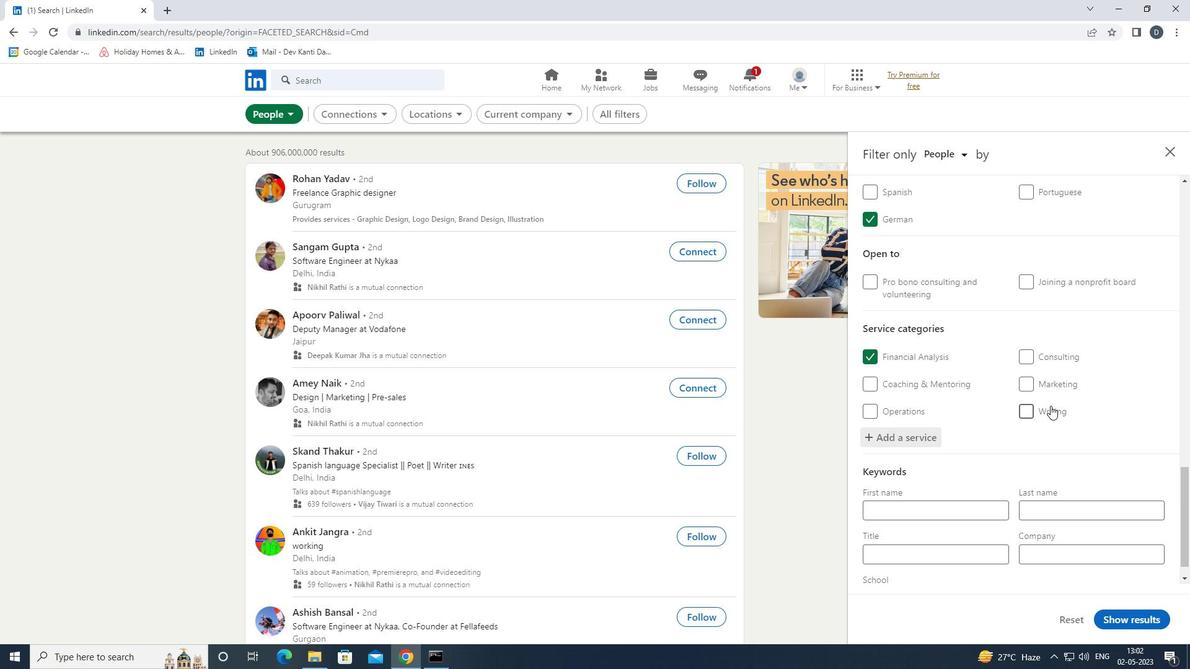 
Action: Mouse moved to (1050, 406)
Screenshot: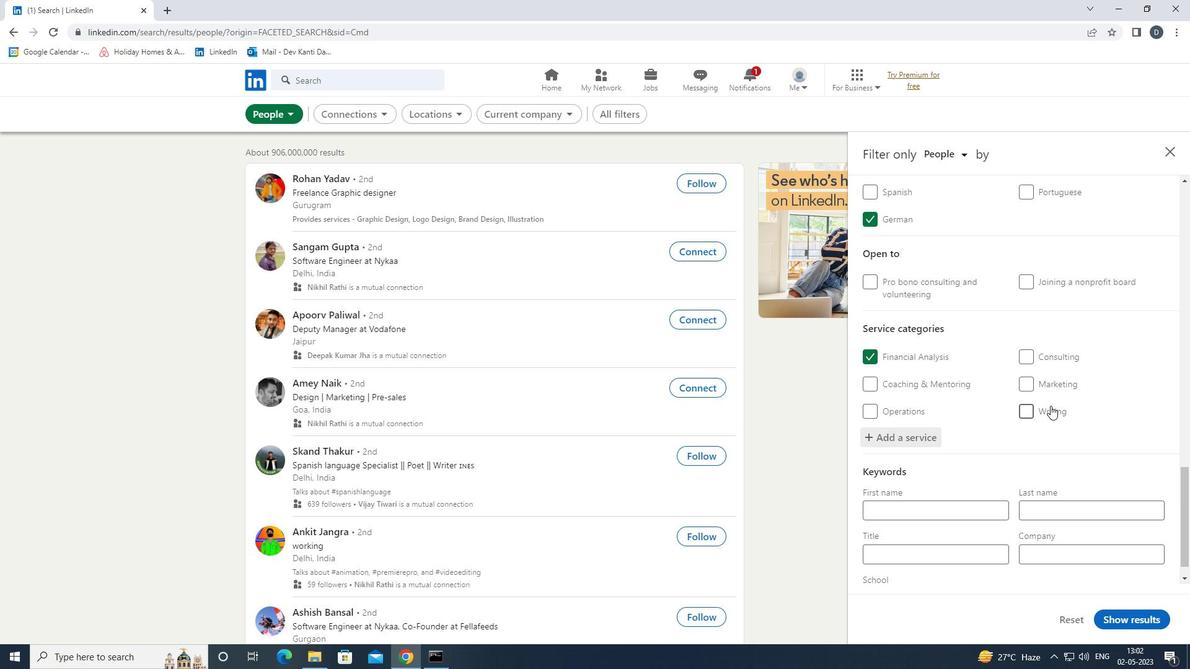 
Action: Mouse scrolled (1050, 405) with delta (0, 0)
Screenshot: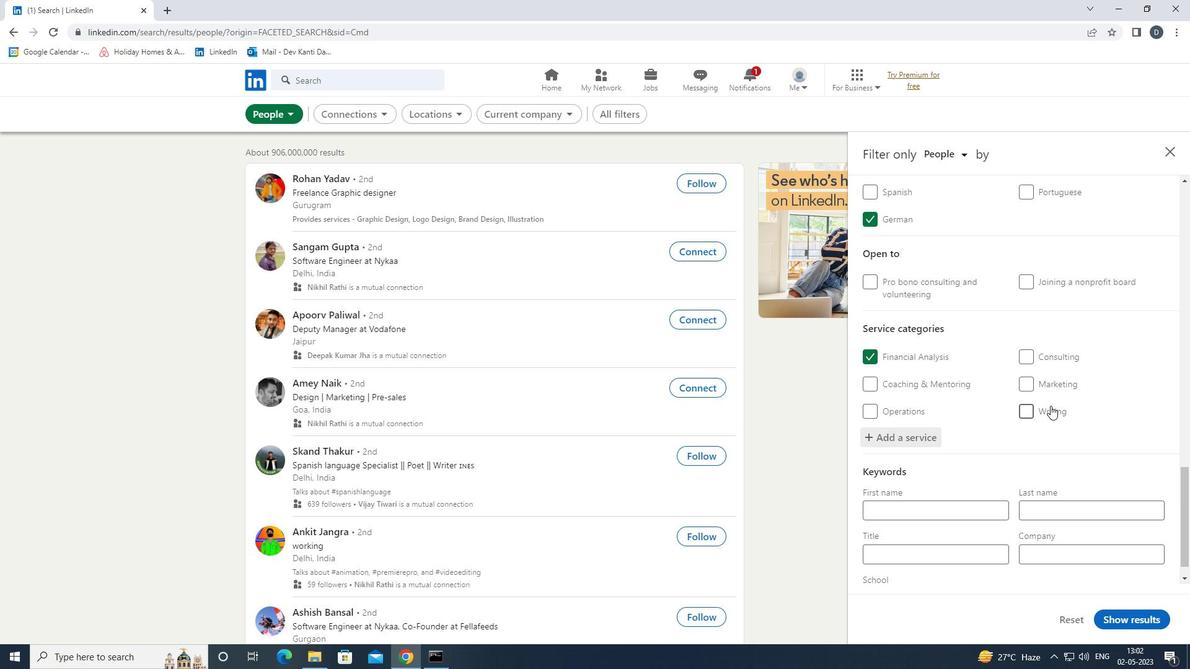 
Action: Mouse moved to (945, 525)
Screenshot: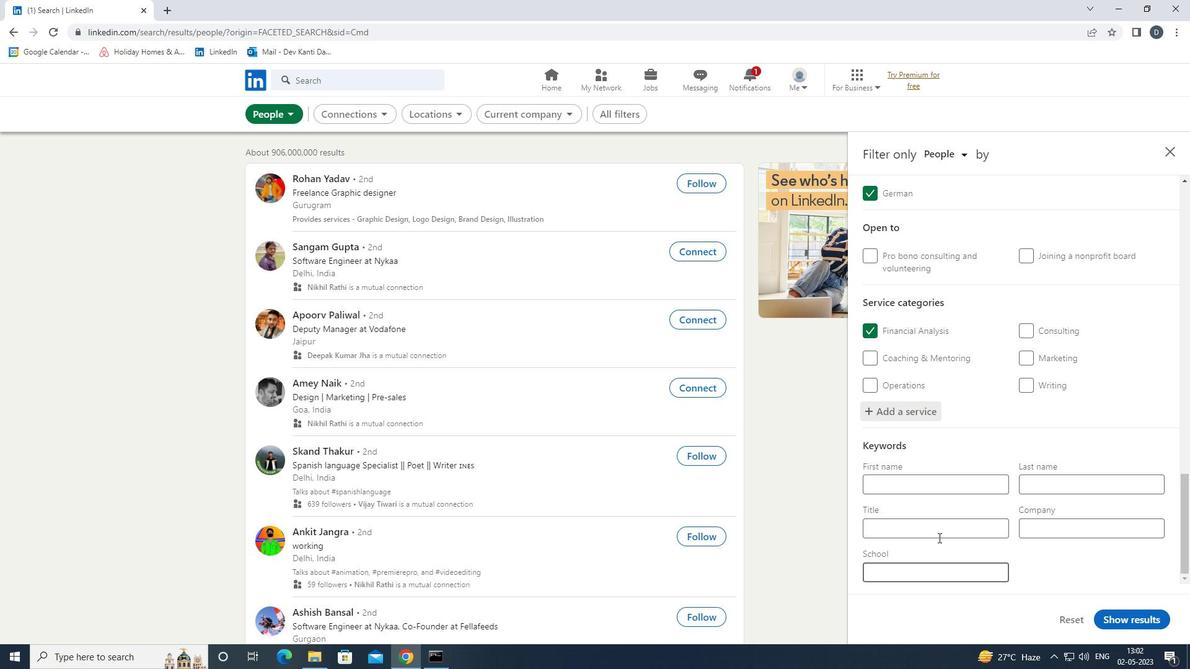 
Action: Mouse pressed left at (945, 525)
Screenshot: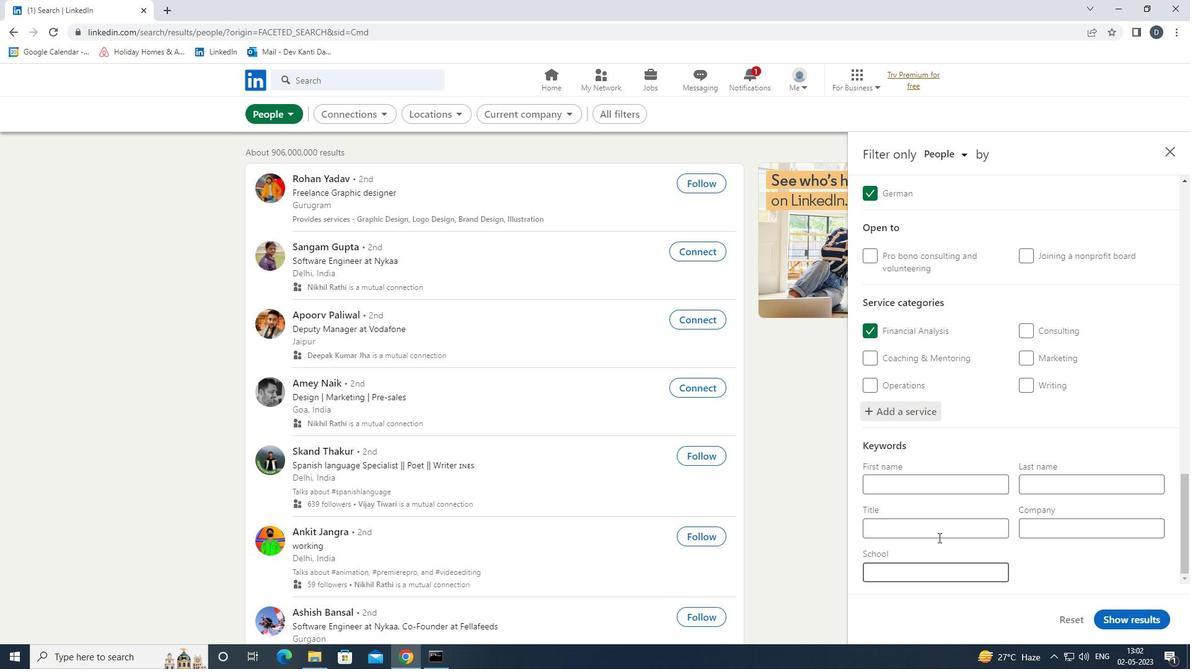 
Action: Key pressed <Key.shift>FINANCE<Key.space><Key.shift>DIRECTOR
Screenshot: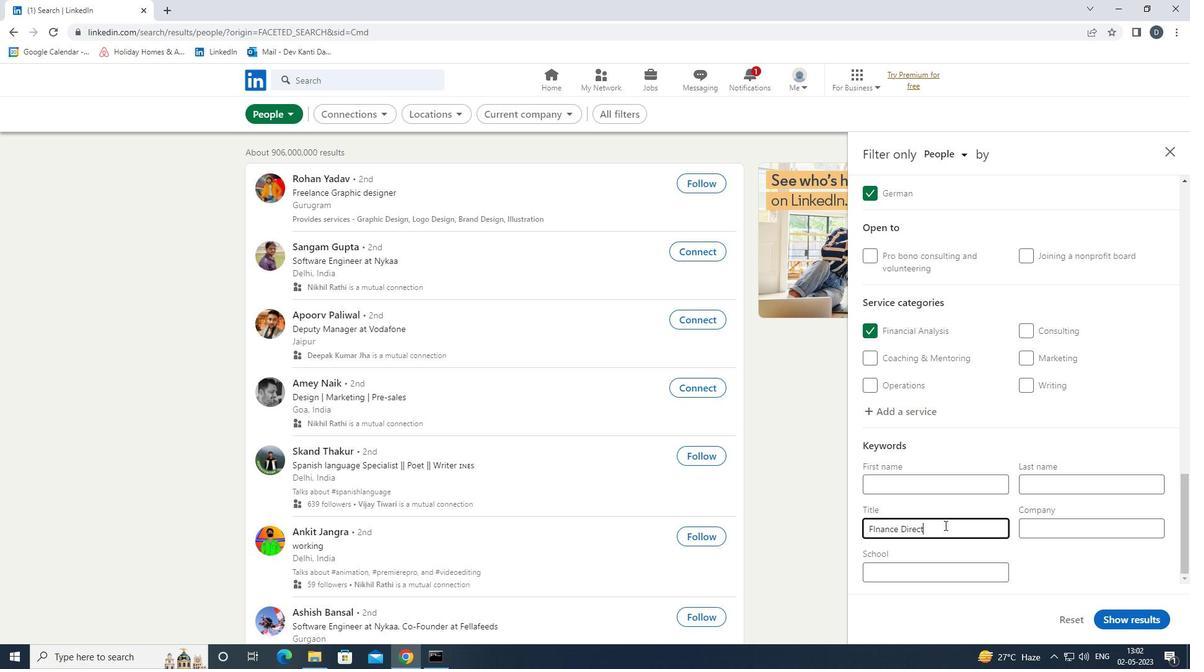 
Action: Mouse moved to (1159, 617)
Screenshot: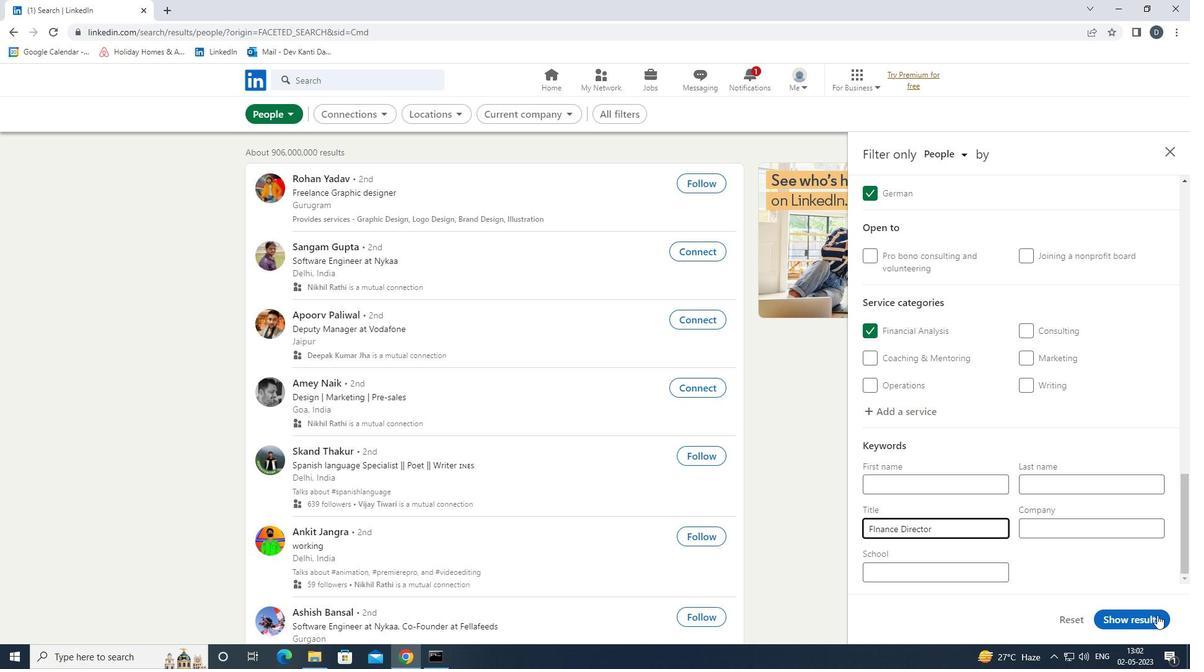 
Action: Mouse pressed left at (1159, 617)
Screenshot: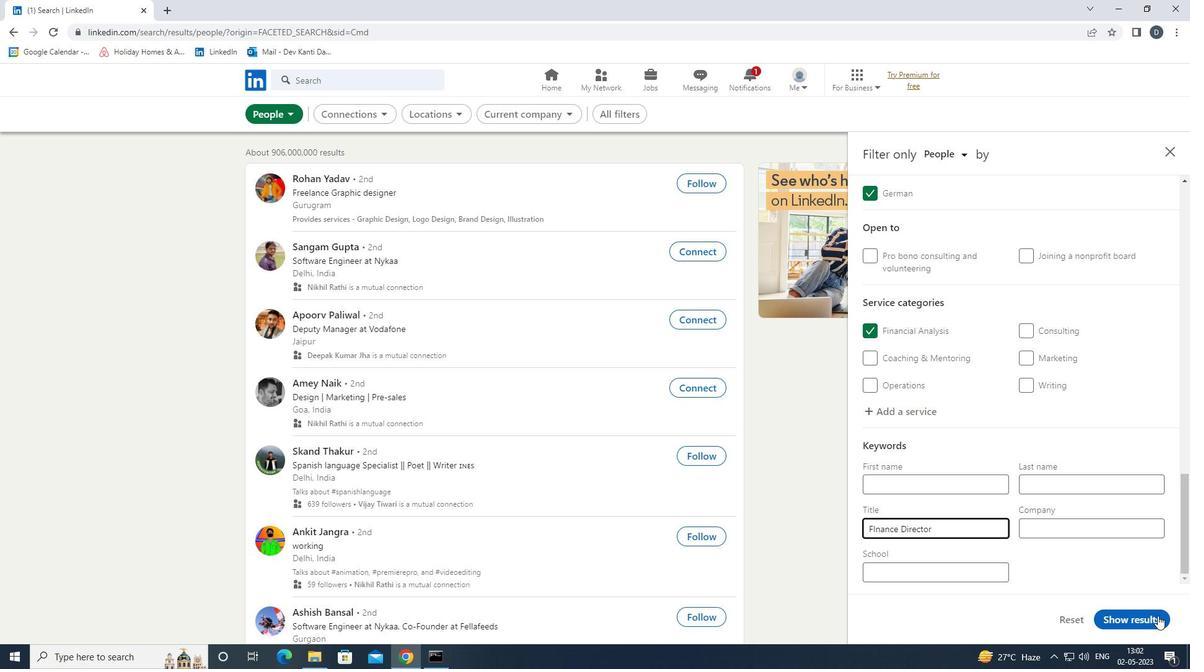 
Action: Mouse moved to (354, 176)
Screenshot: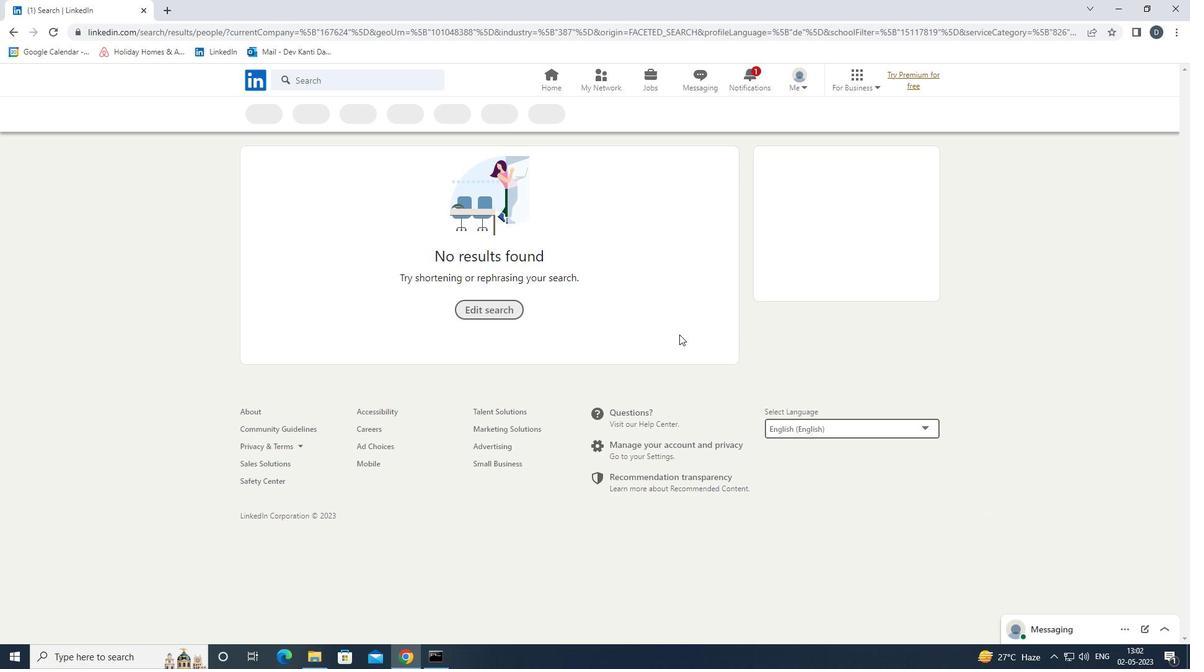
